 Task: Send email and add a link Link0000000031 to Sandip@sogtage.net; Email000000002 with a cc to Nikhil.rathi@sogtage.net; Ayush@sogtage.net and bcc to Pooja.Chaudhary@sogtage.net with a subject Subject0000000031 and add a message Message0000000033. Send email and add a link Link0000000031 to Sandip@sogtage.net with a cc to Vanshu.thakur@sogtage.net with a subject Subject0000000031 and add a message Message0000000033 and with an attachment of Attach0000000002. Send email and add a link Link0000000031 to Sandip@sogtage.net with a cc to Vanshu.thakur@sogtage.net and bcc to Nikhil.rathi@sogtage.net with a subject Subject0000000031 and add a message Message0000000033 and with an attachment of Attach0000000003. Send email and add a link Link0000000031 to Sandip@sogtage.net; Email000000002 with a cc to Nikhil.rathi@sogtage.net; Ayush@sogtage.net and bcc to Pooja.Chaudhary@sogtage.net with a subject Subject0000000031 and add a message Message0000000033 and with an attachment of Attach0000000004. Add a signature Sign0000000012 
Action: Mouse moved to (273, 237)
Screenshot: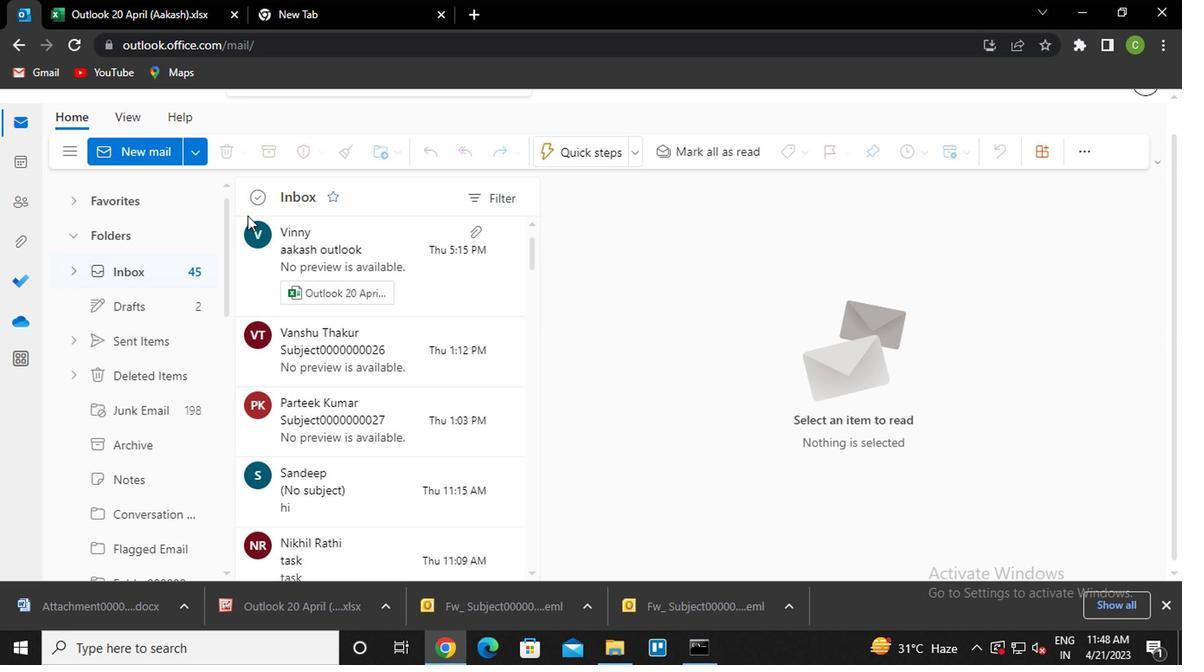 
Action: Mouse scrolled (273, 238) with delta (0, 0)
Screenshot: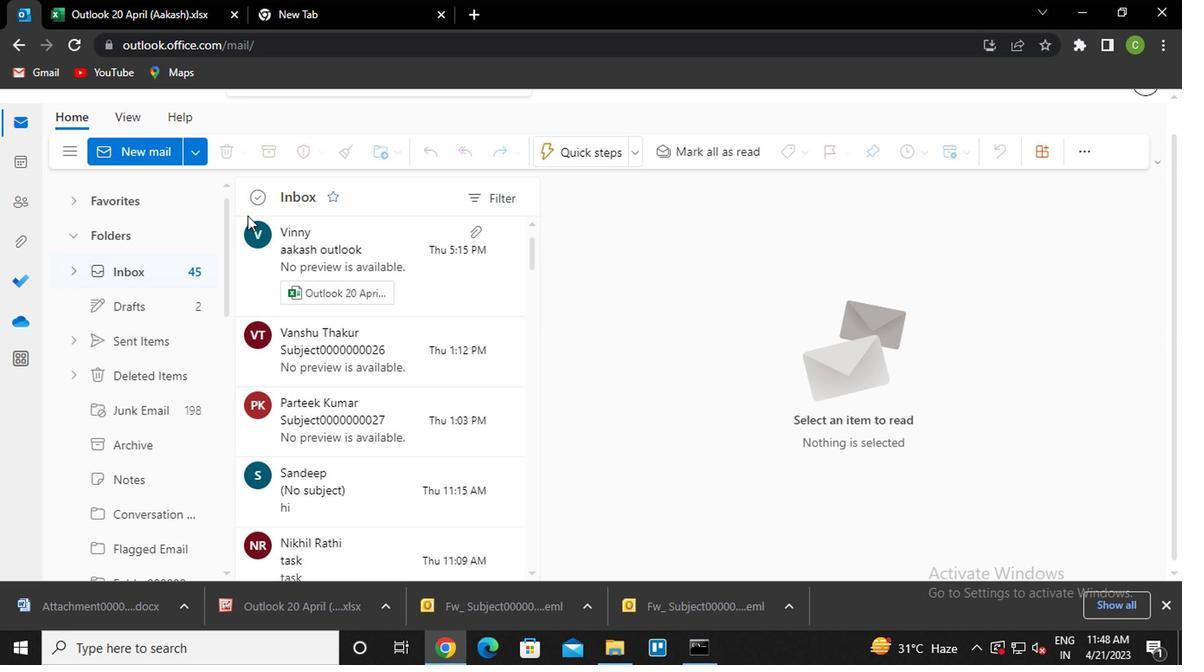 
Action: Mouse scrolled (273, 238) with delta (0, 0)
Screenshot: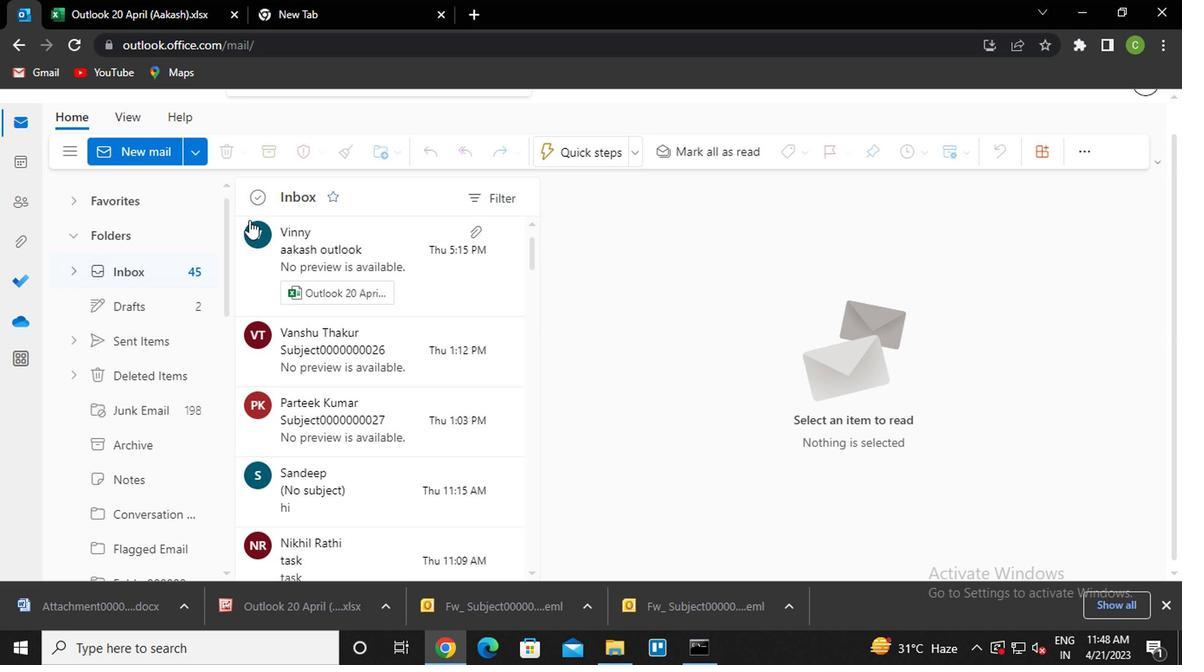 
Action: Mouse scrolled (273, 238) with delta (0, 0)
Screenshot: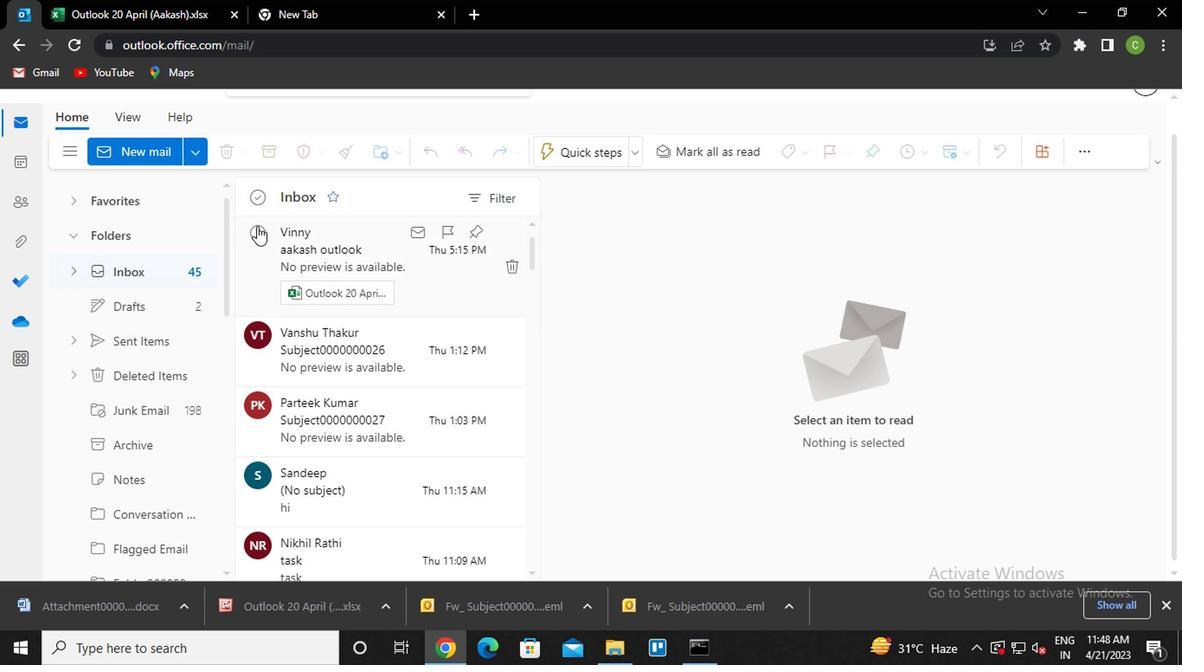 
Action: Mouse scrolled (273, 238) with delta (0, 0)
Screenshot: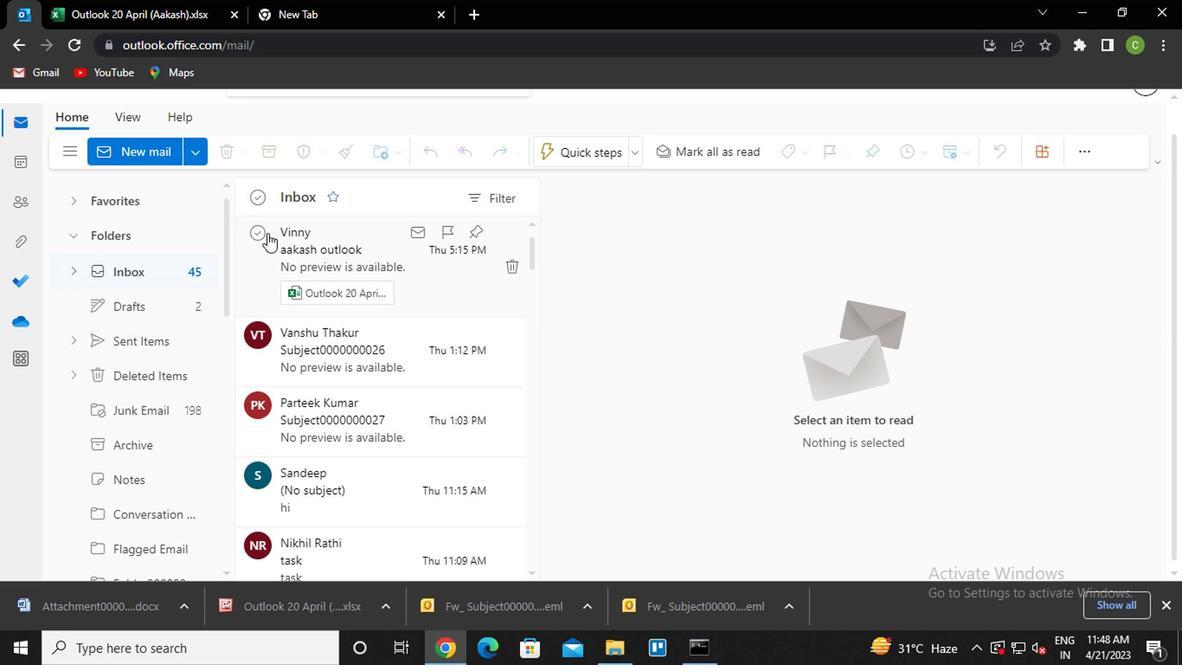 
Action: Mouse scrolled (273, 238) with delta (0, 0)
Screenshot: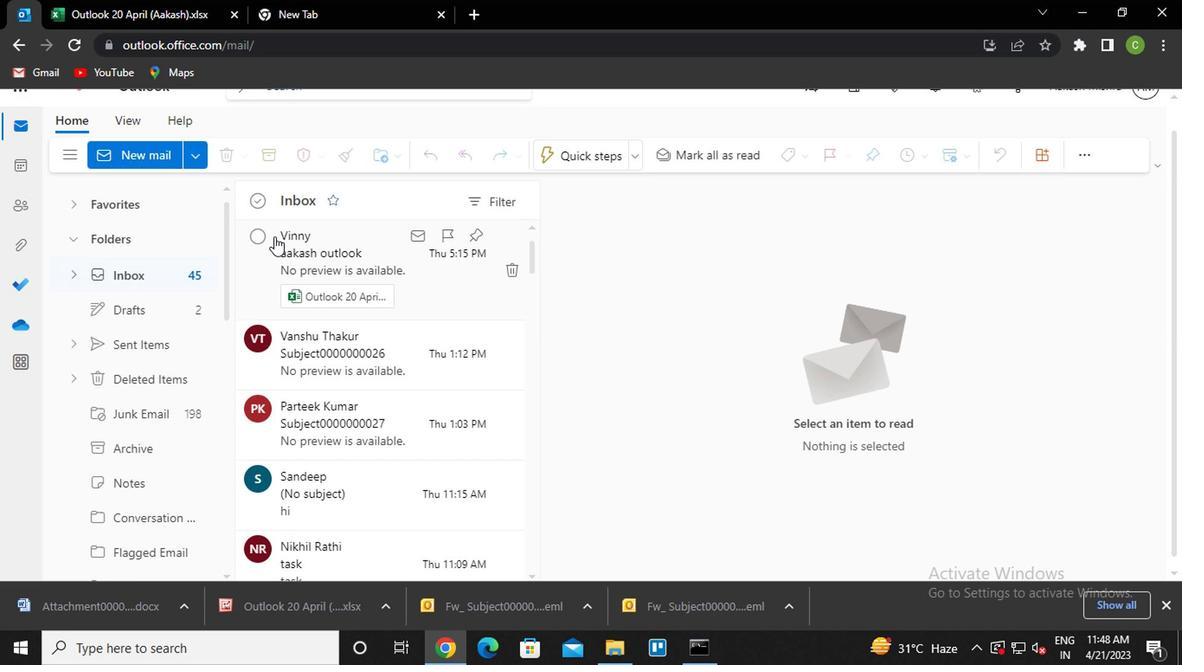 
Action: Mouse moved to (147, 191)
Screenshot: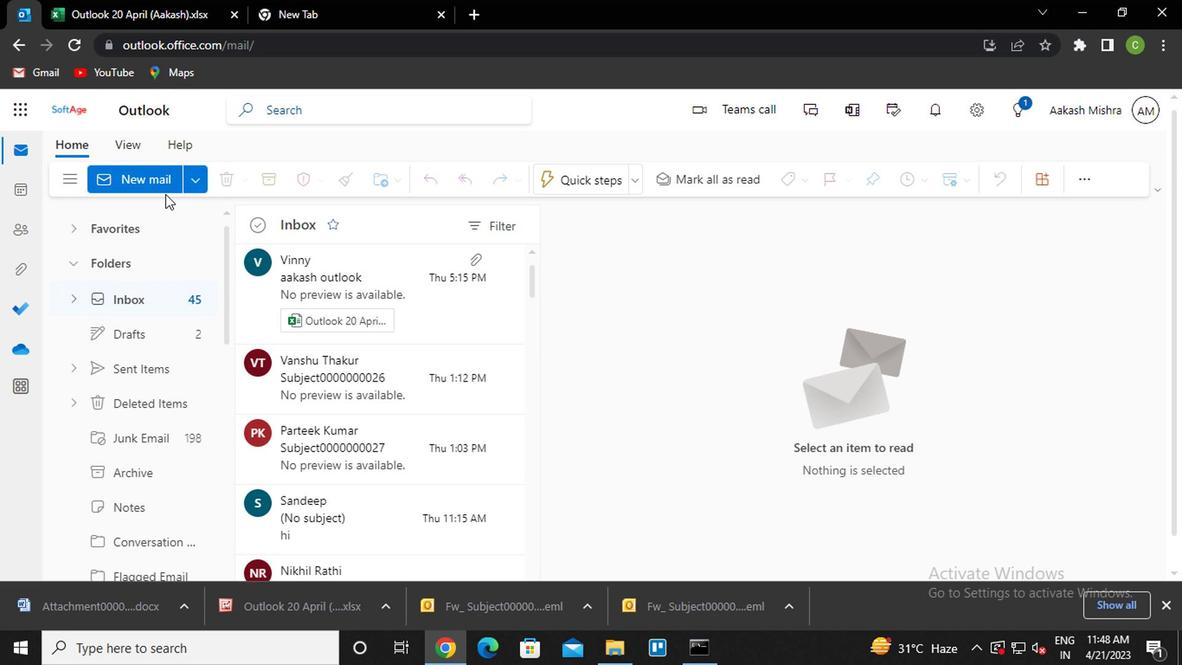 
Action: Mouse pressed left at (147, 191)
Screenshot: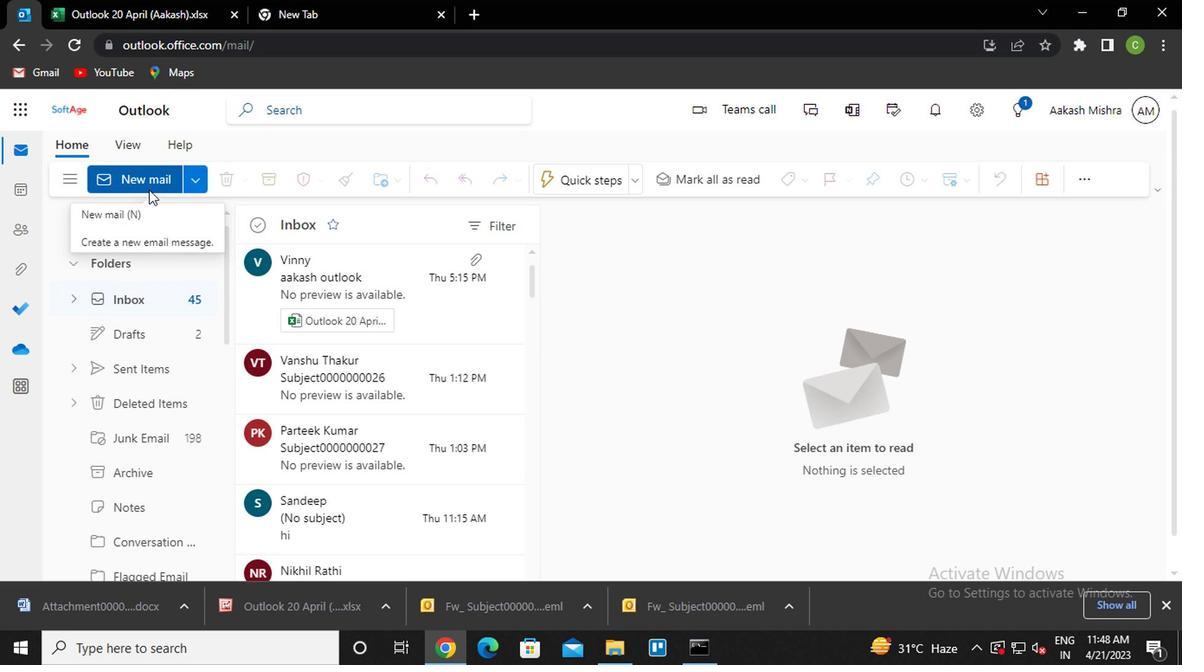 
Action: Mouse moved to (901, 187)
Screenshot: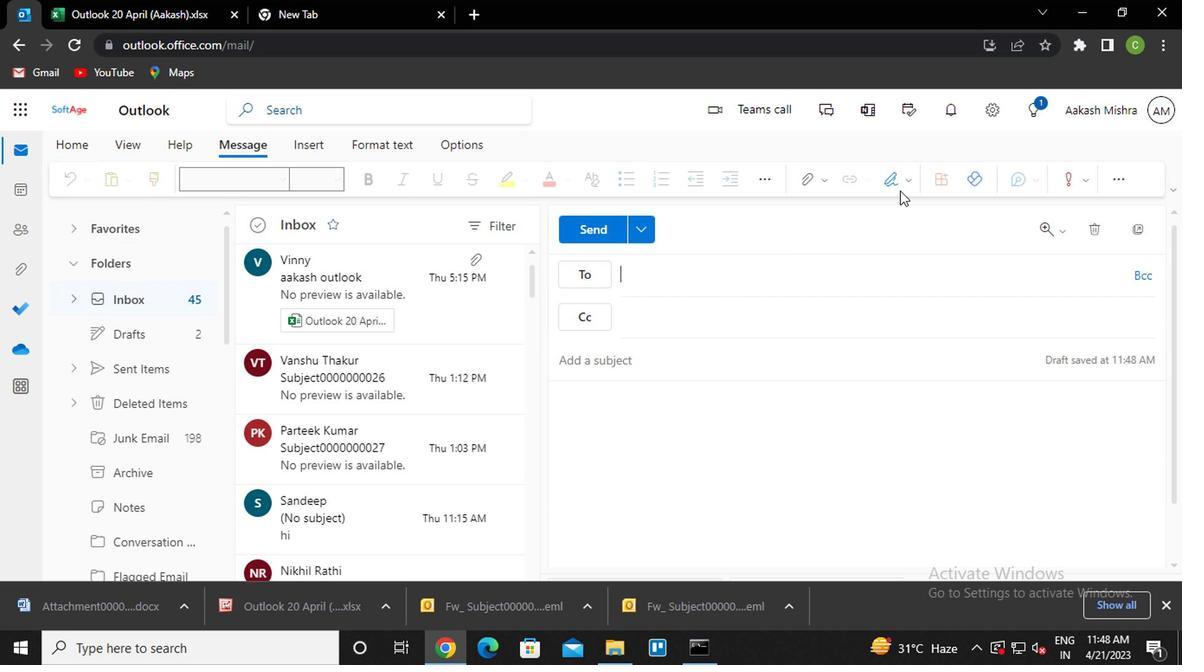 
Action: Mouse pressed left at (901, 187)
Screenshot: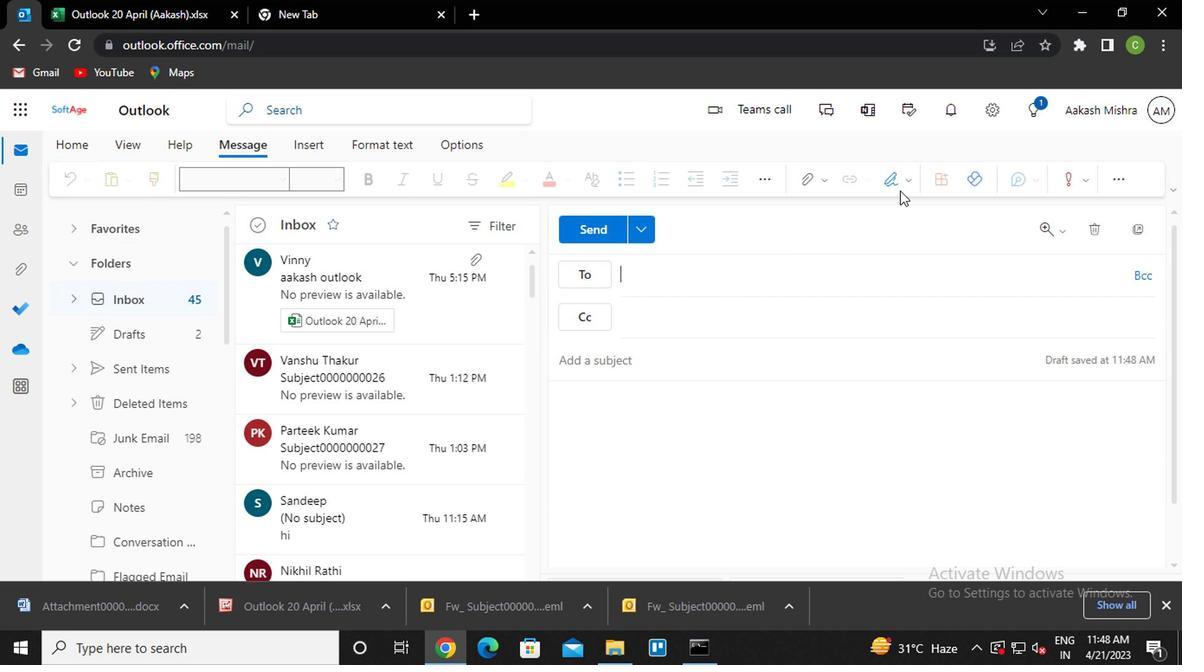 
Action: Mouse moved to (651, 449)
Screenshot: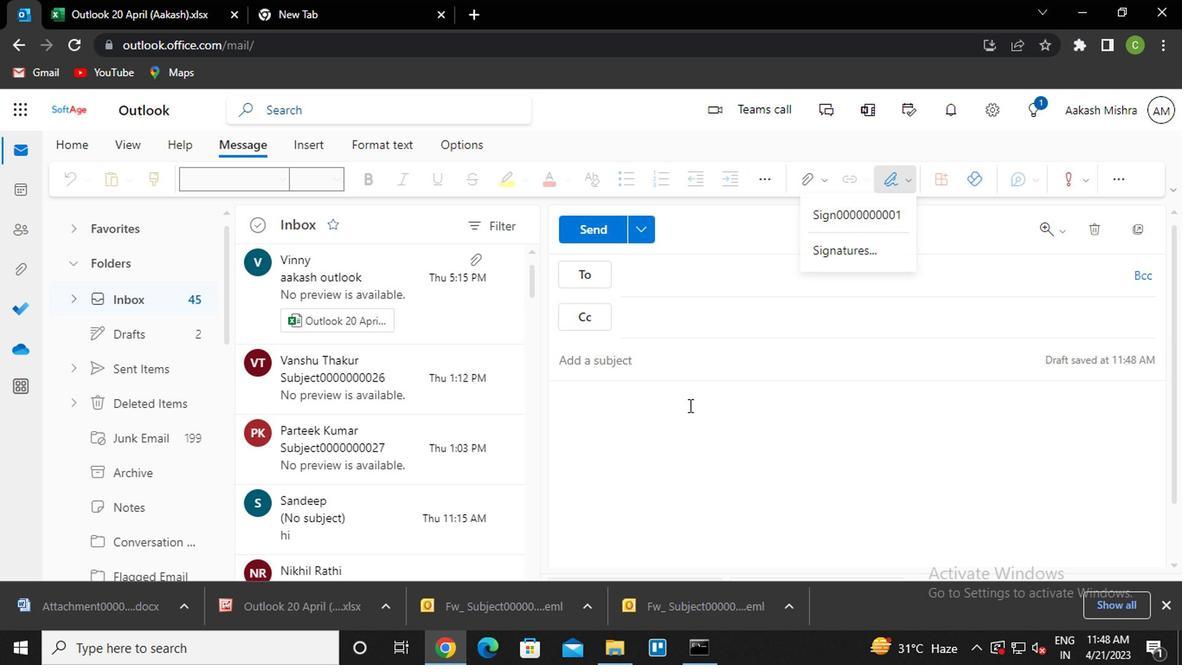 
Action: Mouse pressed left at (651, 449)
Screenshot: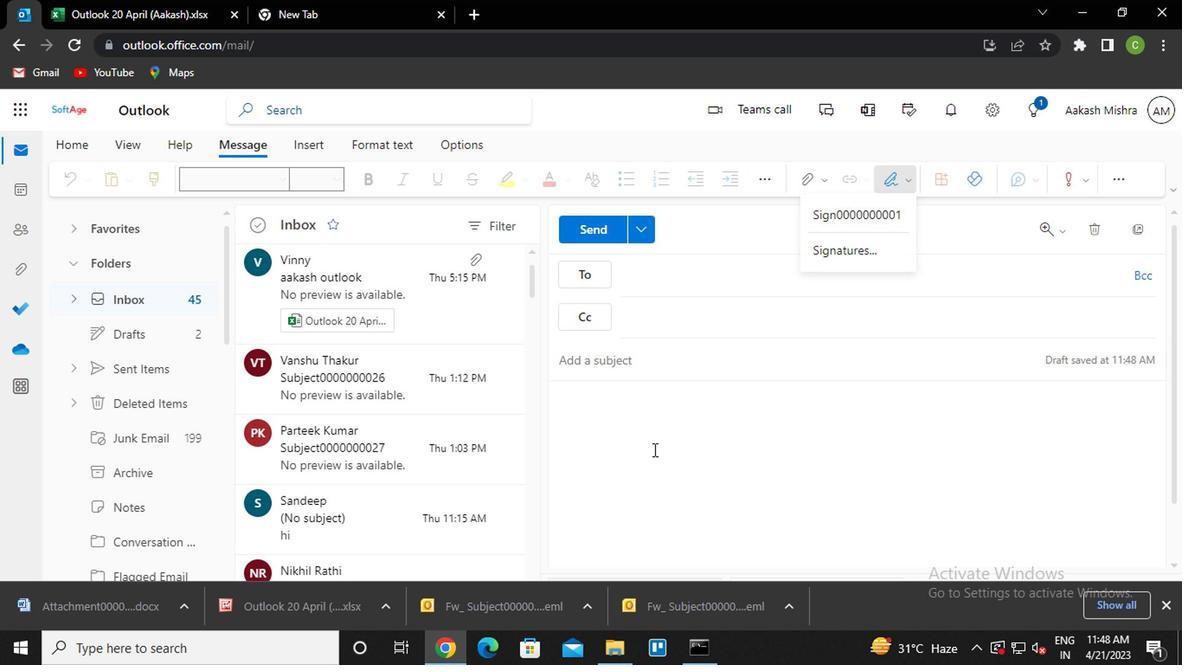 
Action: Mouse moved to (816, 176)
Screenshot: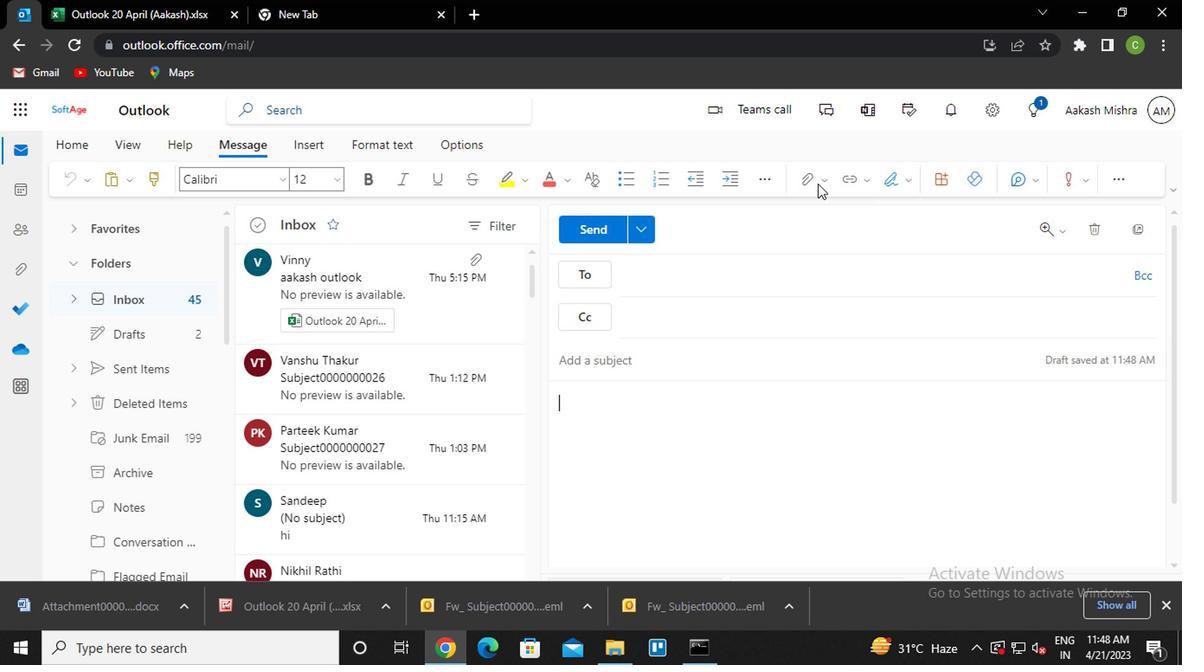 
Action: Mouse pressed left at (816, 176)
Screenshot: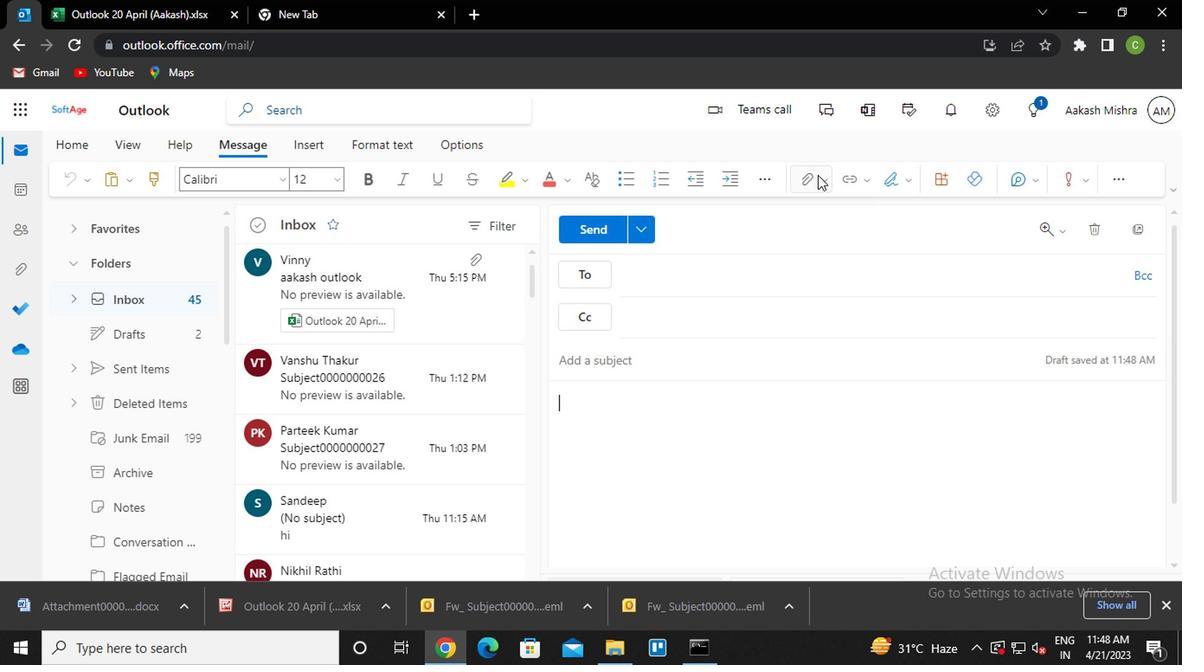 
Action: Mouse moved to (663, 311)
Screenshot: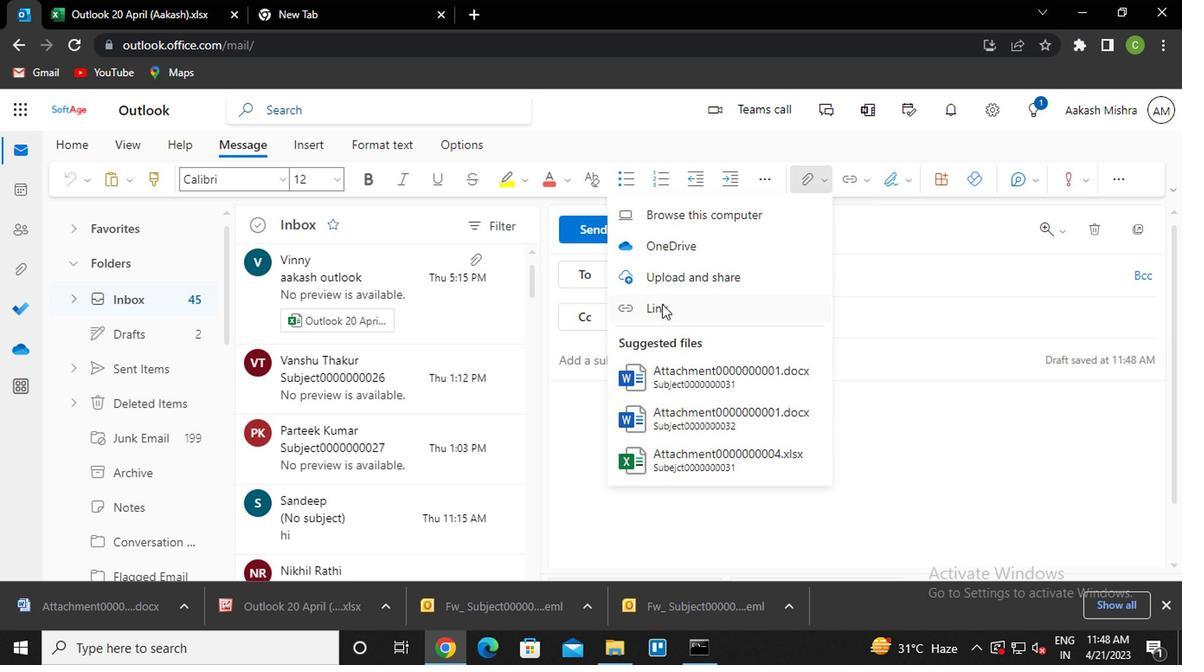 
Action: Mouse pressed left at (663, 311)
Screenshot: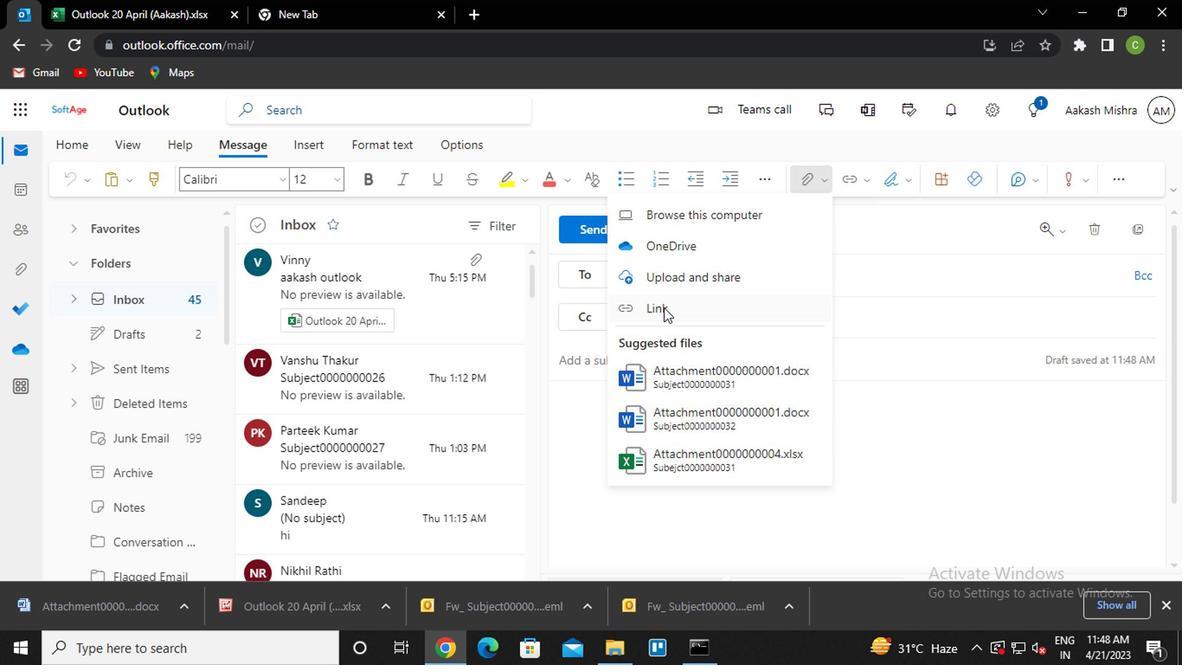 
Action: Mouse moved to (662, 314)
Screenshot: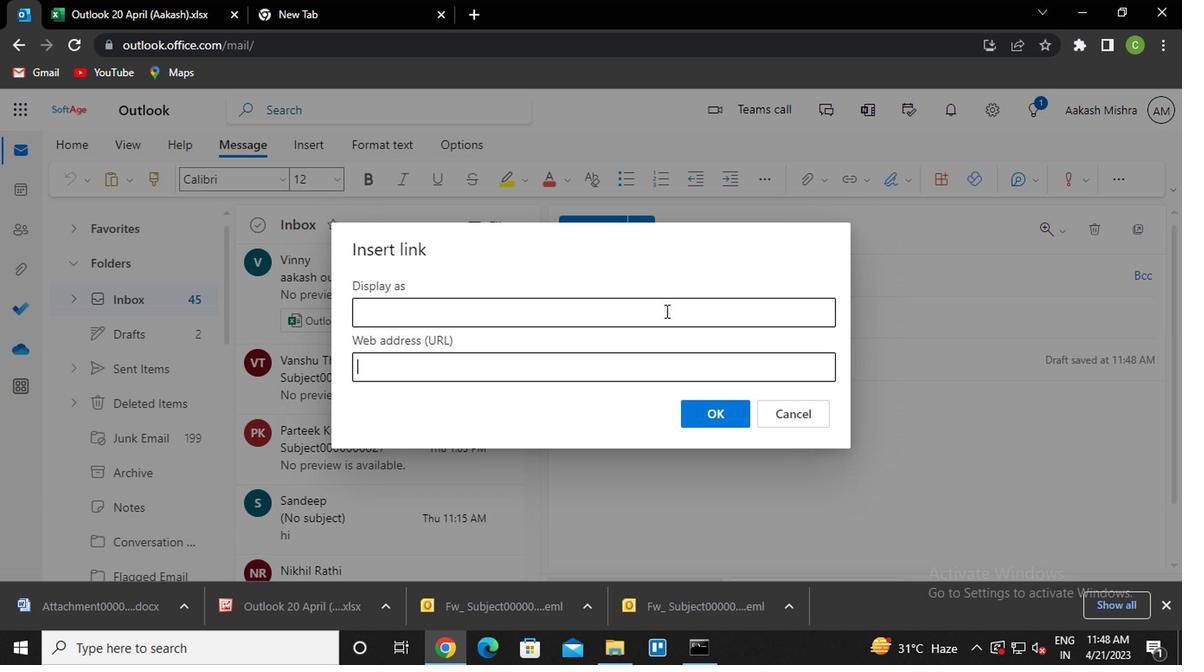 
Action: Key pressed <Key.caps_lock><Key.caps_lock>l<Key.caps_lock>ink0000000031
Screenshot: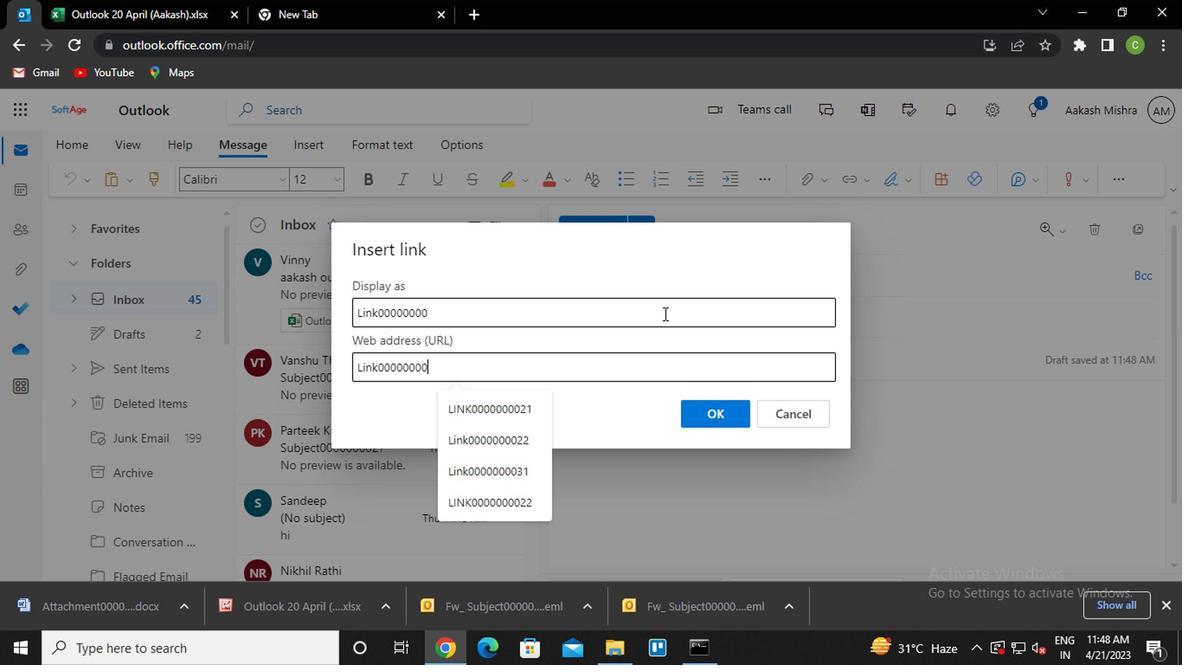 
Action: Mouse moved to (716, 412)
Screenshot: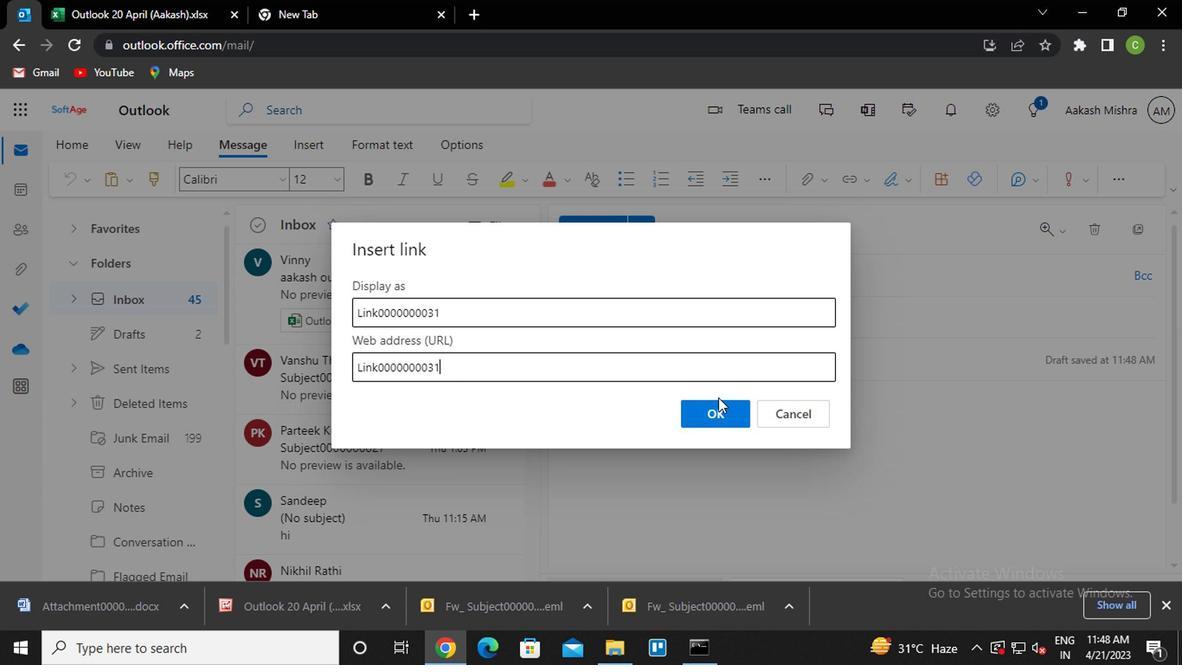 
Action: Mouse pressed left at (716, 412)
Screenshot: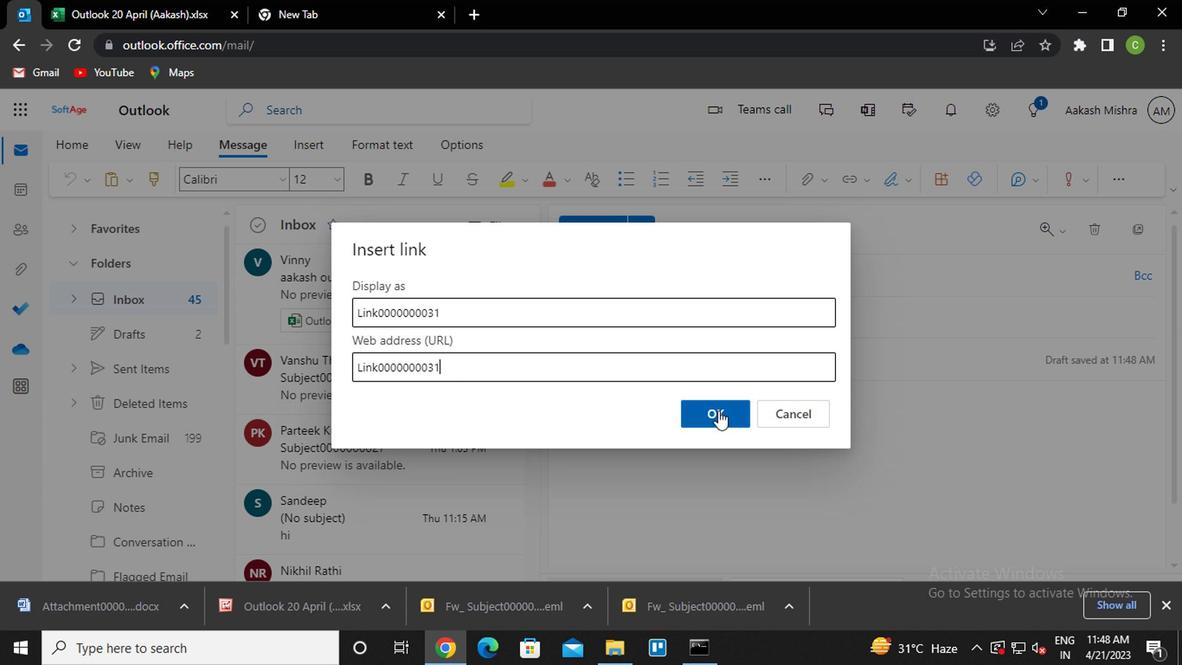 
Action: Mouse moved to (663, 275)
Screenshot: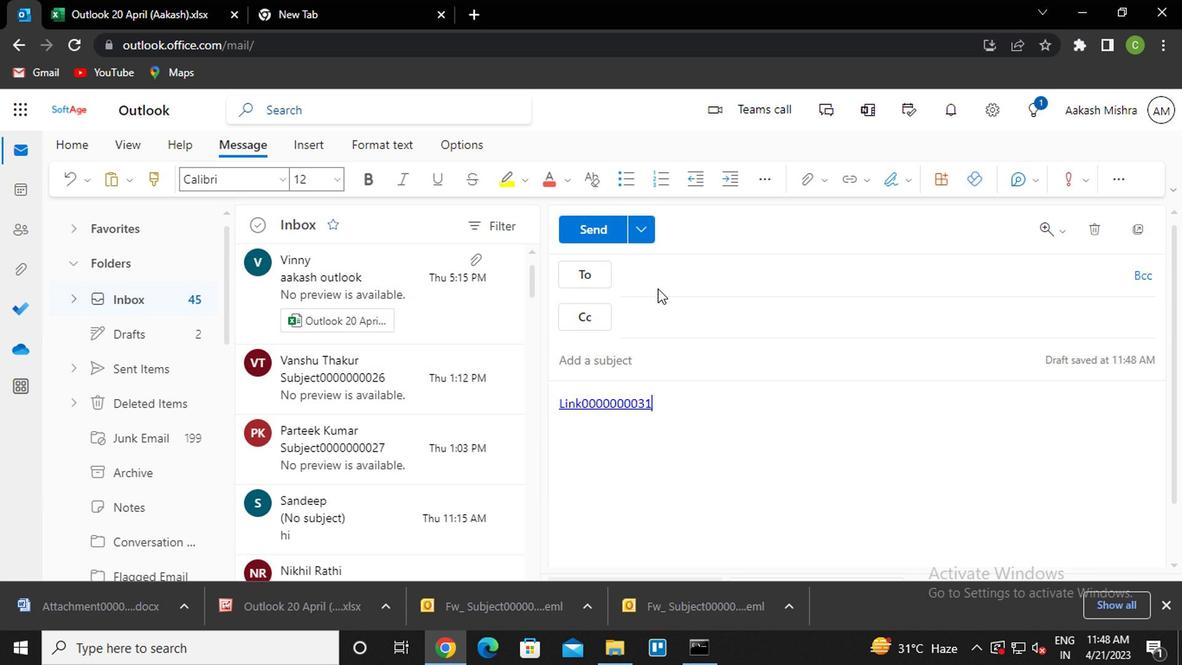 
Action: Mouse pressed left at (663, 275)
Screenshot: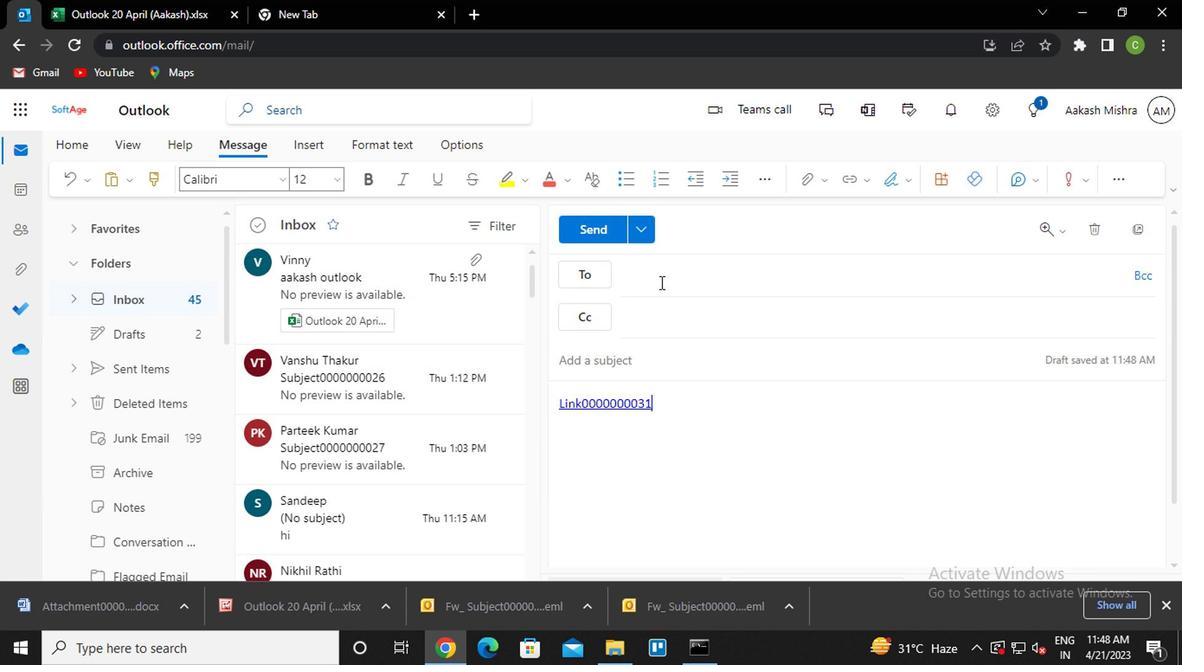
Action: Key pressed sandeep<Key.enter>vanshu<Key.enter><Key.tab>nikhil<Key.enter>ayush<Key.enter>
Screenshot: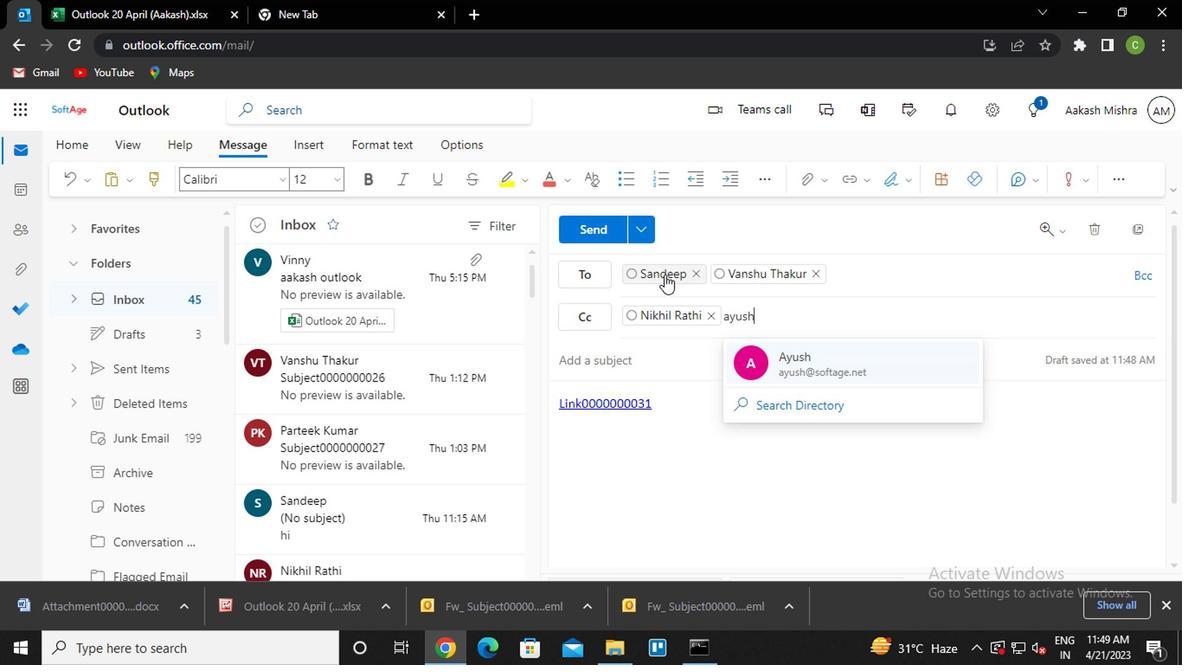 
Action: Mouse moved to (1136, 277)
Screenshot: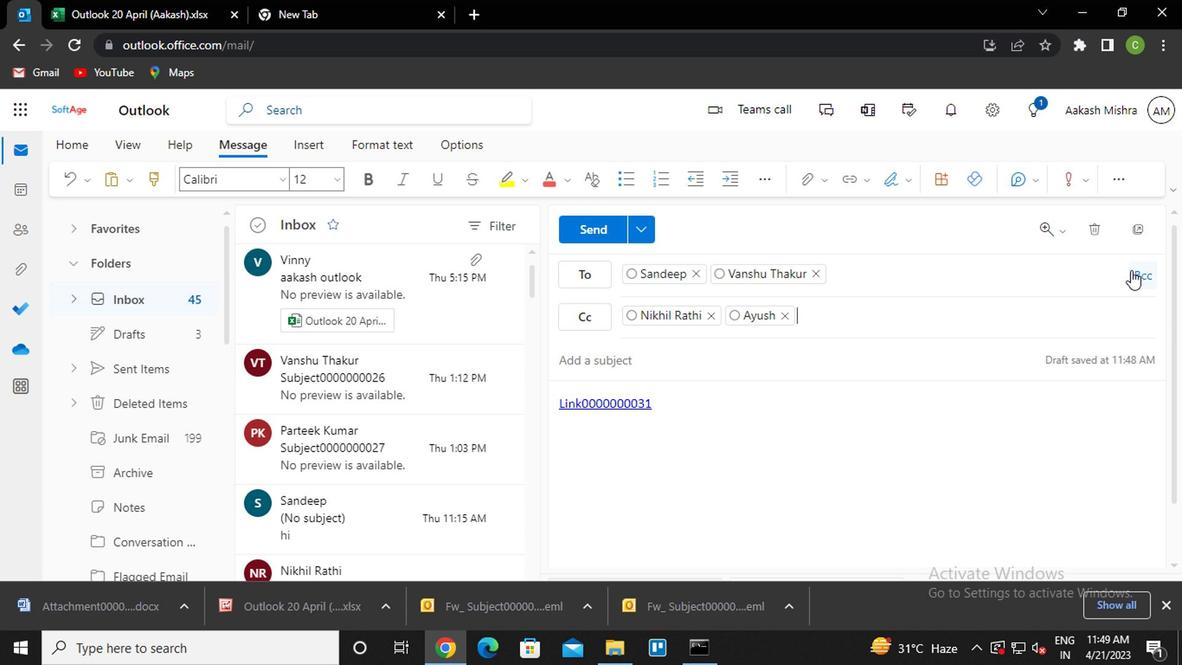 
Action: Mouse pressed left at (1136, 277)
Screenshot: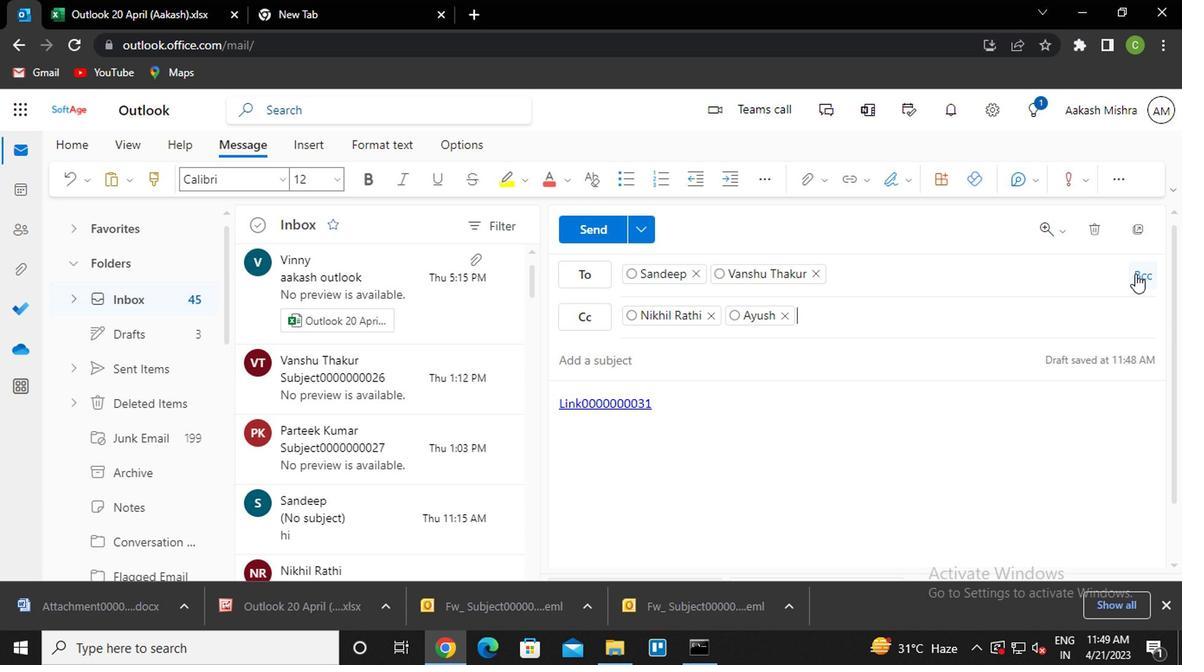 
Action: Mouse moved to (1079, 392)
Screenshot: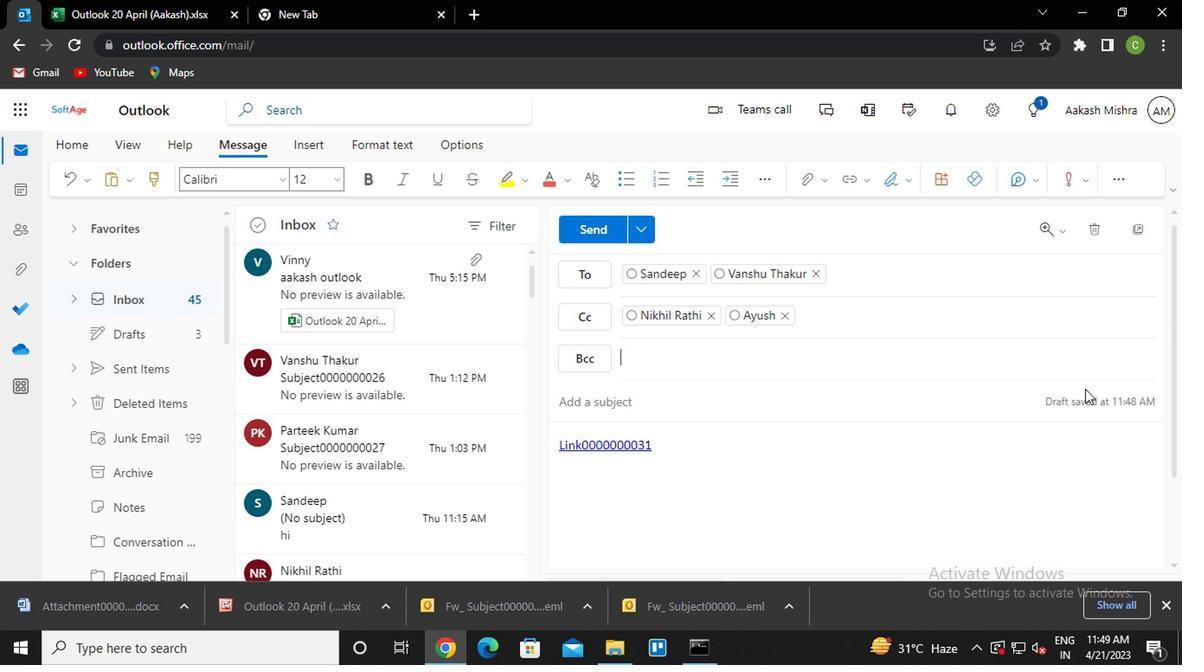 
Action: Key pressed pooja<Key.enter><Key.tab><Key.caps_lock>s<Key.caps_lock>ubject0000000031<Key.tab><Key.tab><Key.enter><Key.caps_lock>m<Key.caps_lock>essage0000000033
Screenshot: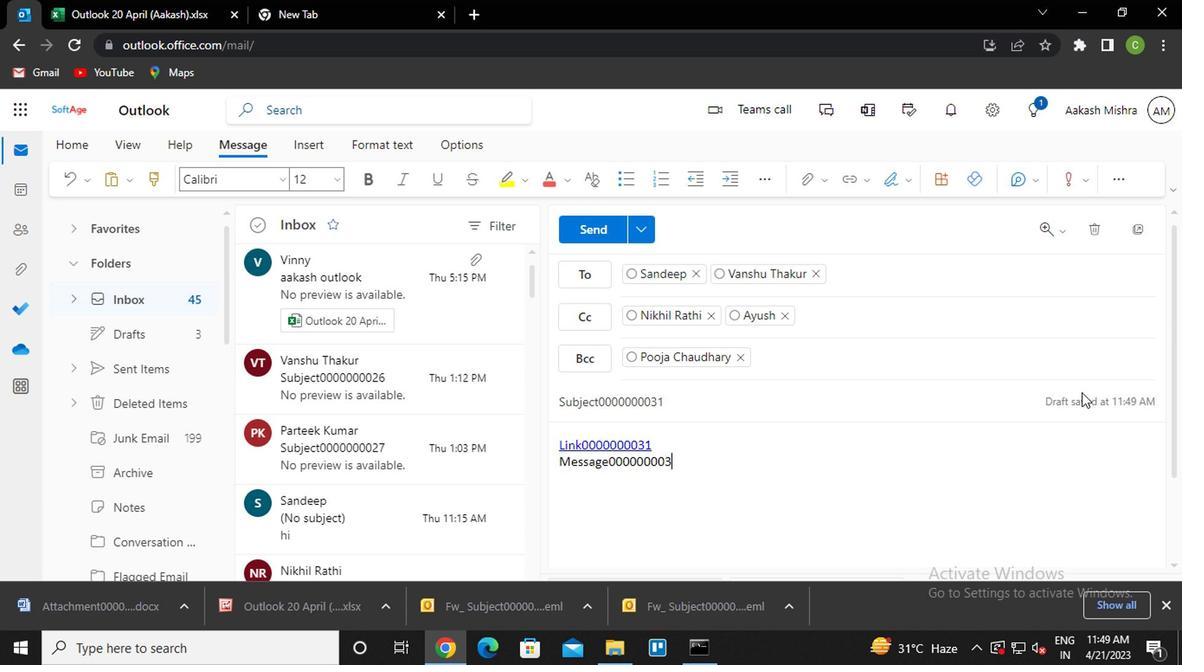 
Action: Mouse moved to (595, 229)
Screenshot: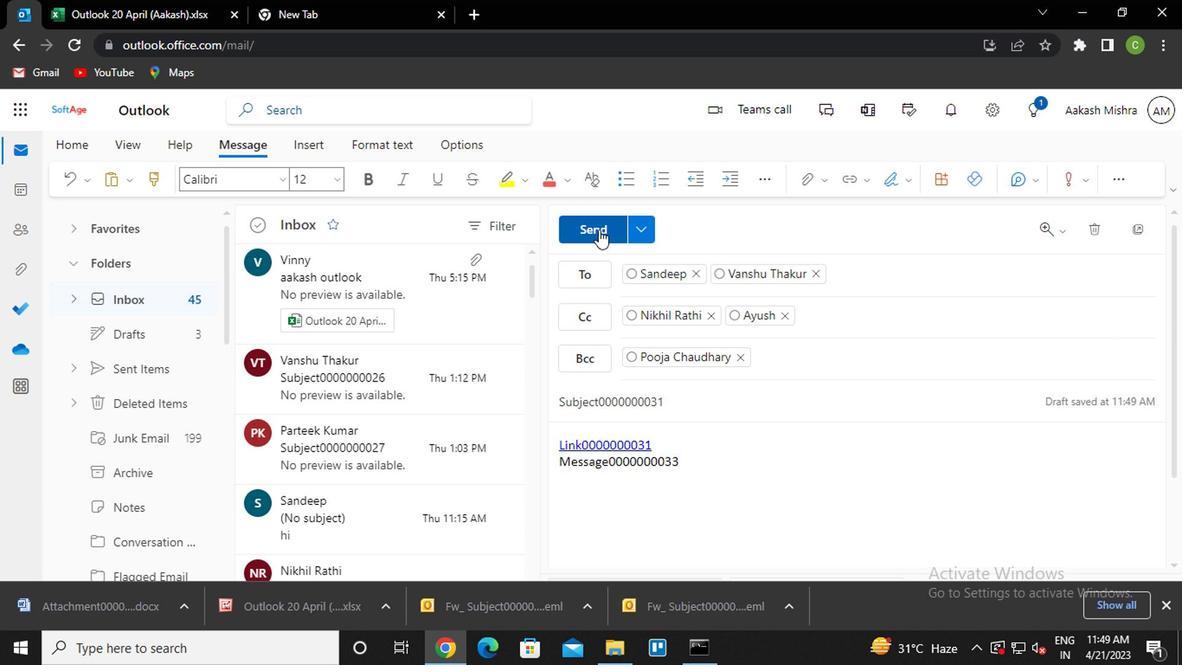 
Action: Mouse pressed left at (595, 229)
Screenshot: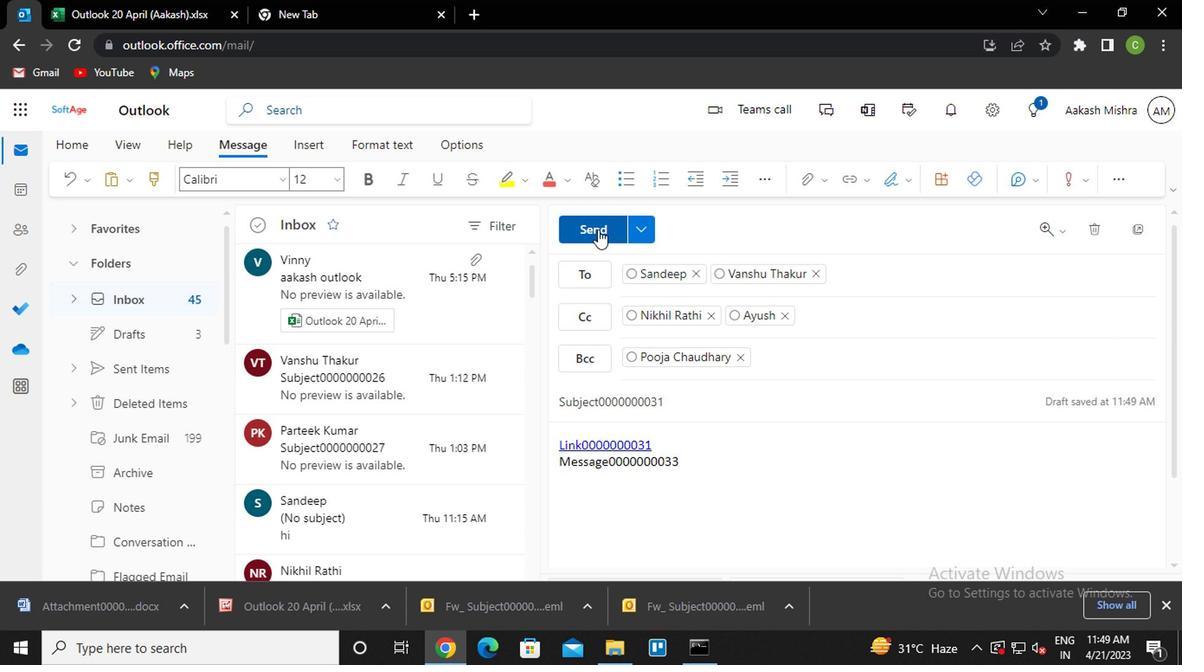 
Action: Mouse moved to (158, 160)
Screenshot: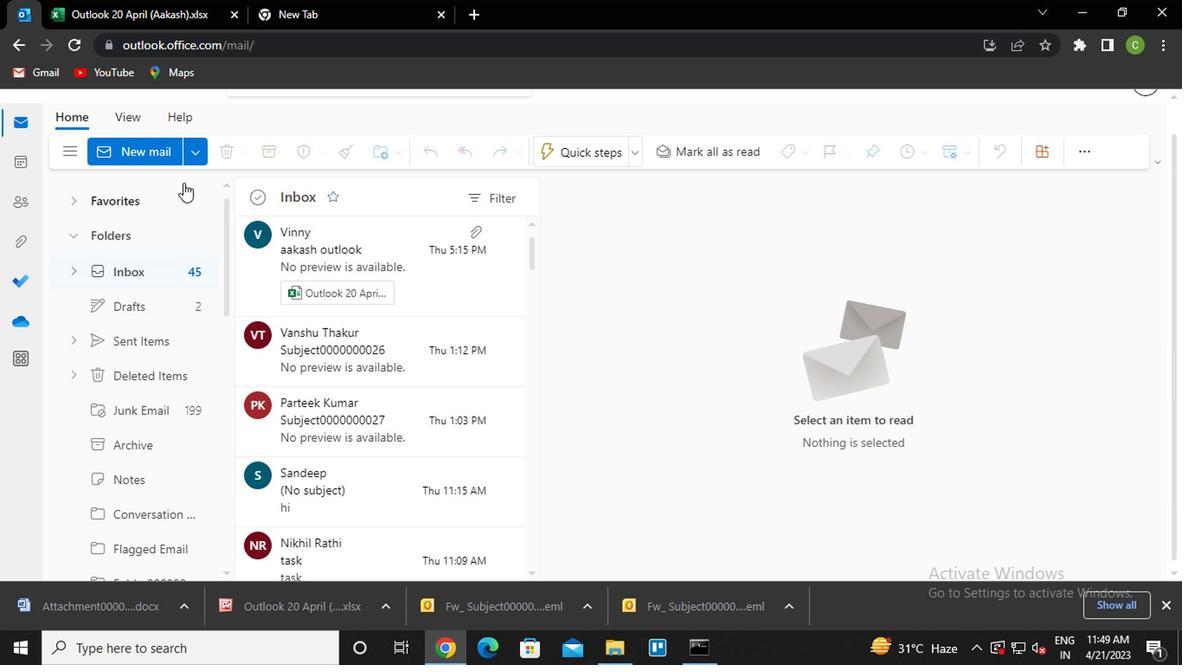 
Action: Mouse pressed left at (158, 160)
Screenshot: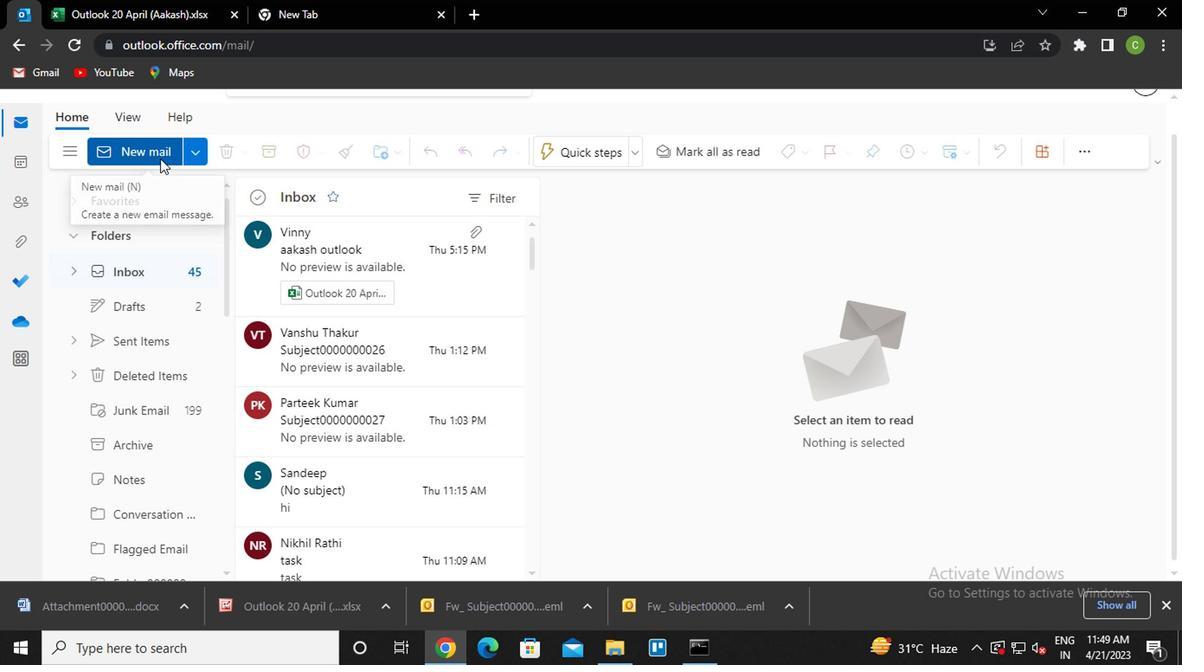 
Action: Mouse moved to (895, 157)
Screenshot: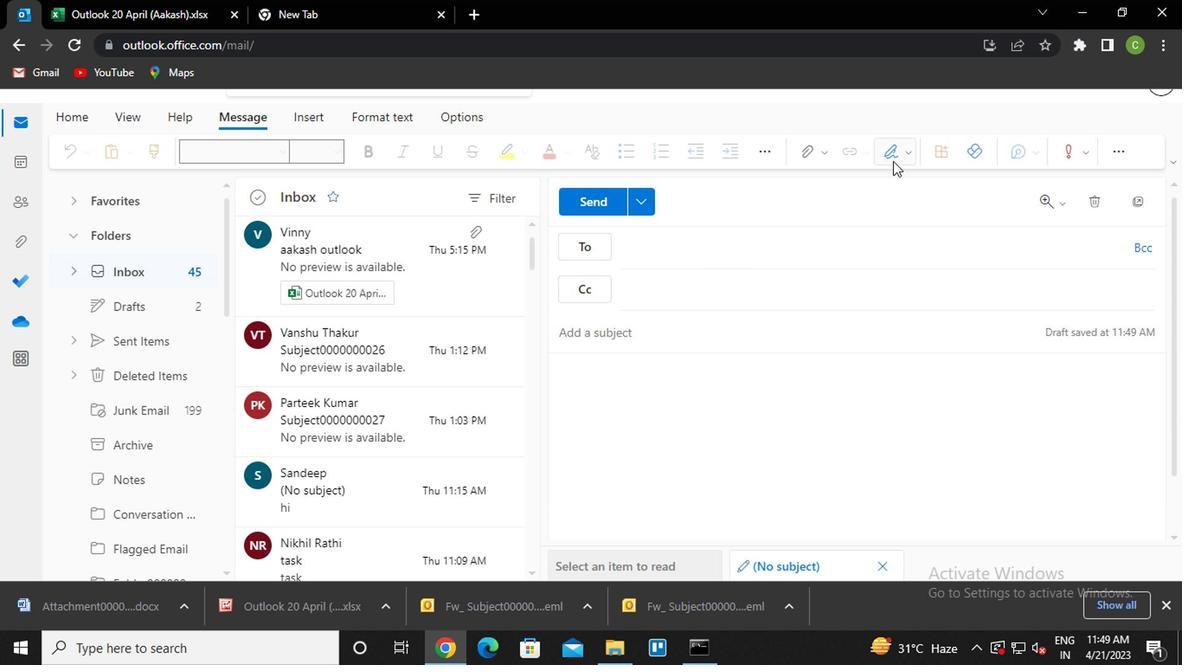 
Action: Mouse pressed left at (895, 157)
Screenshot: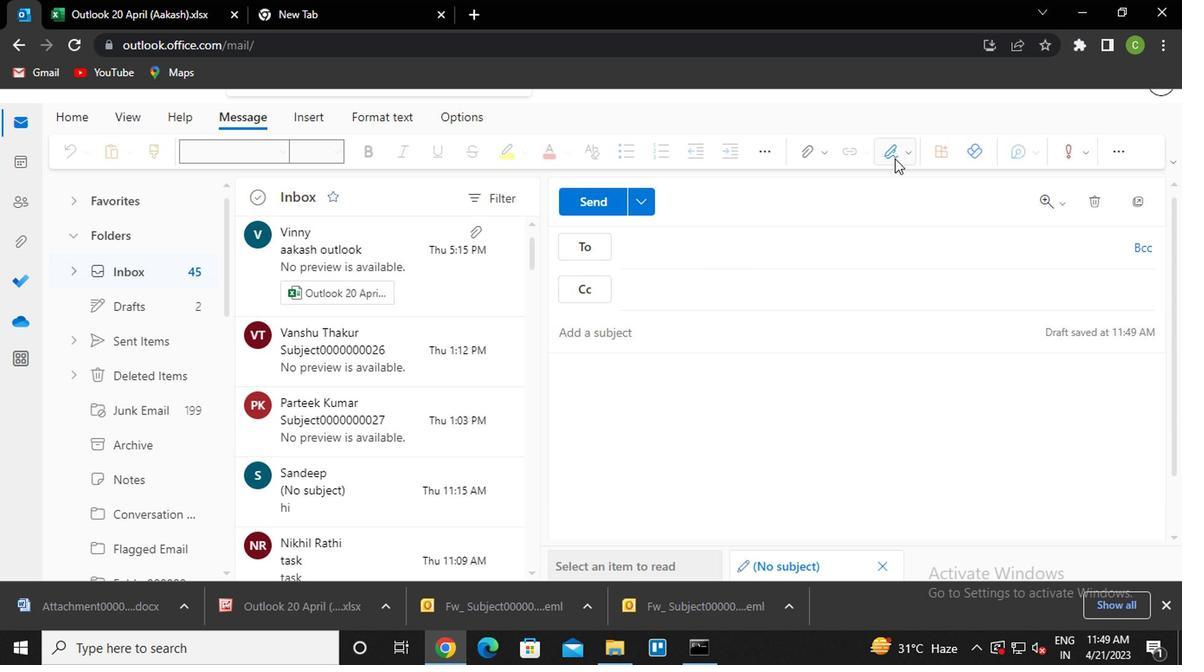
Action: Mouse moved to (808, 154)
Screenshot: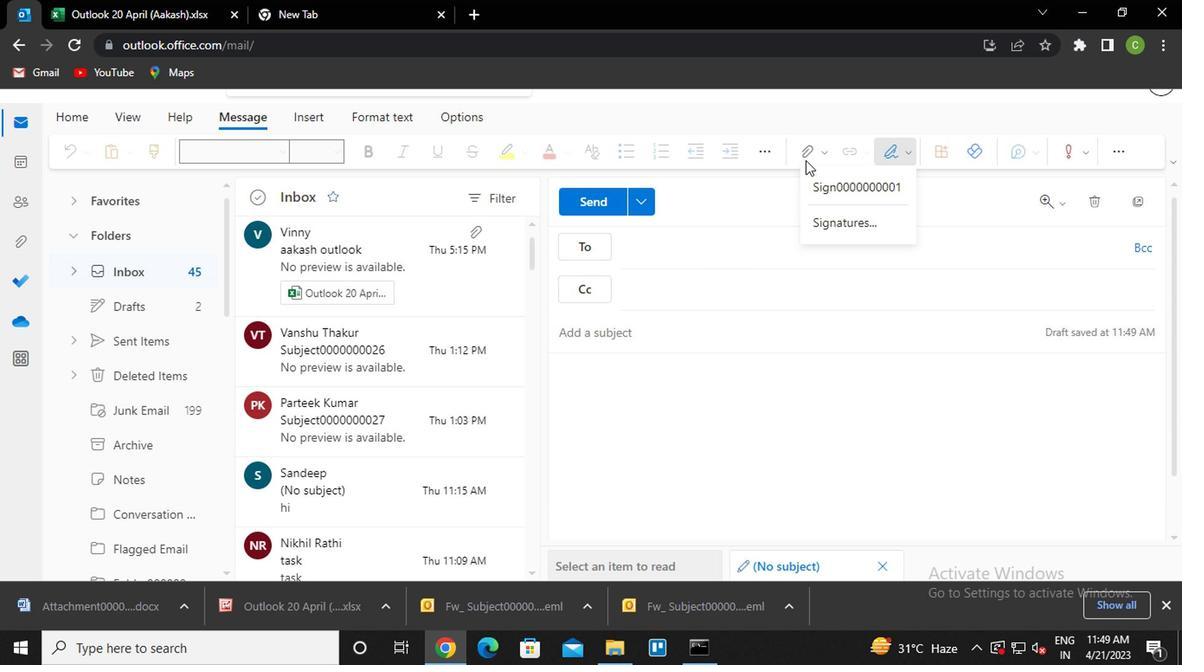 
Action: Mouse pressed left at (808, 154)
Screenshot: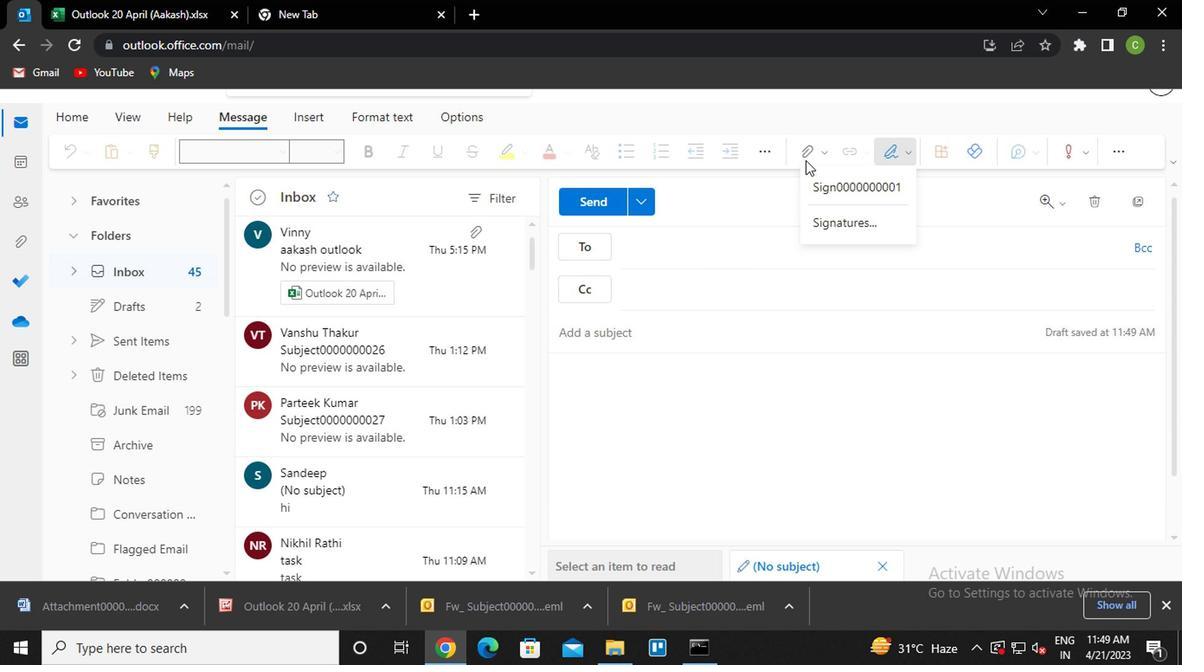 
Action: Mouse moved to (756, 513)
Screenshot: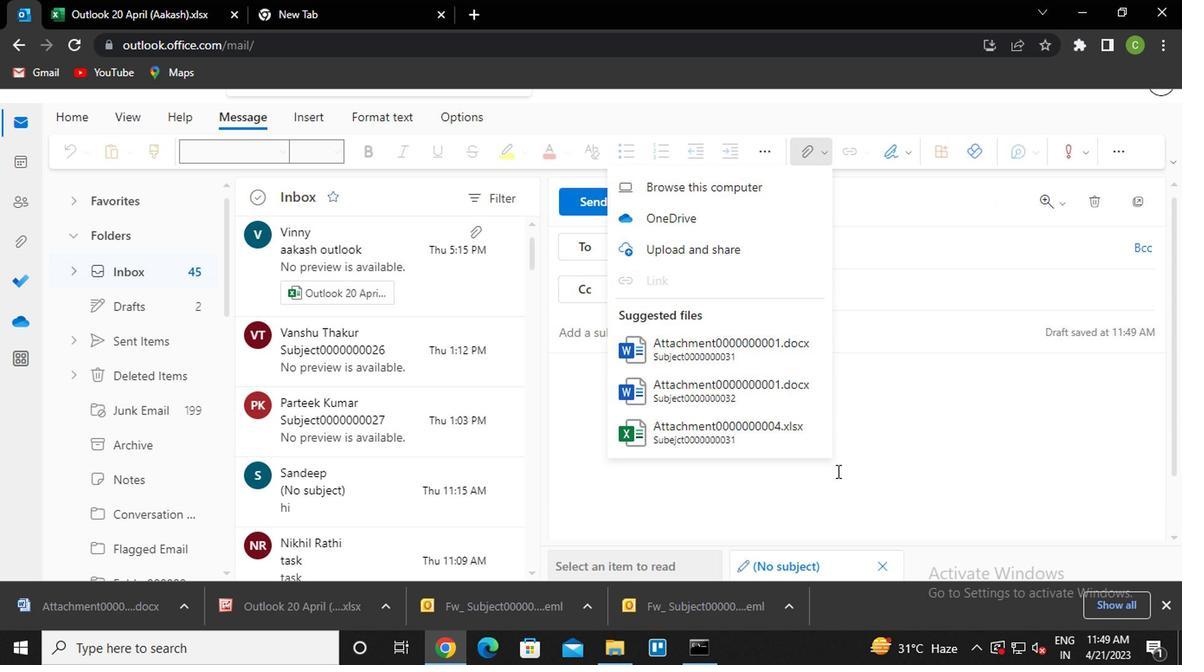 
Action: Mouse pressed left at (756, 513)
Screenshot: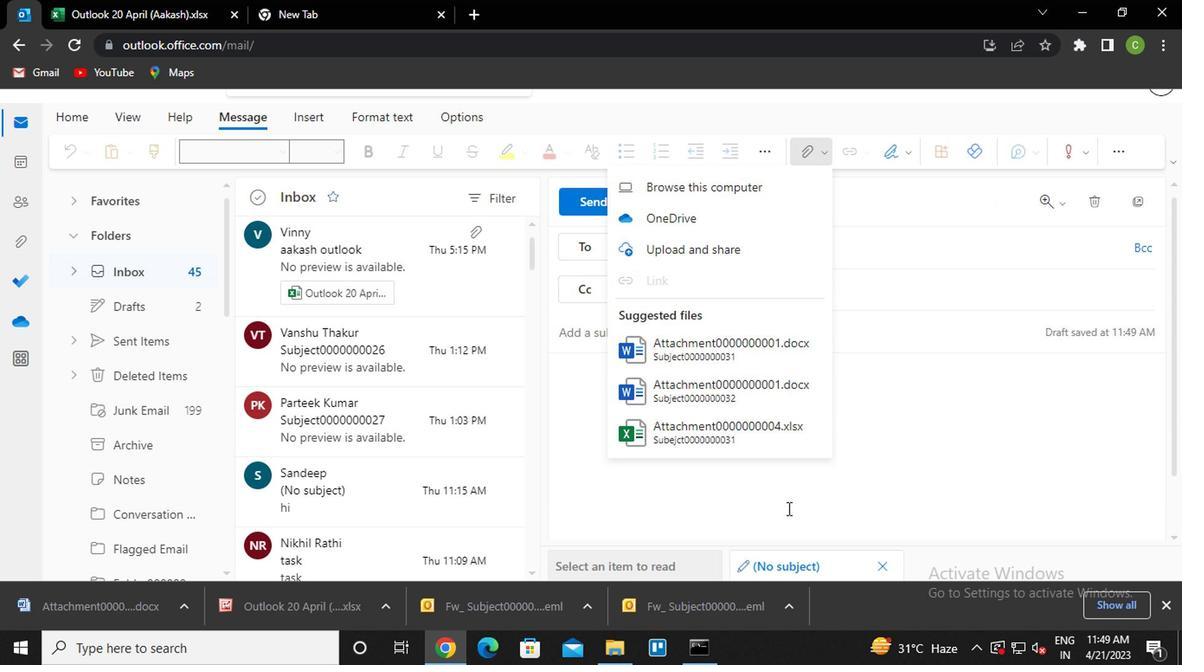 
Action: Mouse moved to (809, 155)
Screenshot: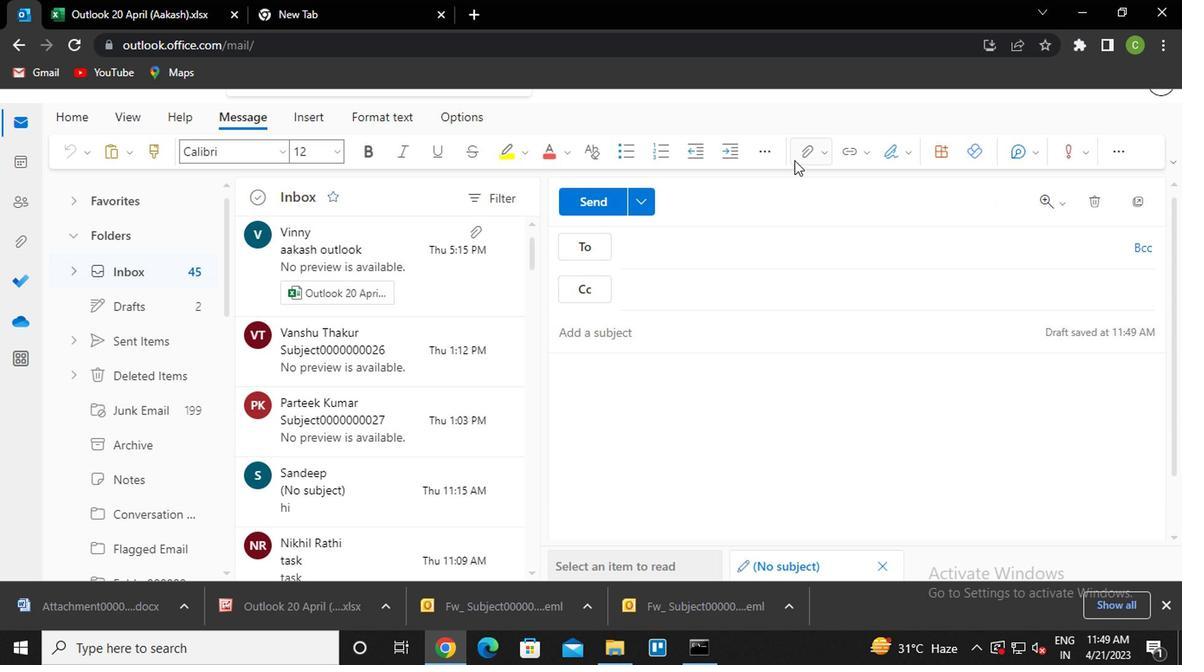 
Action: Mouse pressed left at (809, 155)
Screenshot: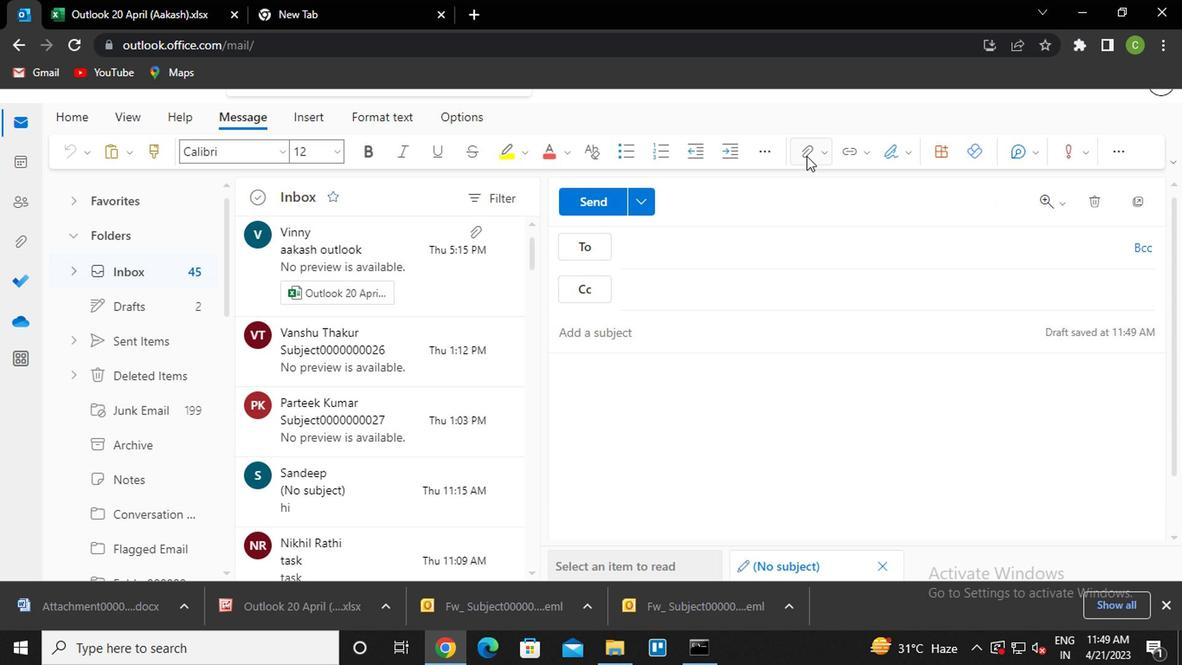 
Action: Mouse moved to (694, 277)
Screenshot: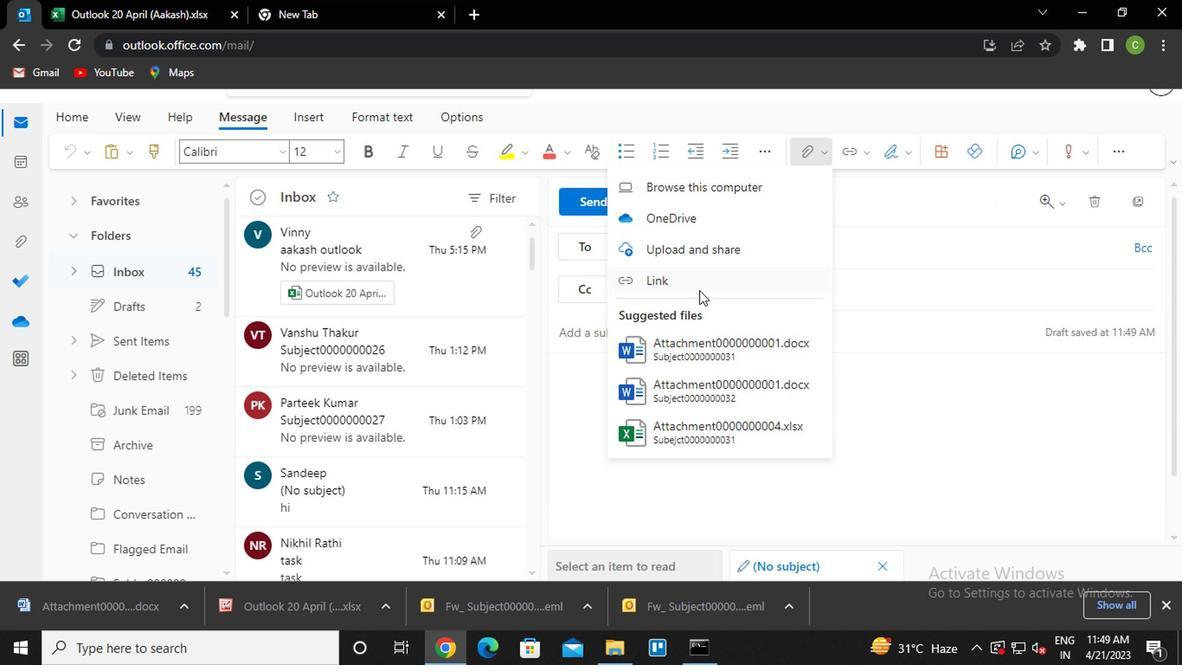 
Action: Mouse pressed left at (694, 277)
Screenshot: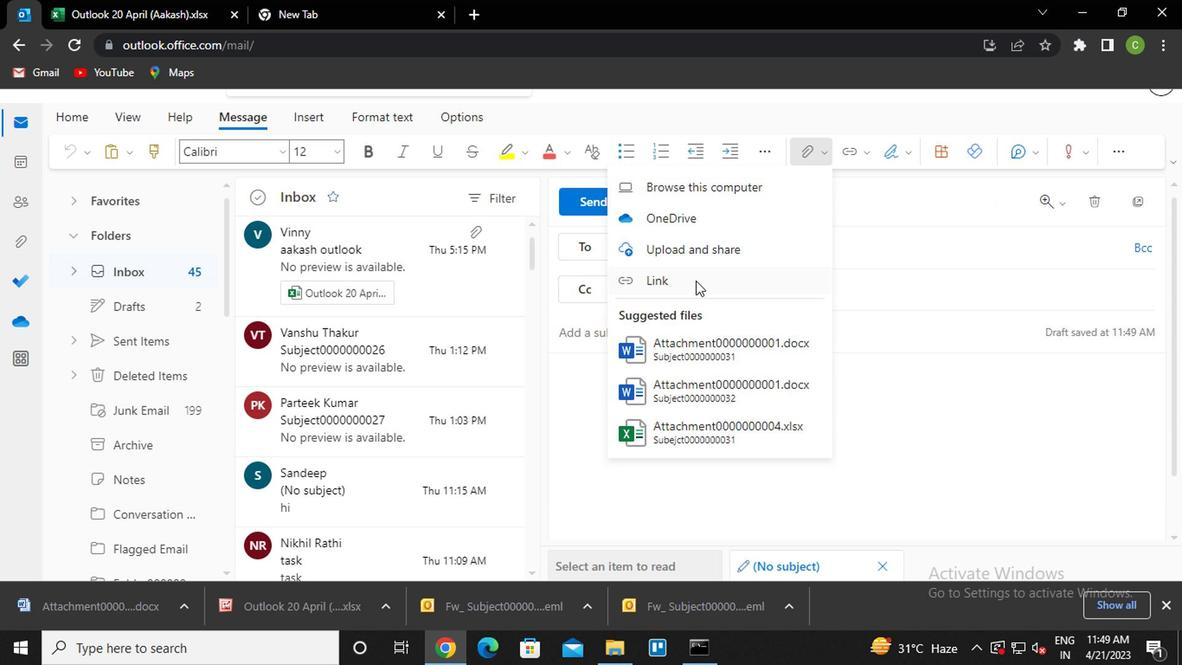 
Action: Key pressed <Key.caps_lock>l<Key.caps_lock>ink0000000031<Key.enter>
Screenshot: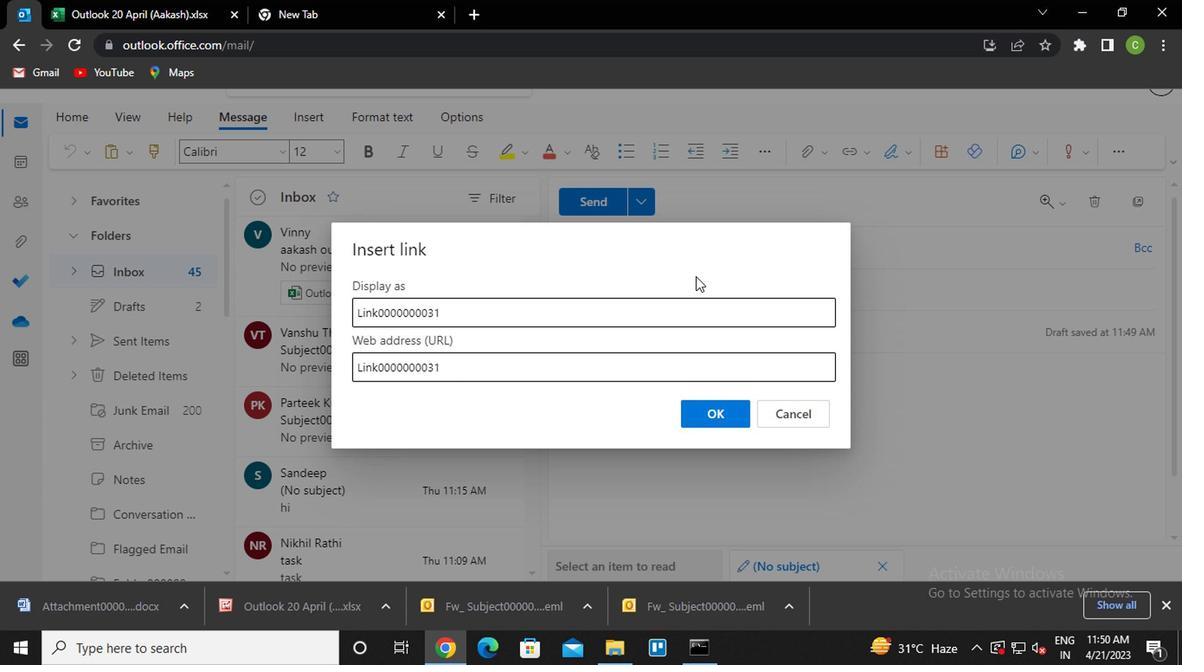 
Action: Mouse moved to (667, 248)
Screenshot: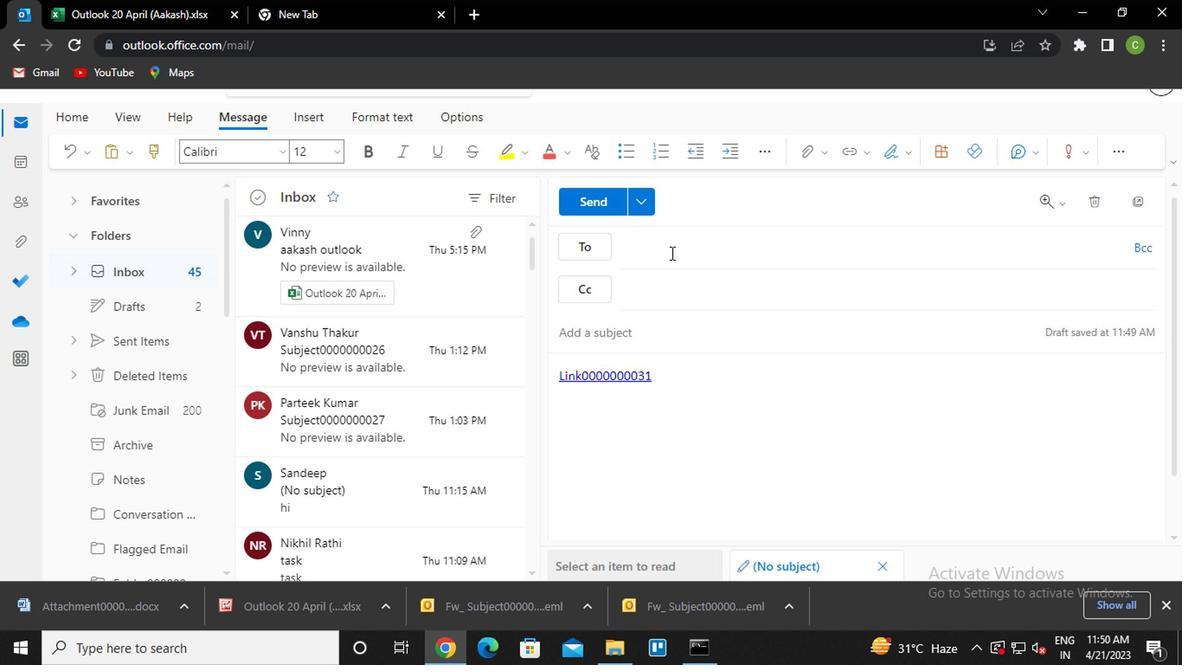 
Action: Mouse pressed left at (667, 248)
Screenshot: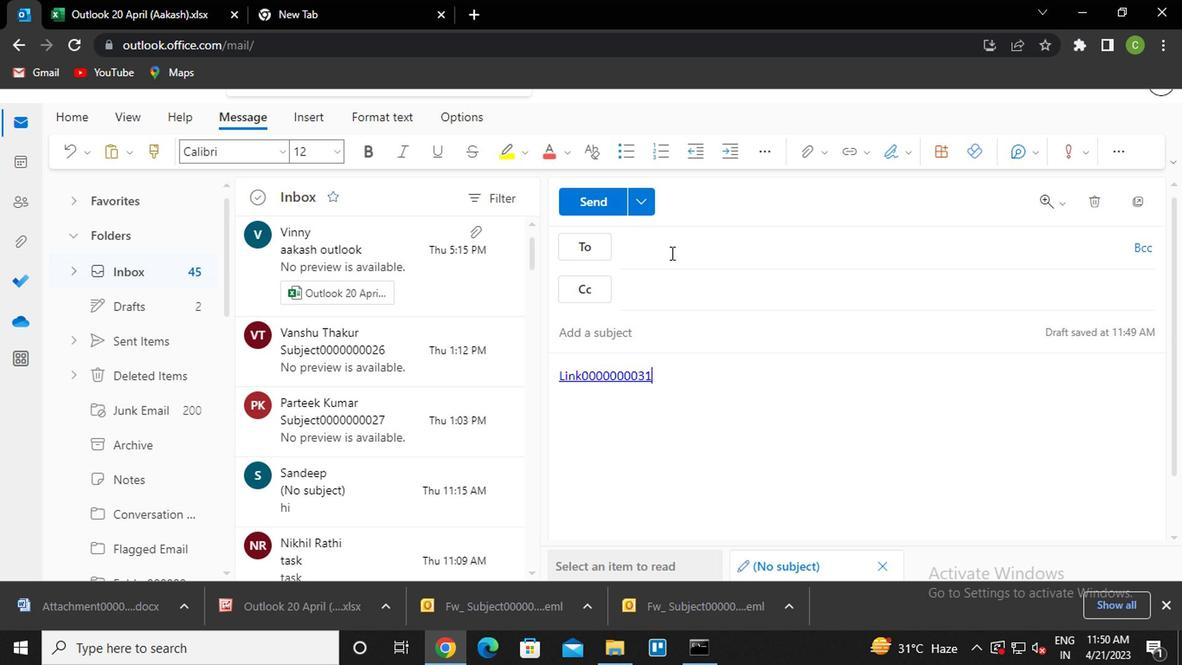 
Action: Key pressed sandeep<Key.enter><Key.tab><Key.caps_lock>v<Key.caps_lock>anshu<Key.enter><Key.tab><Key.caps_lock>s<Key.caps_lock>ubject0000000031
Screenshot: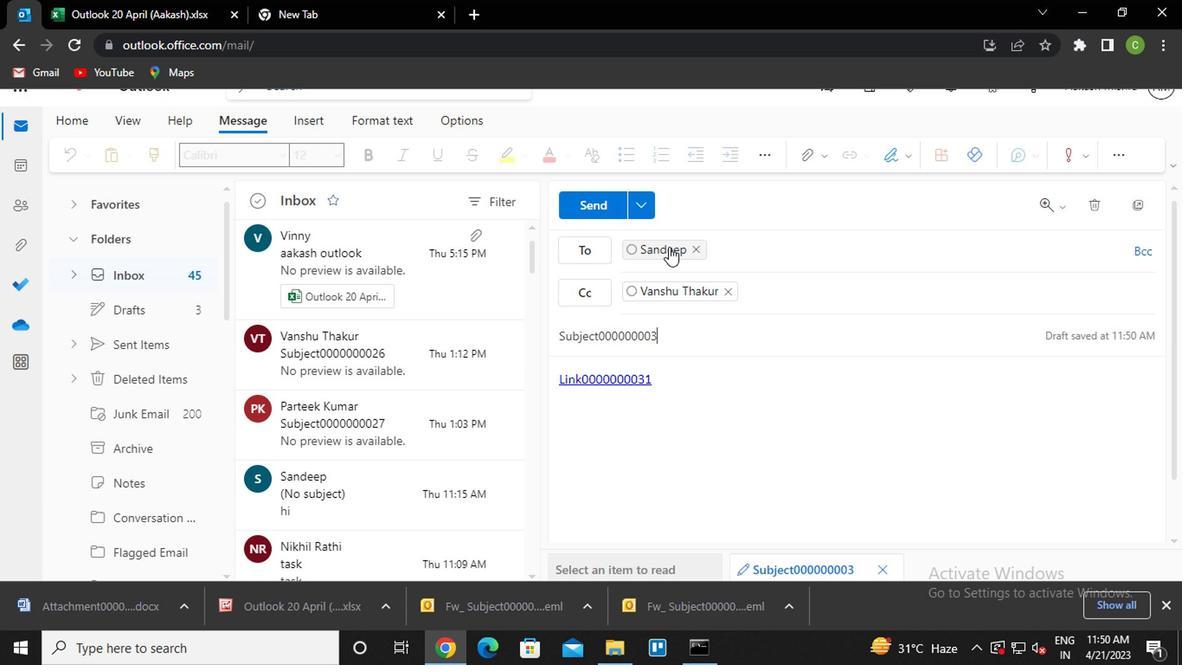 
Action: Mouse moved to (672, 383)
Screenshot: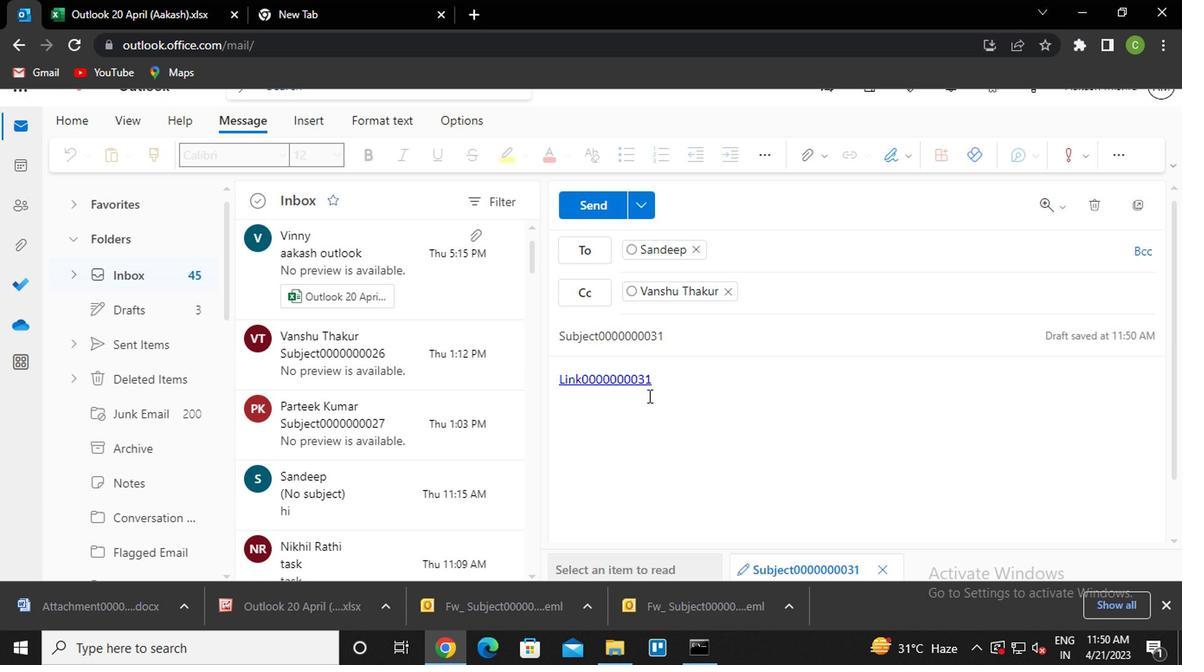 
Action: Mouse pressed left at (672, 383)
Screenshot: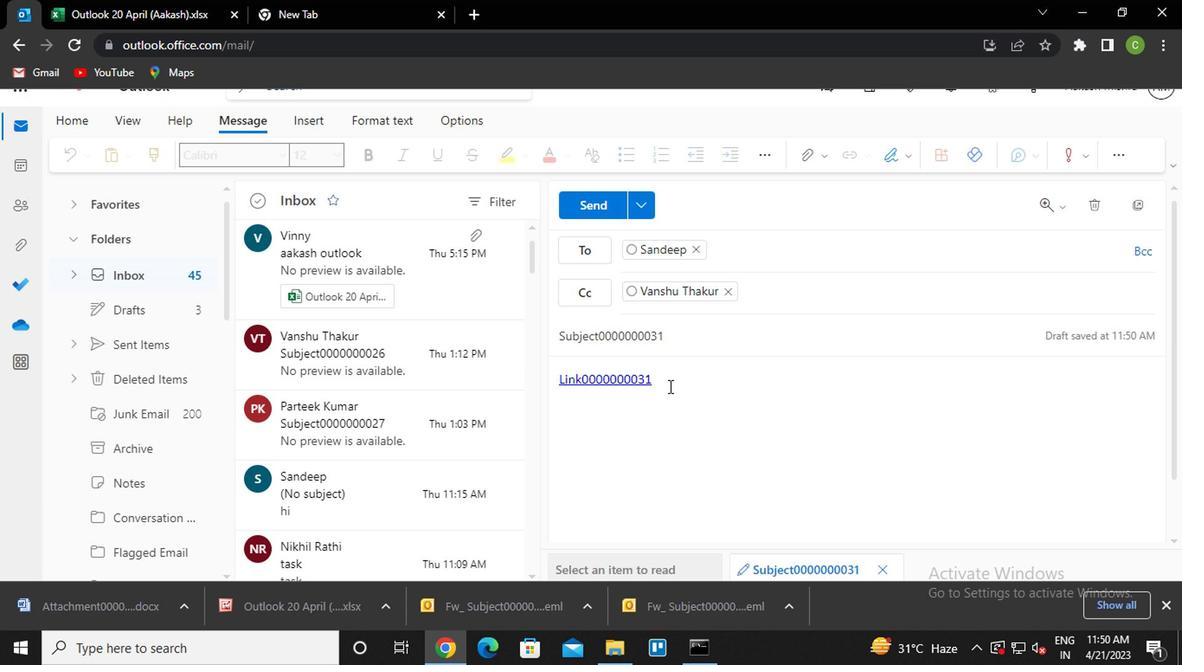 
Action: Key pressed <Key.enter><Key.caps_lock>m<Key.caps_lock>essage0000000033
Screenshot: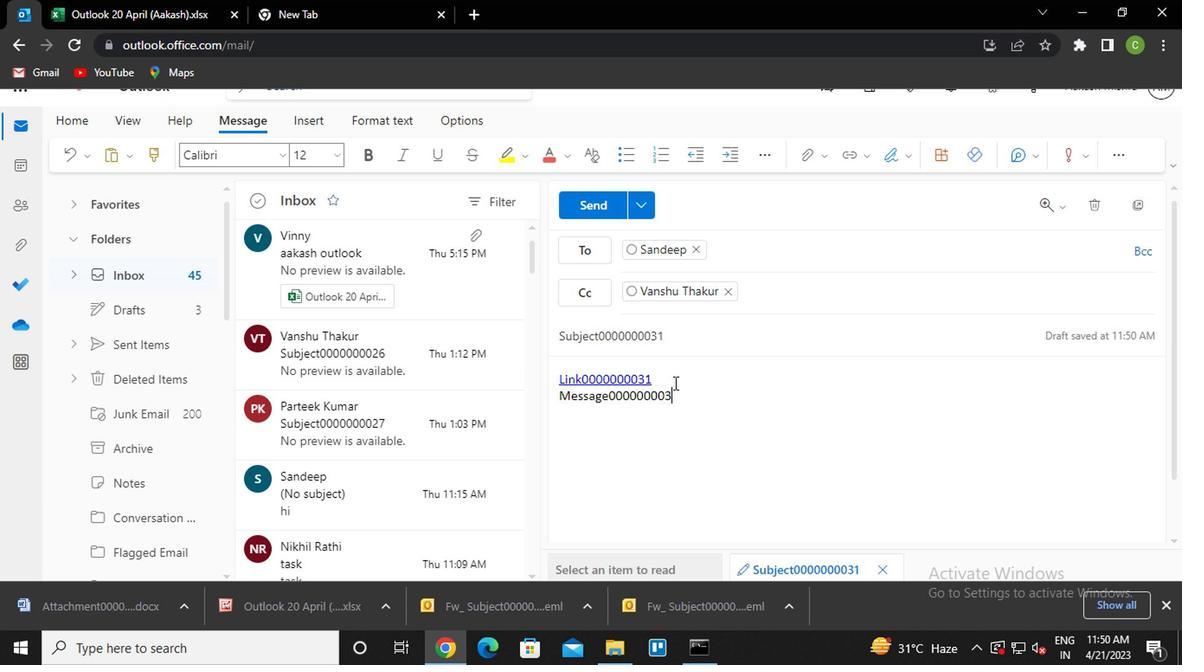 
Action: Mouse moved to (798, 155)
Screenshot: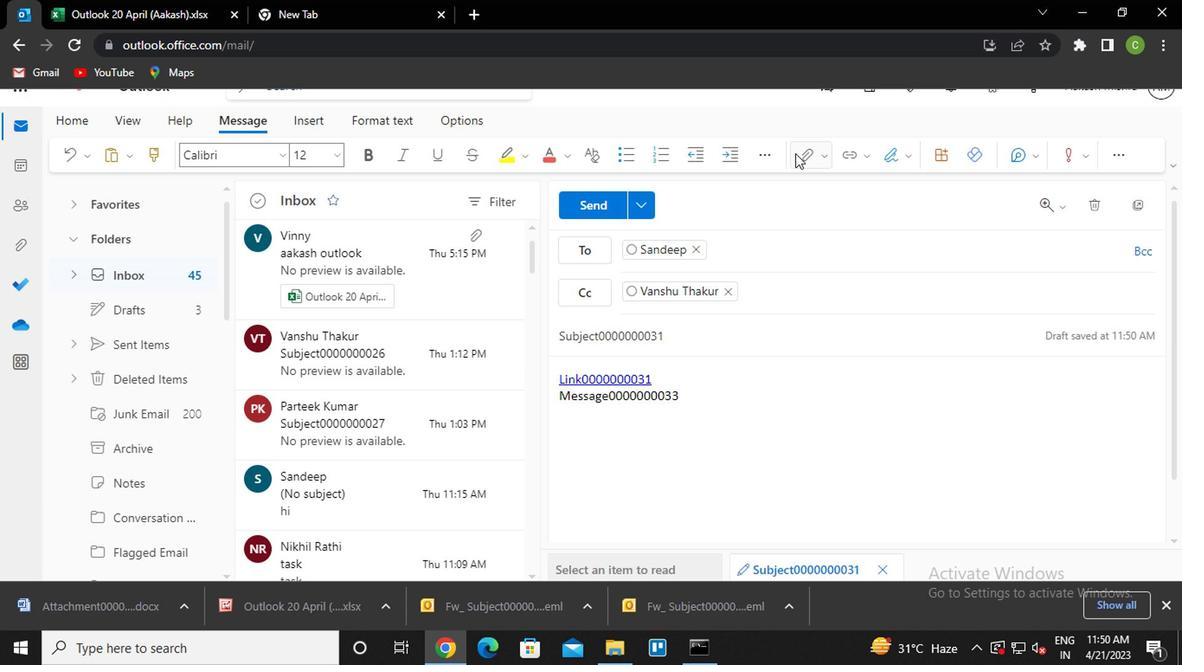 
Action: Mouse pressed left at (798, 155)
Screenshot: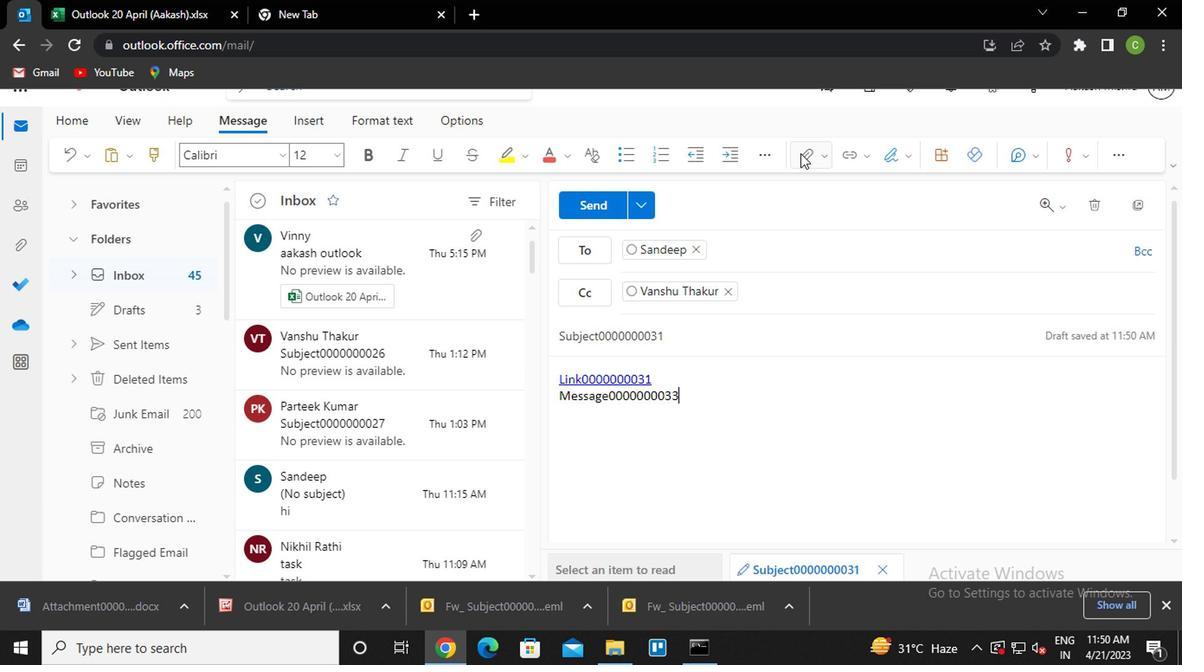 
Action: Mouse moved to (732, 196)
Screenshot: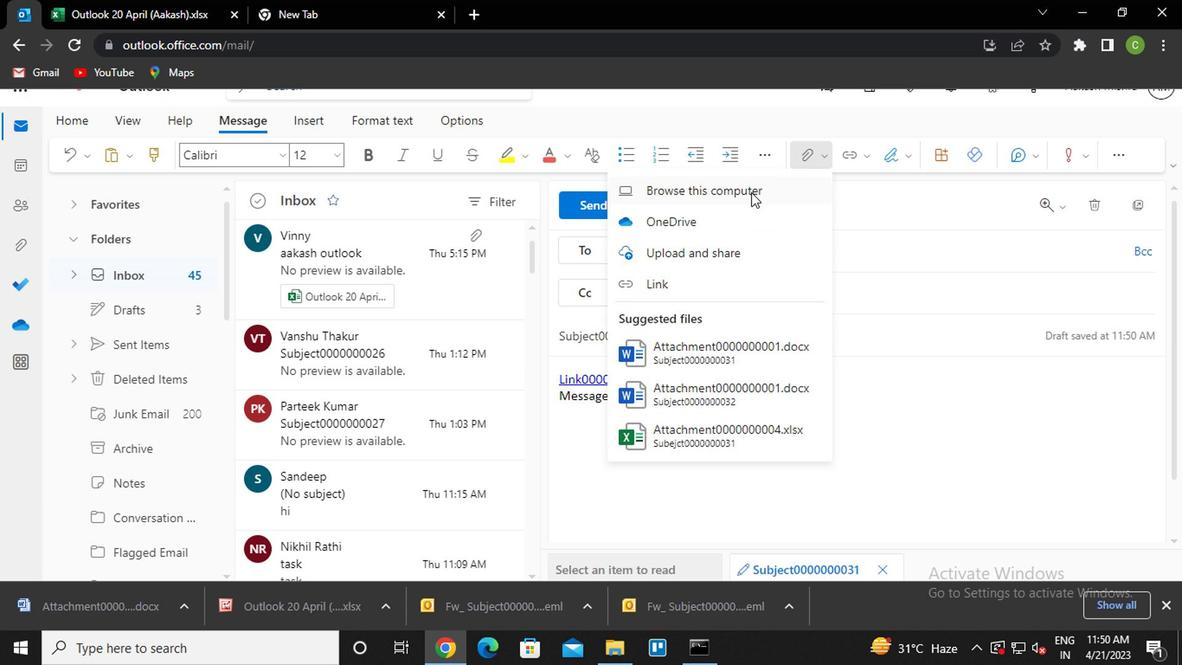 
Action: Mouse pressed left at (732, 196)
Screenshot: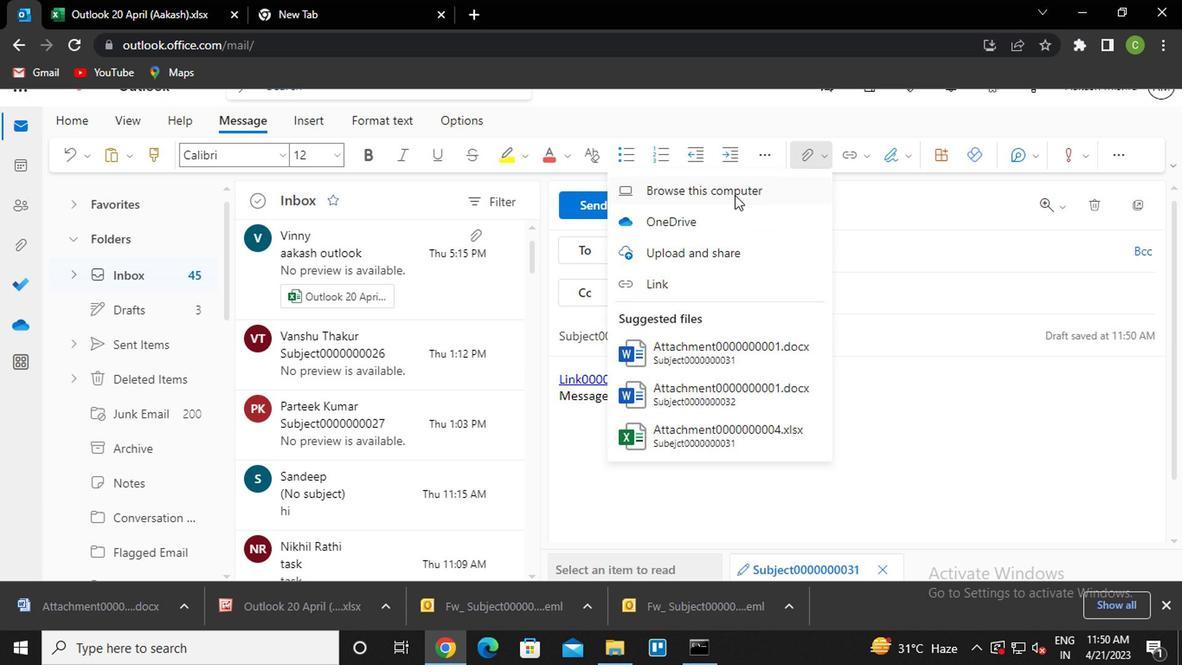 
Action: Mouse moved to (282, 145)
Screenshot: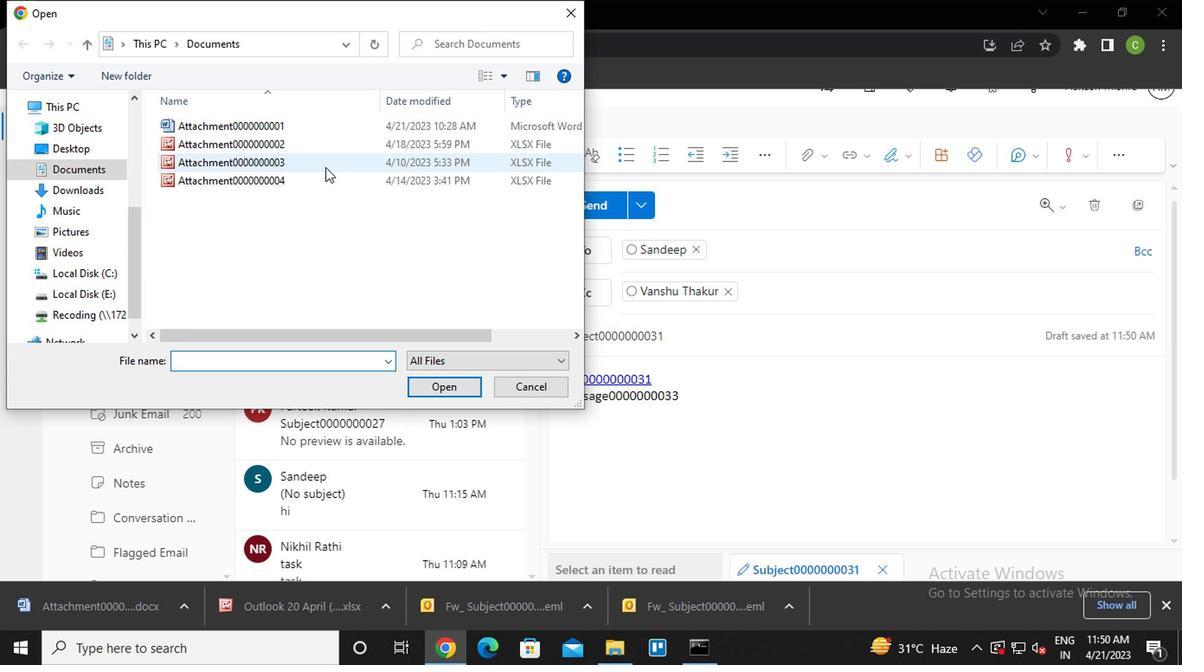 
Action: Mouse pressed left at (282, 145)
Screenshot: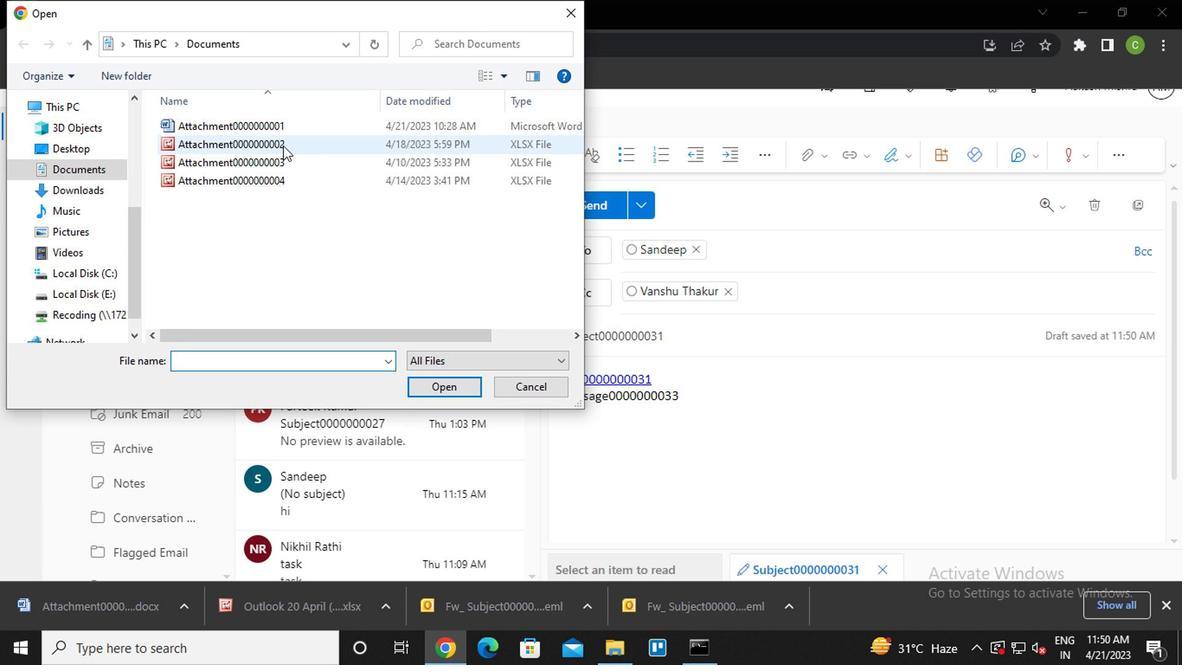 
Action: Mouse pressed left at (282, 145)
Screenshot: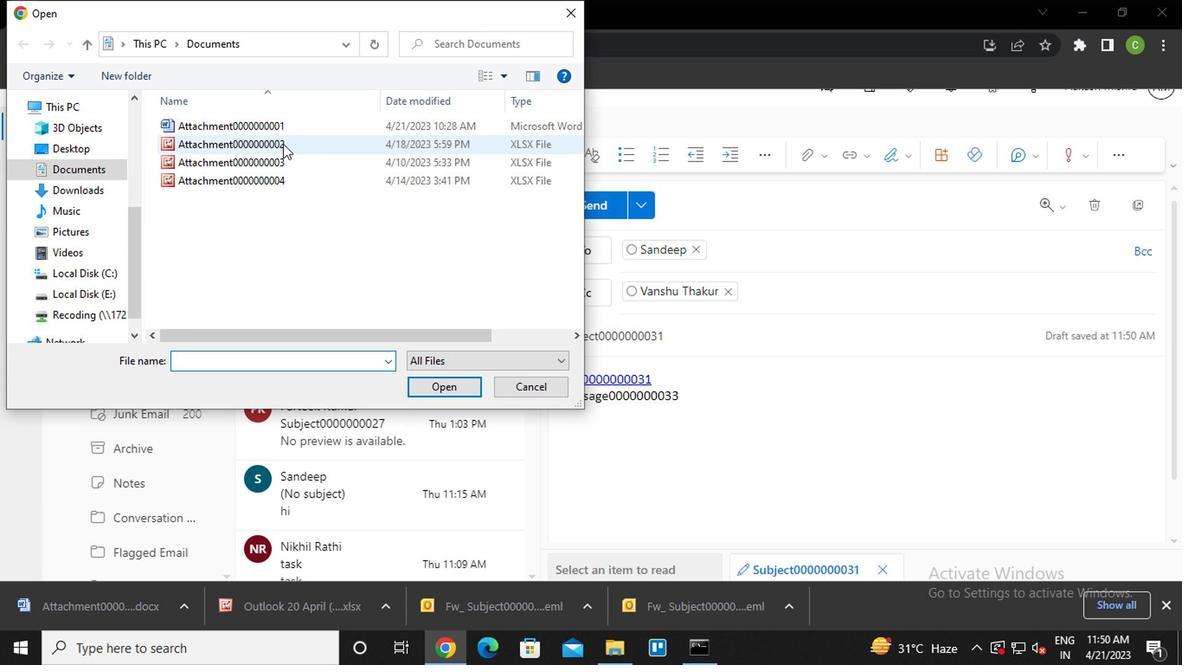
Action: Mouse moved to (599, 210)
Screenshot: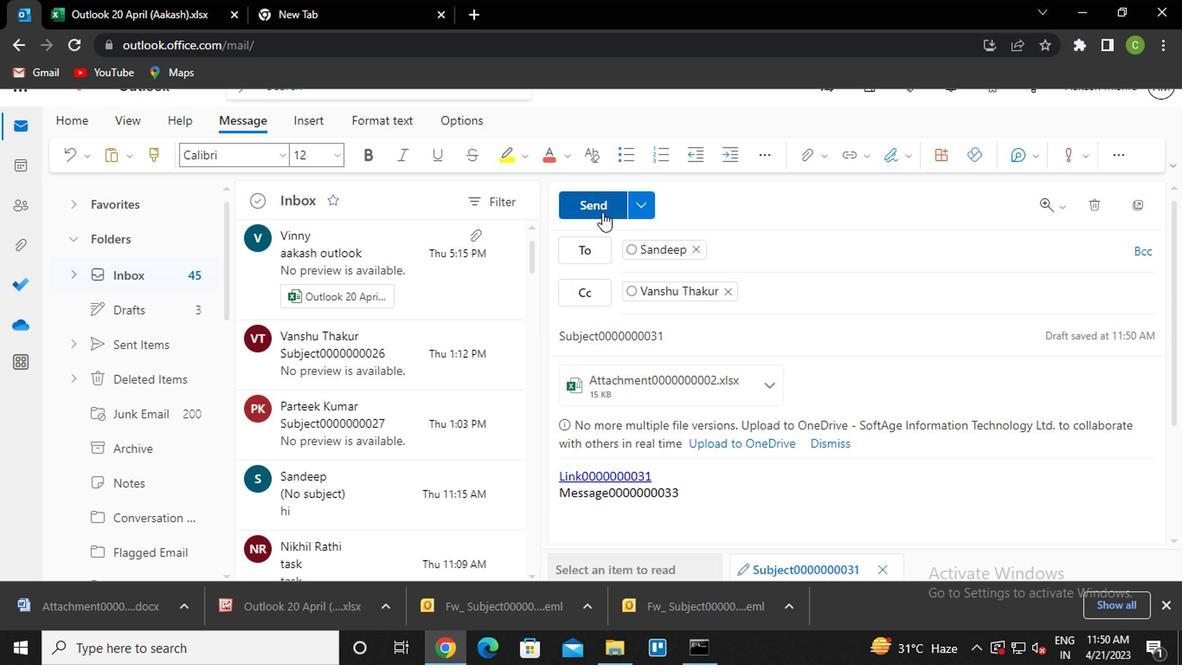 
Action: Mouse pressed left at (599, 210)
Screenshot: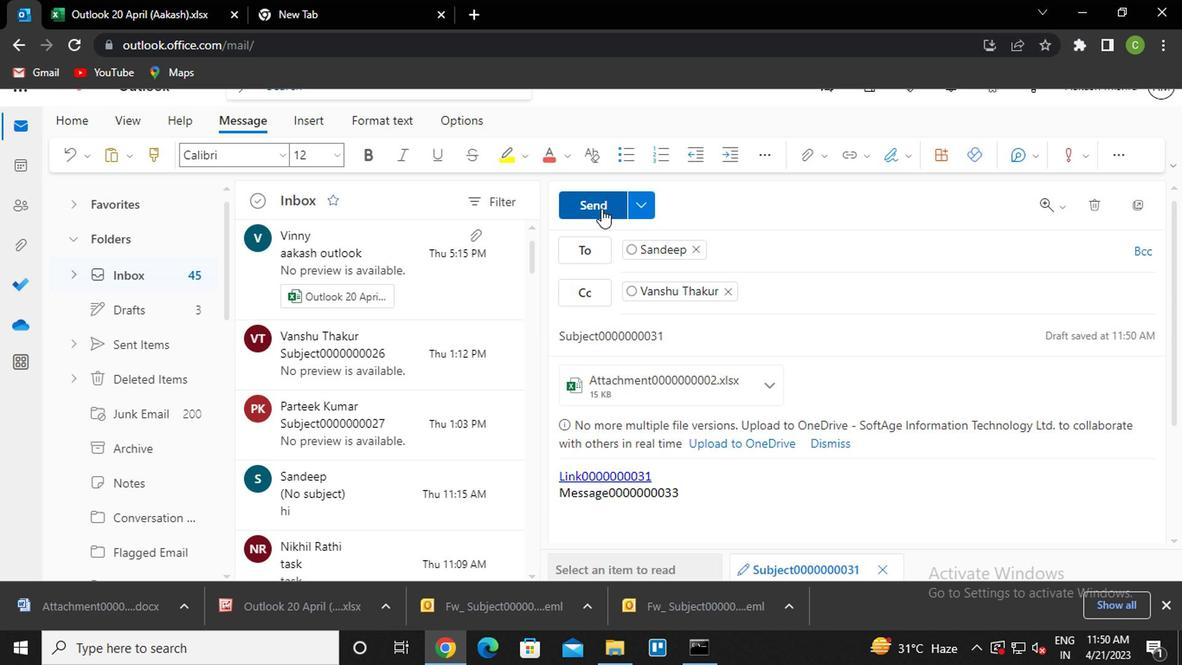 
Action: Mouse moved to (153, 154)
Screenshot: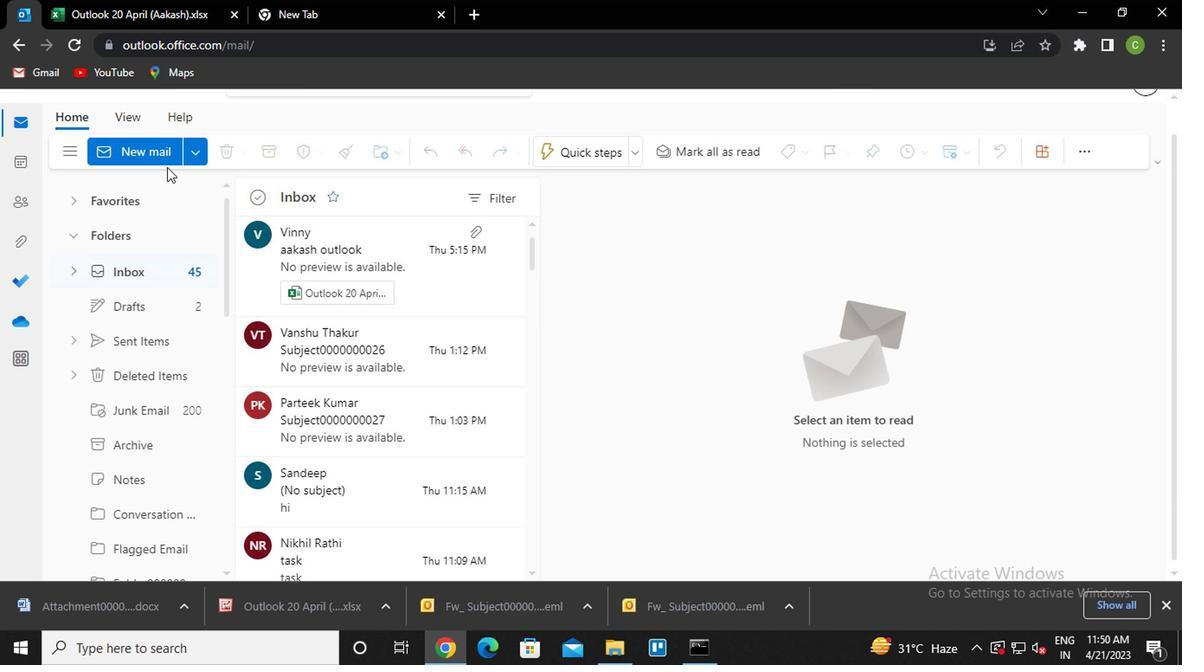 
Action: Mouse pressed left at (153, 154)
Screenshot: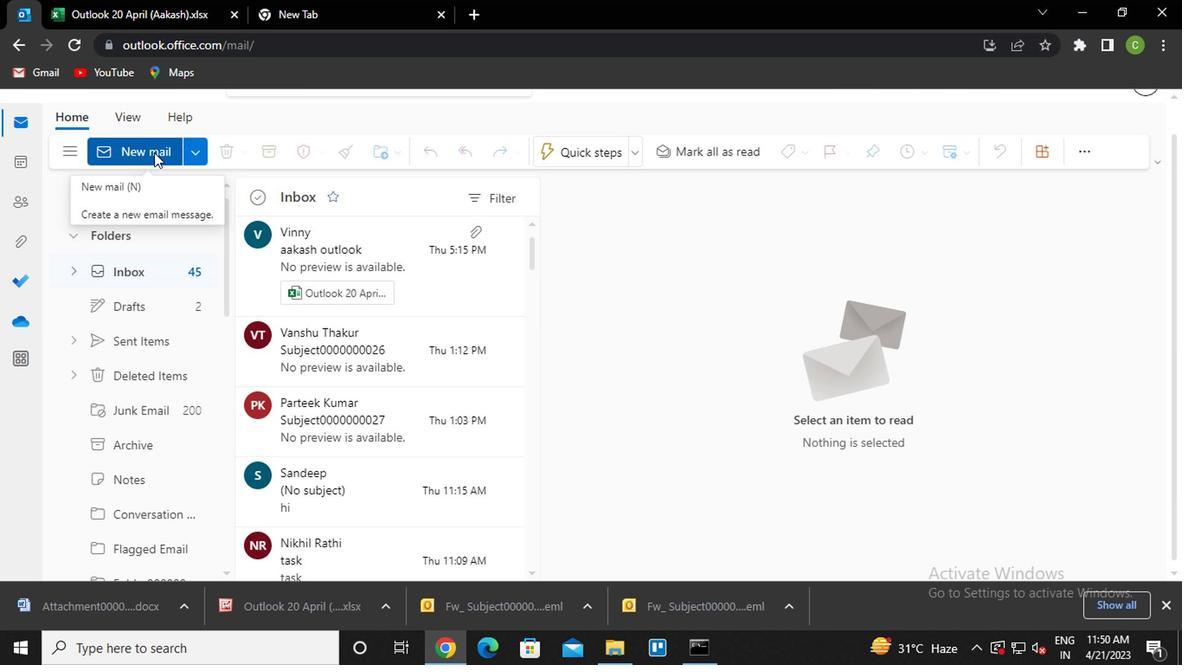 
Action: Mouse moved to (609, 433)
Screenshot: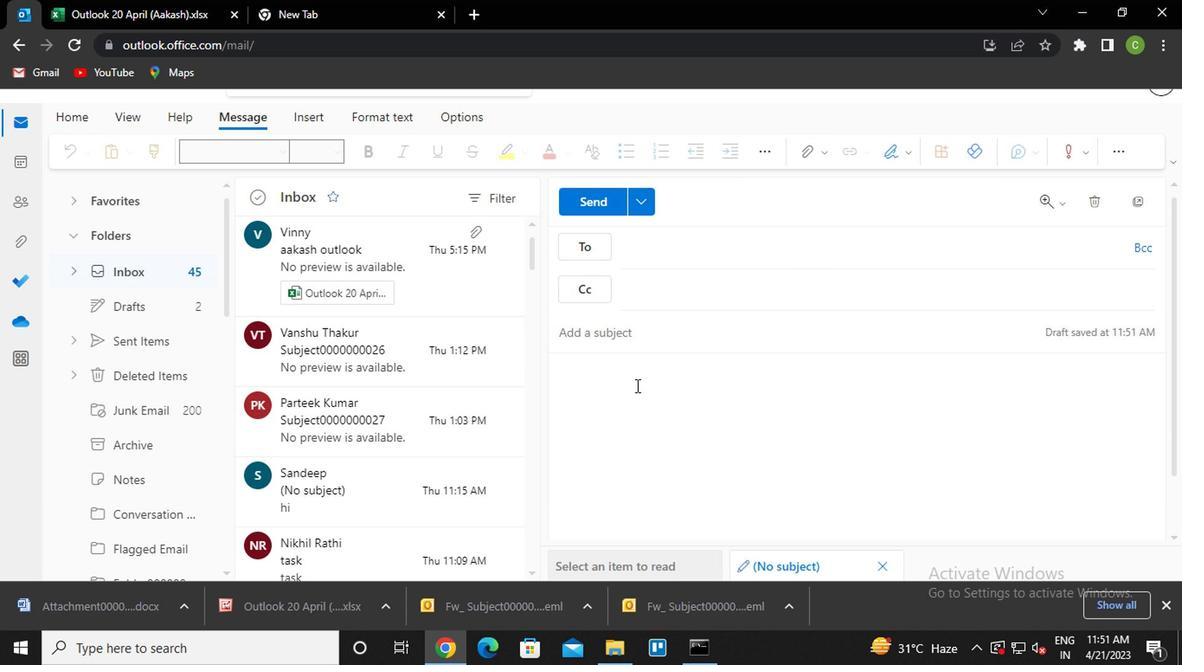 
Action: Mouse pressed left at (609, 433)
Screenshot: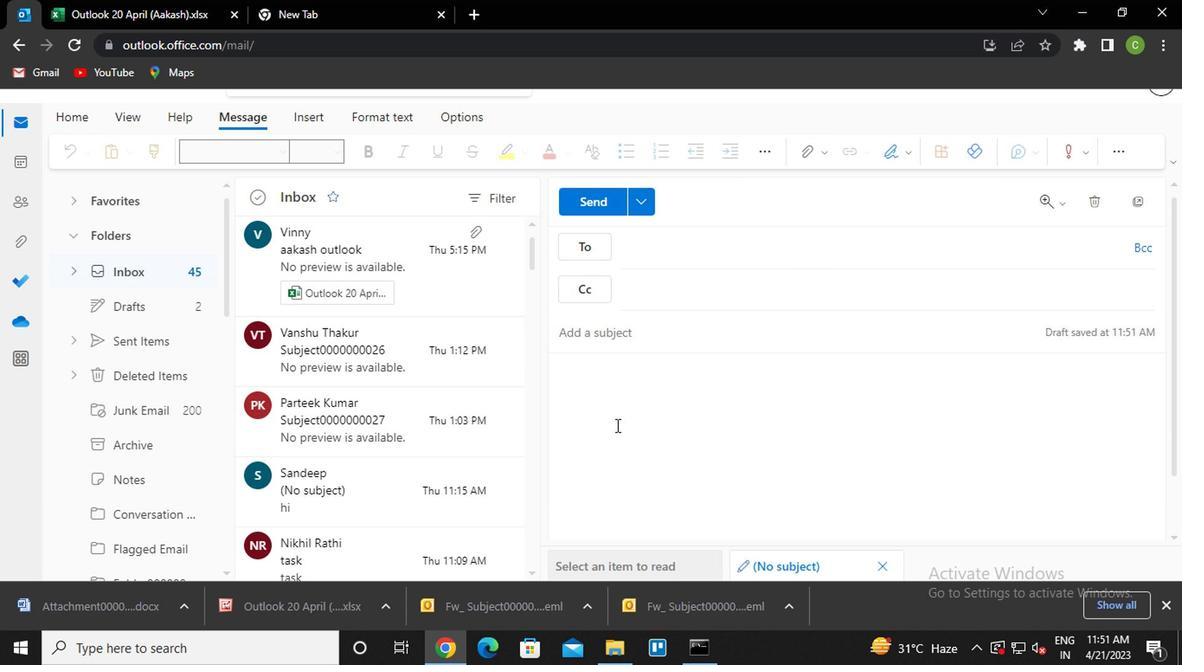
Action: Mouse moved to (803, 150)
Screenshot: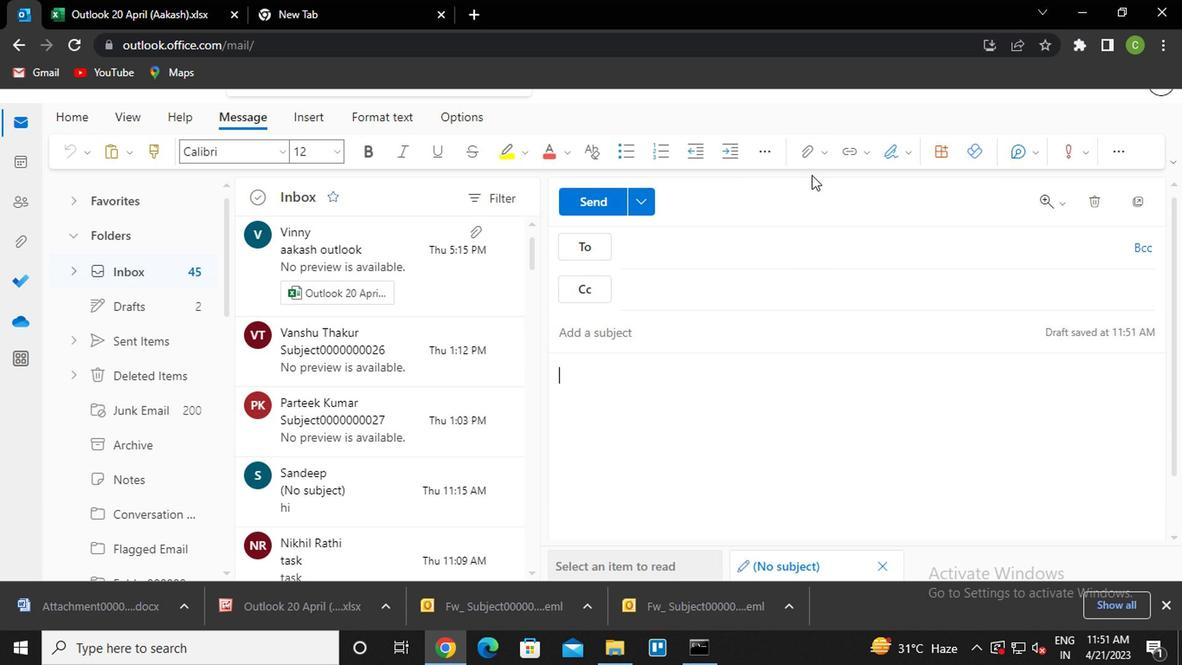
Action: Mouse pressed left at (803, 150)
Screenshot: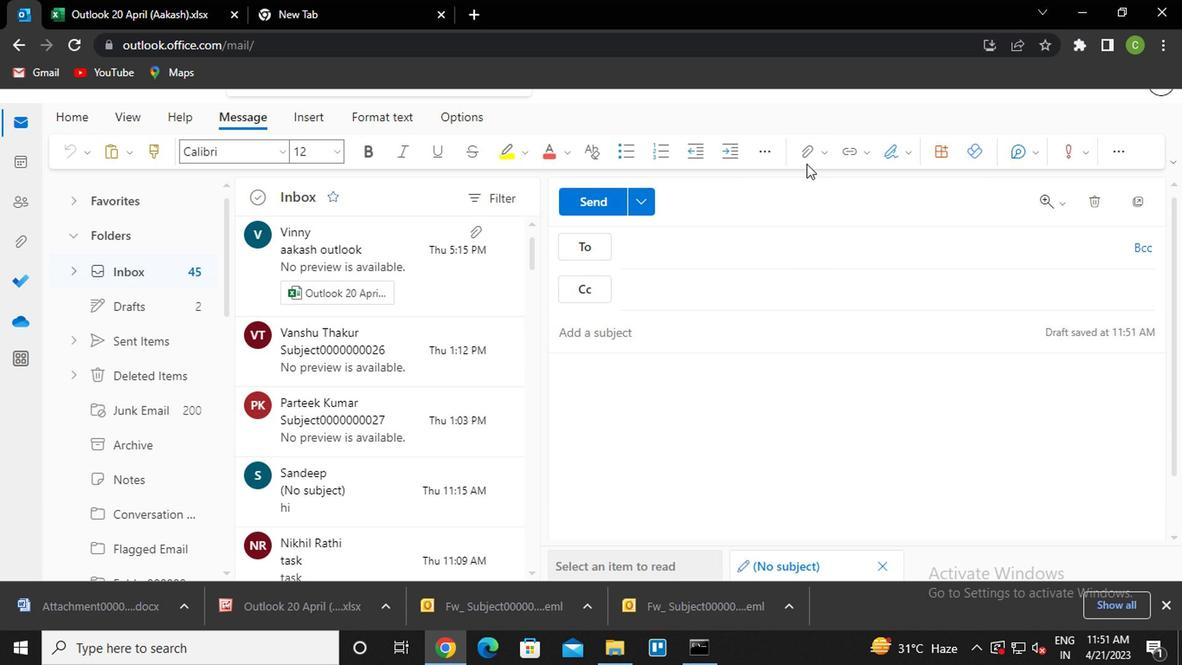 
Action: Mouse moved to (678, 280)
Screenshot: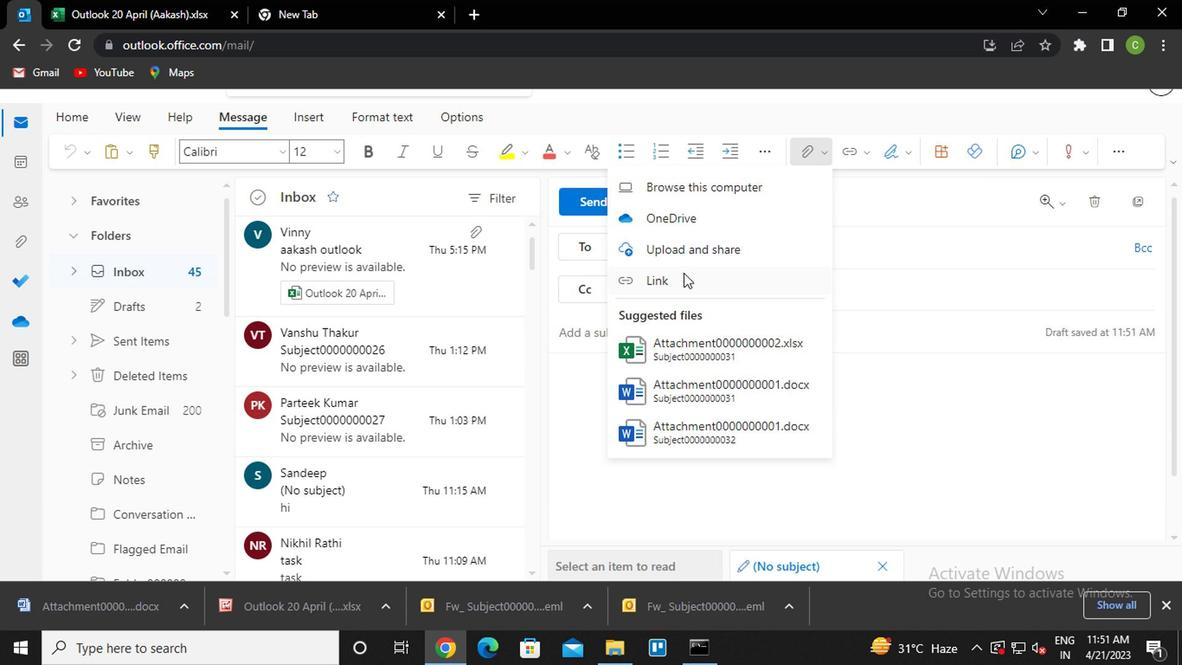 
Action: Mouse pressed left at (678, 280)
Screenshot: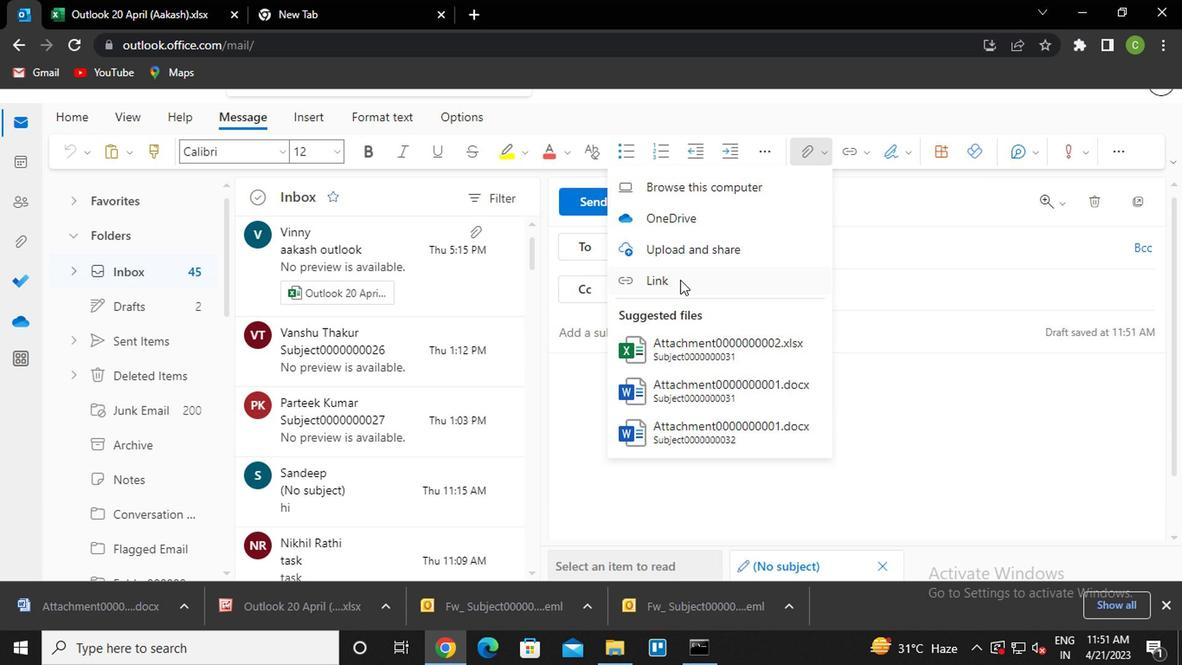 
Action: Key pressed <Key.caps_lock>l<Key.caps_lock>ink0000000031
Screenshot: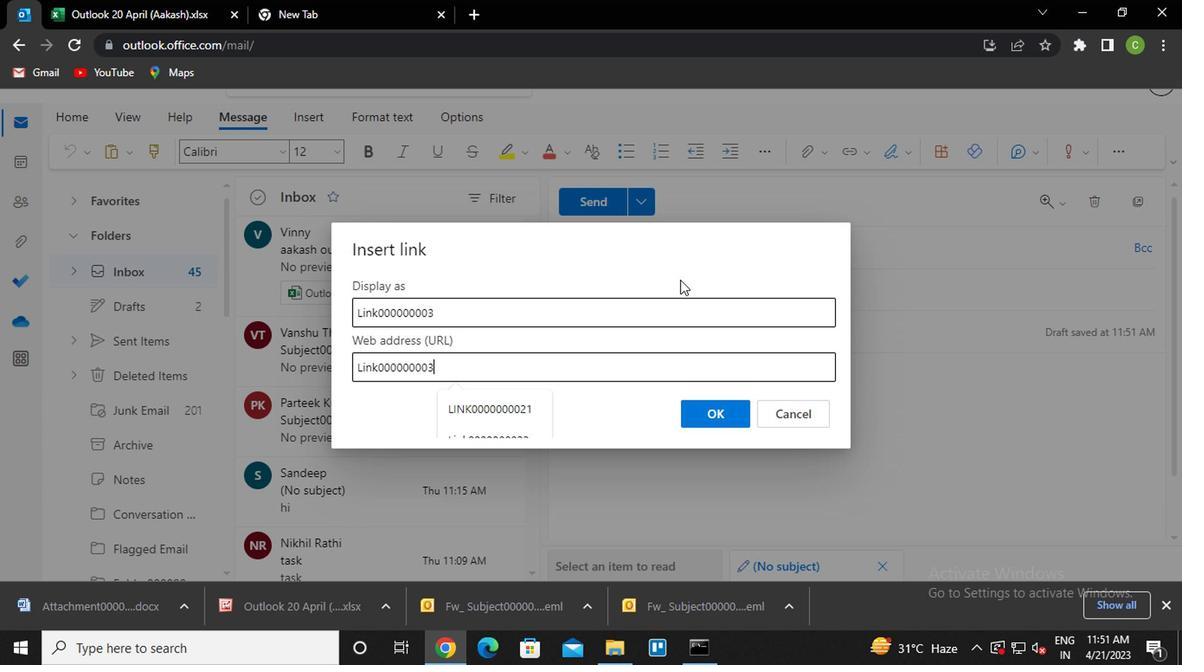 
Action: Mouse moved to (690, 291)
Screenshot: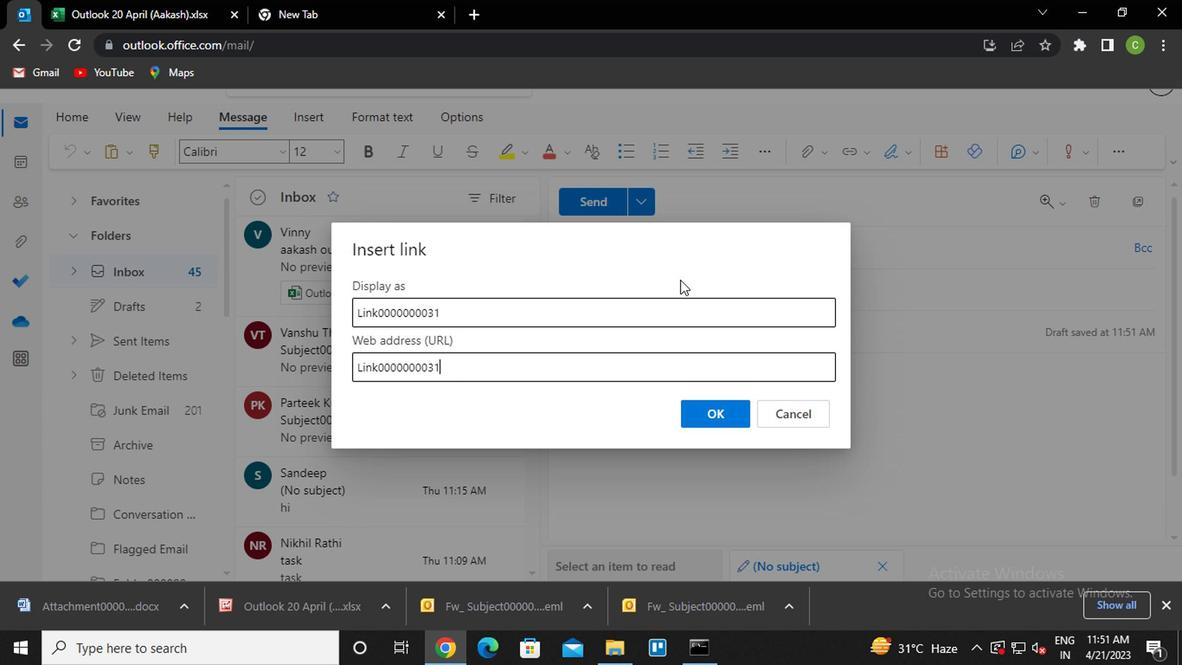 
Action: Key pressed <Key.enter>
Screenshot: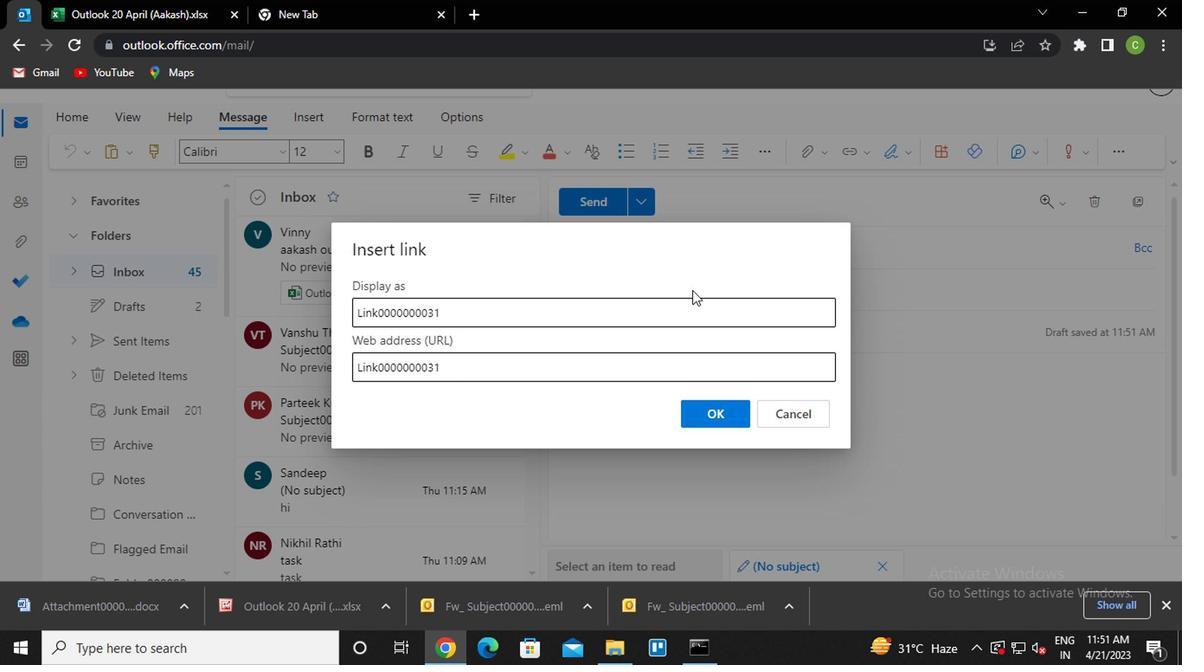 
Action: Mouse moved to (694, 259)
Screenshot: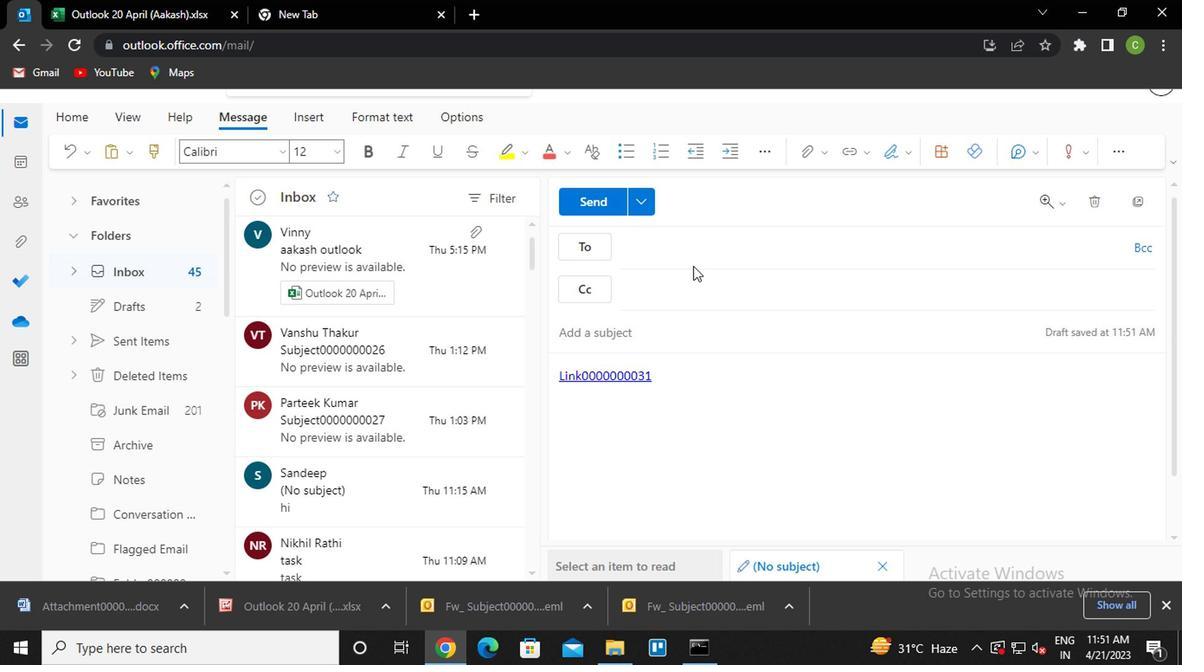 
Action: Mouse pressed left at (694, 259)
Screenshot: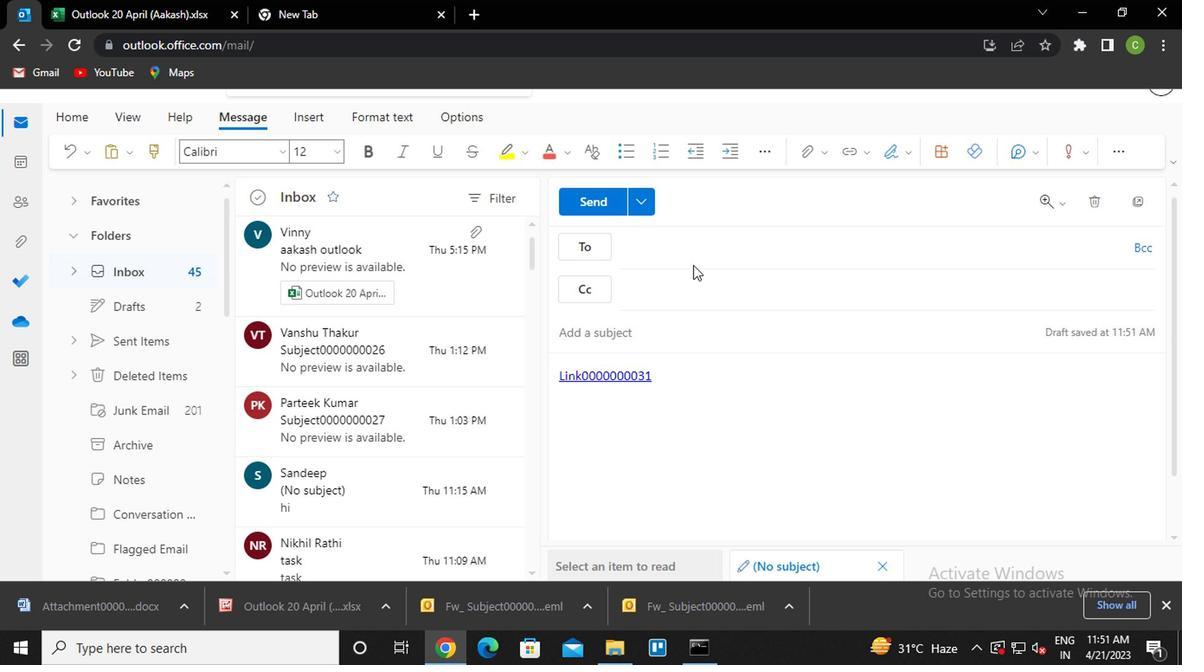 
Action: Mouse moved to (694, 248)
Screenshot: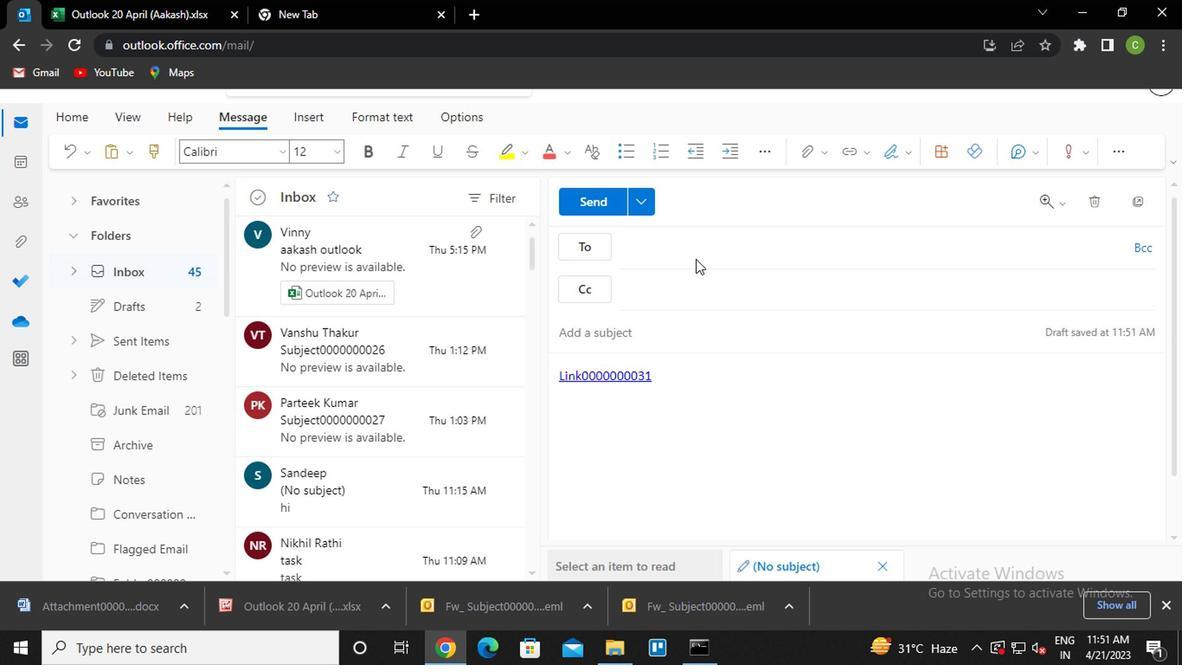 
Action: Mouse pressed left at (694, 248)
Screenshot: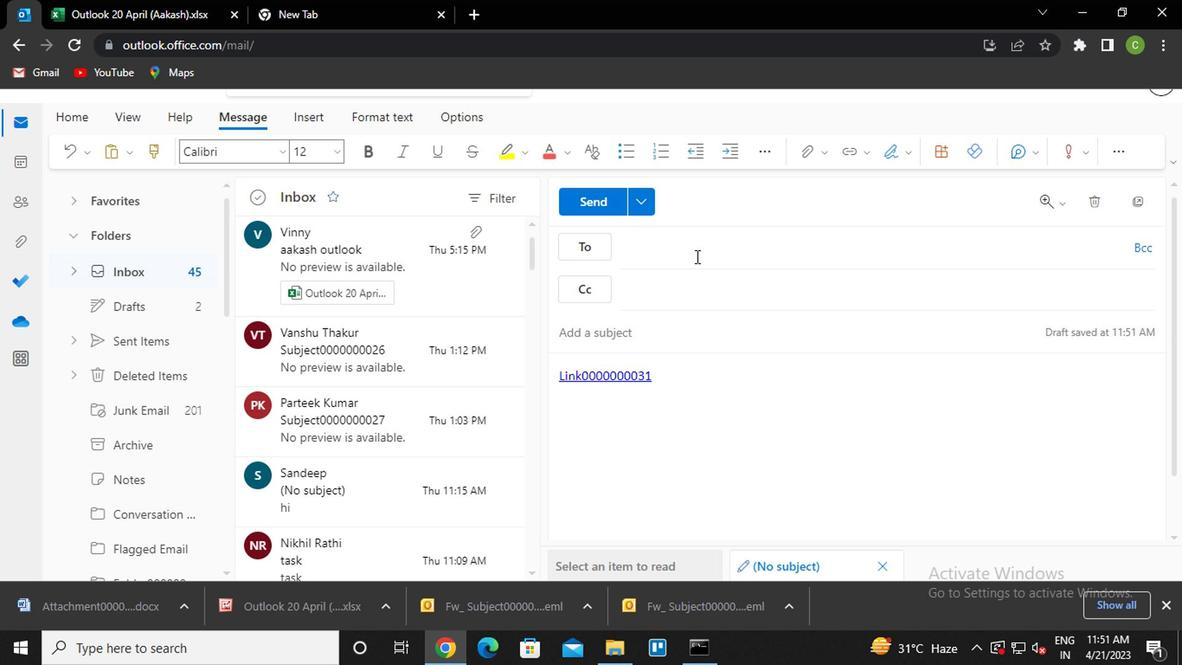 
Action: Key pressed <Key.caps_lock>s<Key.caps_lock>andeep<Key.enter><Key.tab>vanshu<Key.enter>
Screenshot: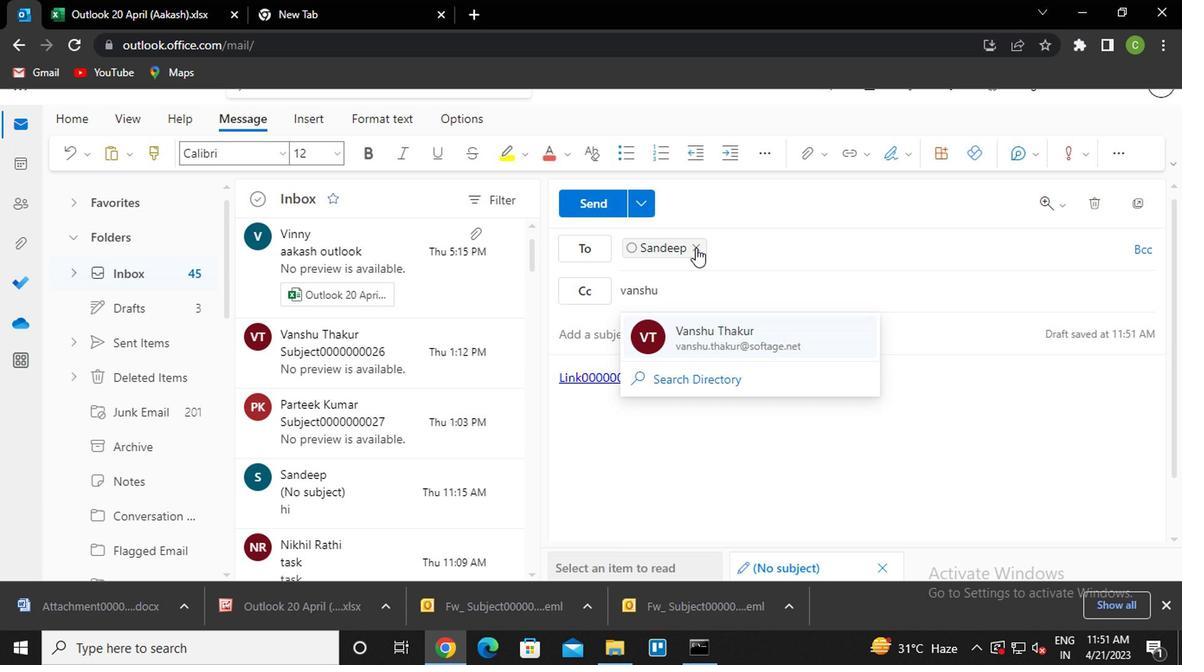 
Action: Mouse moved to (1143, 255)
Screenshot: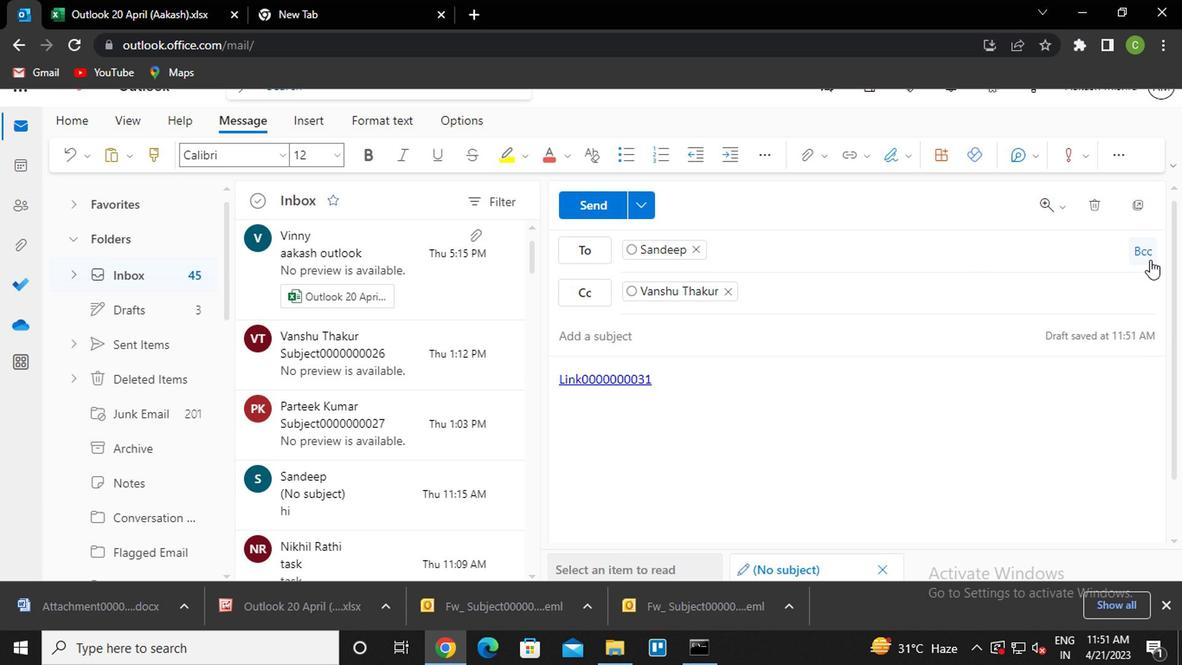 
Action: Mouse pressed left at (1143, 255)
Screenshot: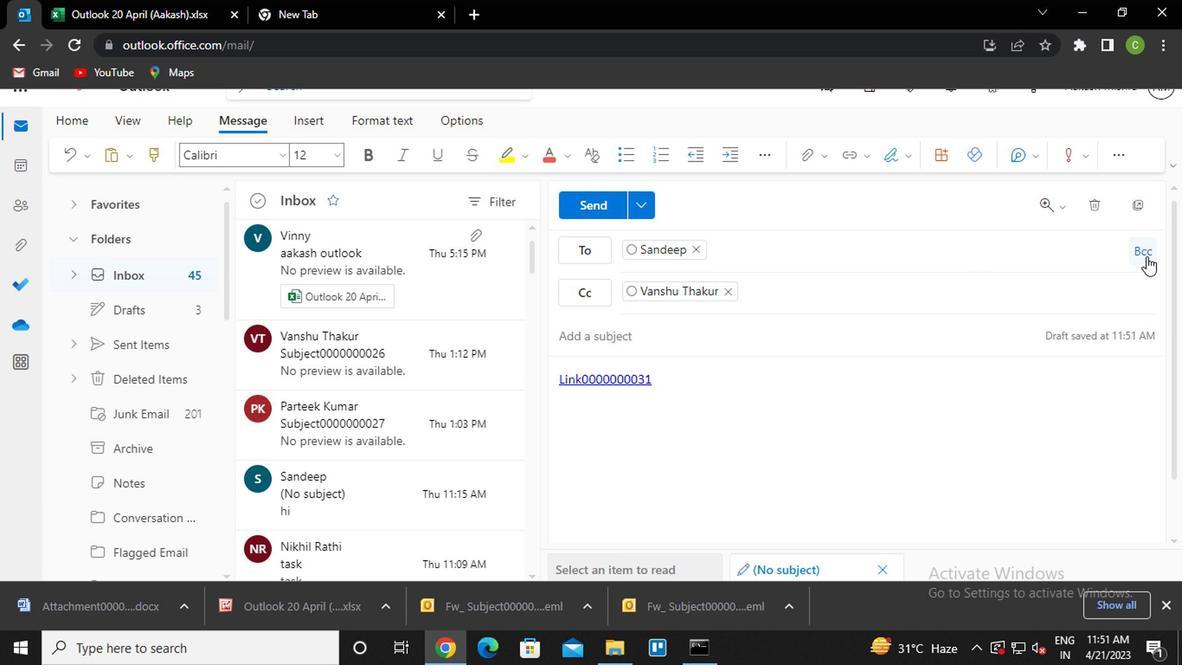 
Action: Mouse moved to (1031, 338)
Screenshot: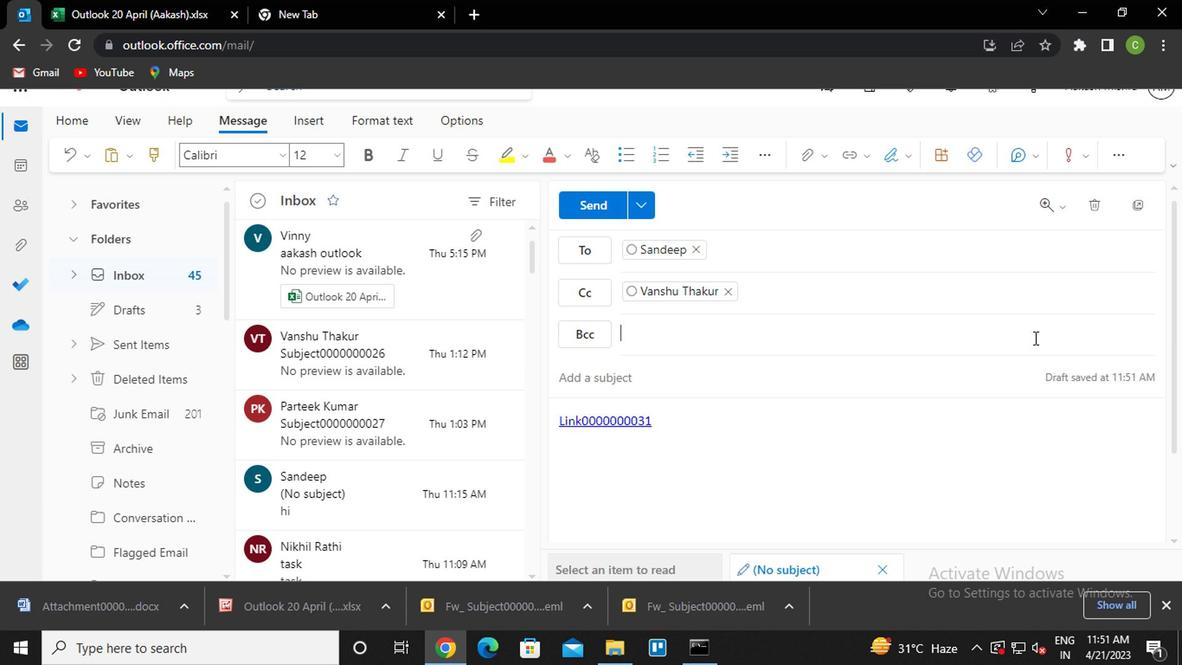 
Action: Key pressed nikhil<Key.enter>
Screenshot: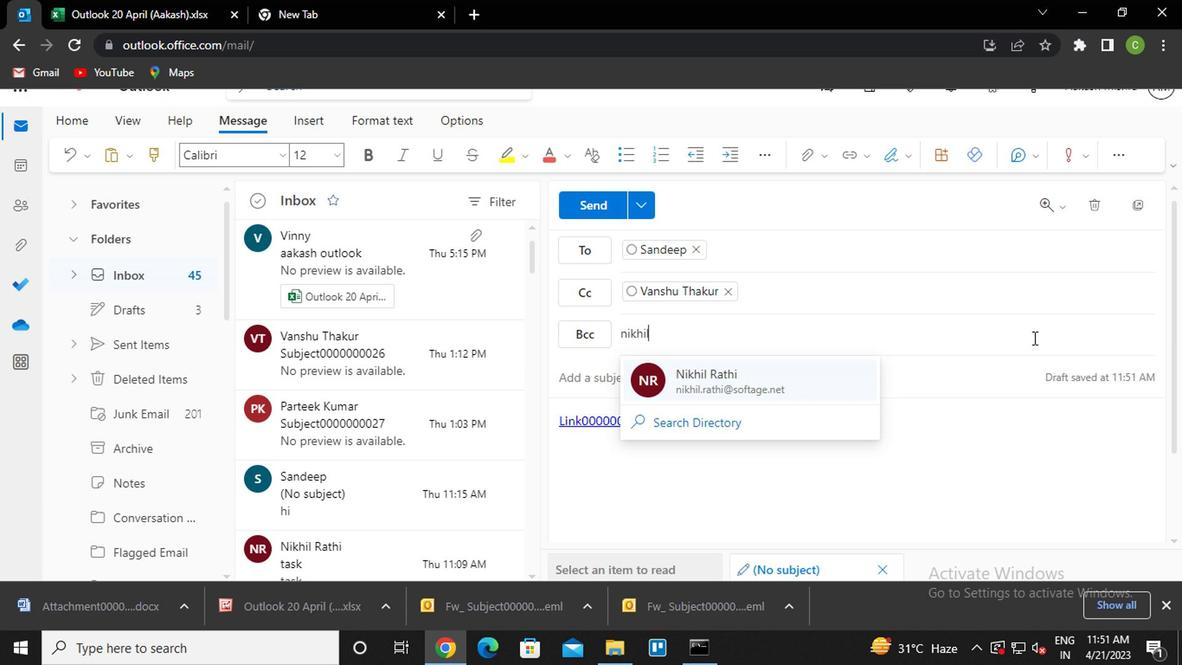 
Action: Mouse moved to (657, 372)
Screenshot: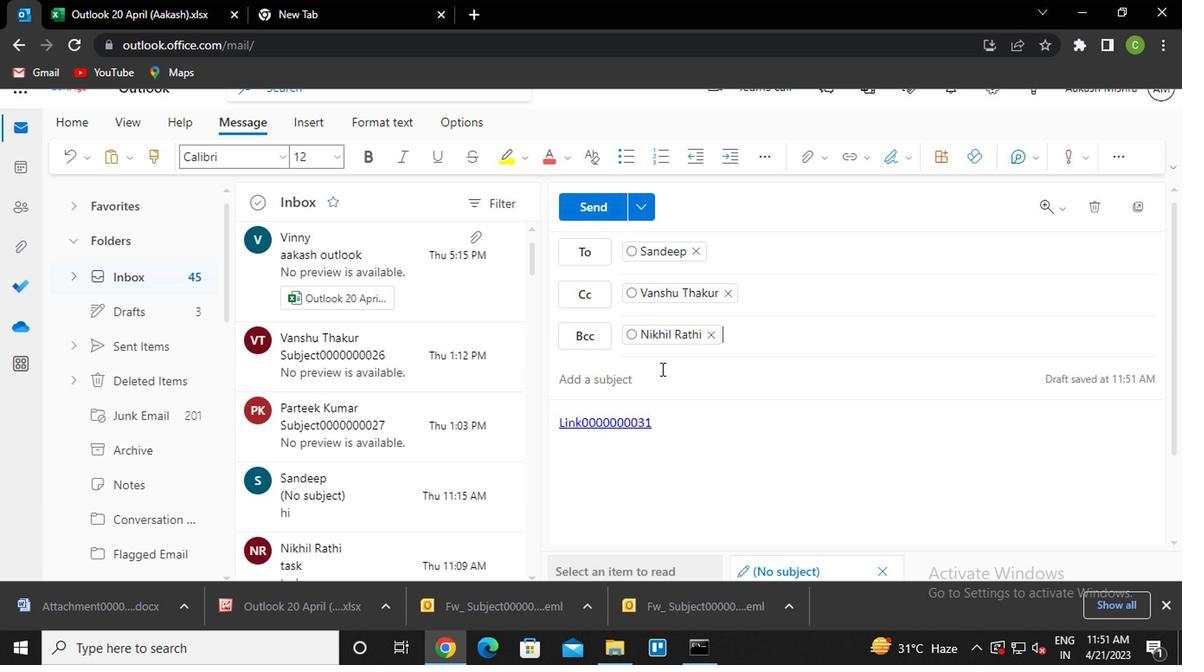 
Action: Mouse pressed left at (657, 372)
Screenshot: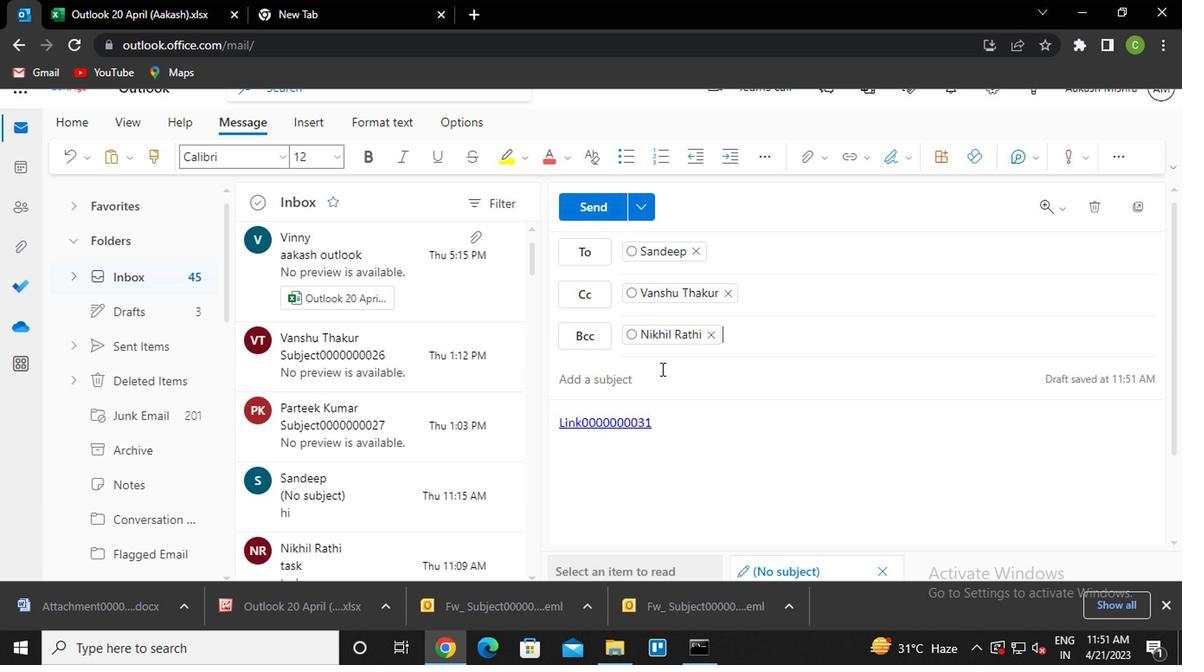 
Action: Key pressed <Key.caps_lock>s<Key.caps_lock>ubject0000000031
Screenshot: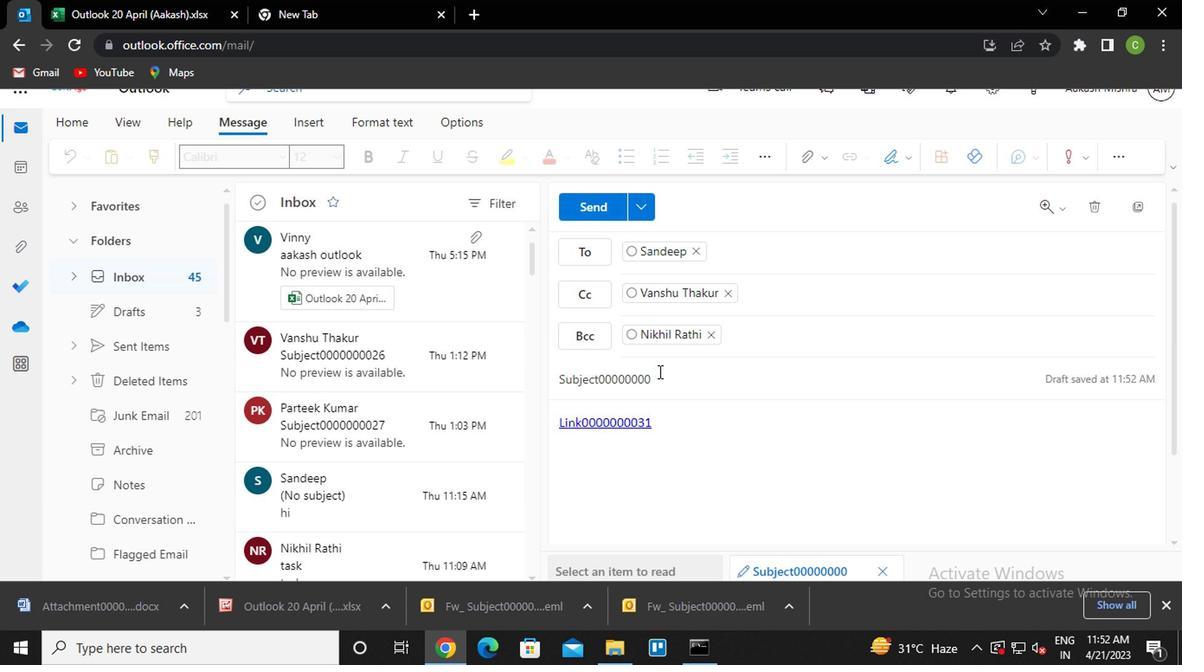 
Action: Mouse moved to (670, 429)
Screenshot: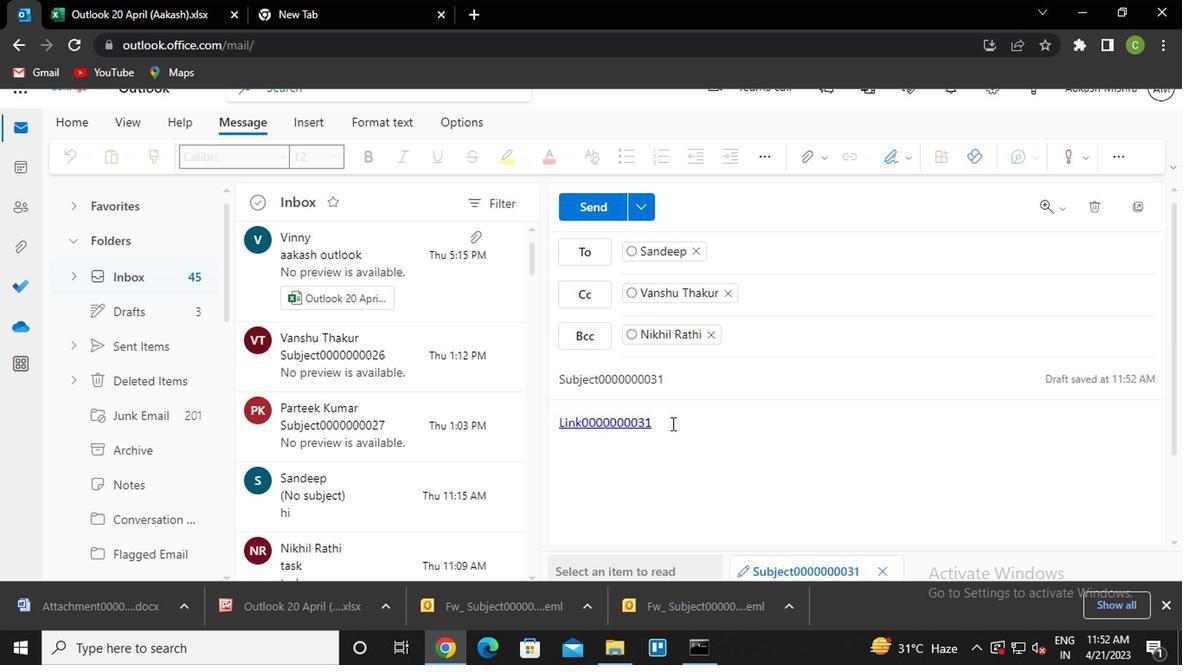 
Action: Mouse pressed left at (670, 429)
Screenshot: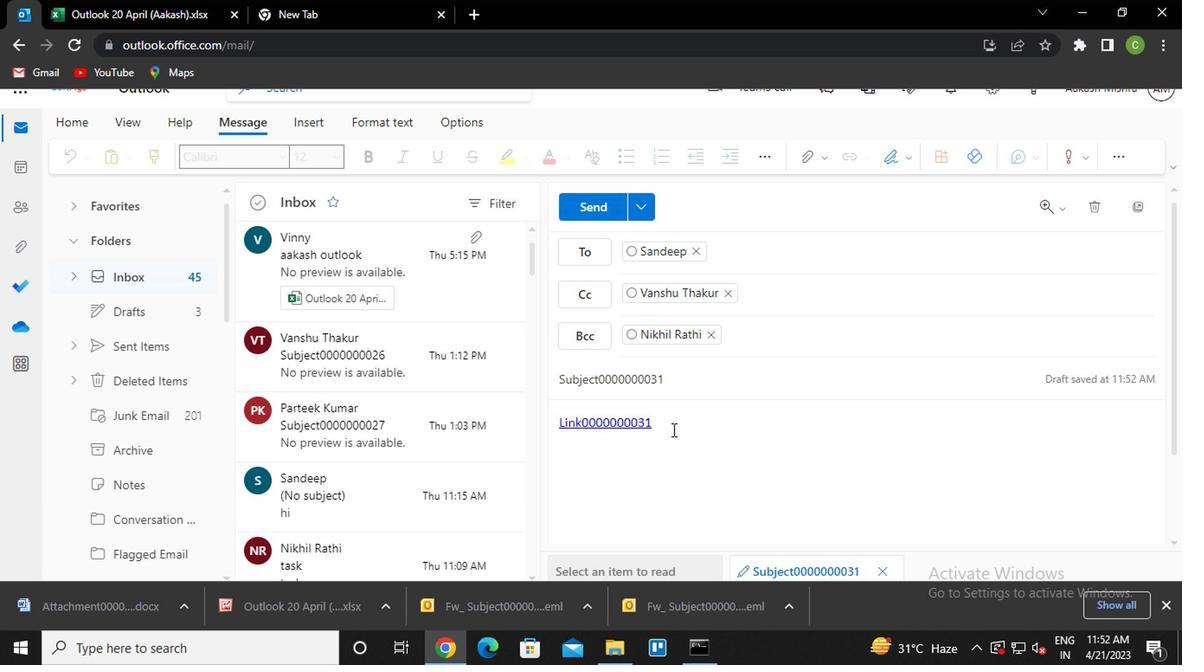 
Action: Key pressed <Key.enter><Key.caps_lock>m<Key.caps_lock>essage0000000033
Screenshot: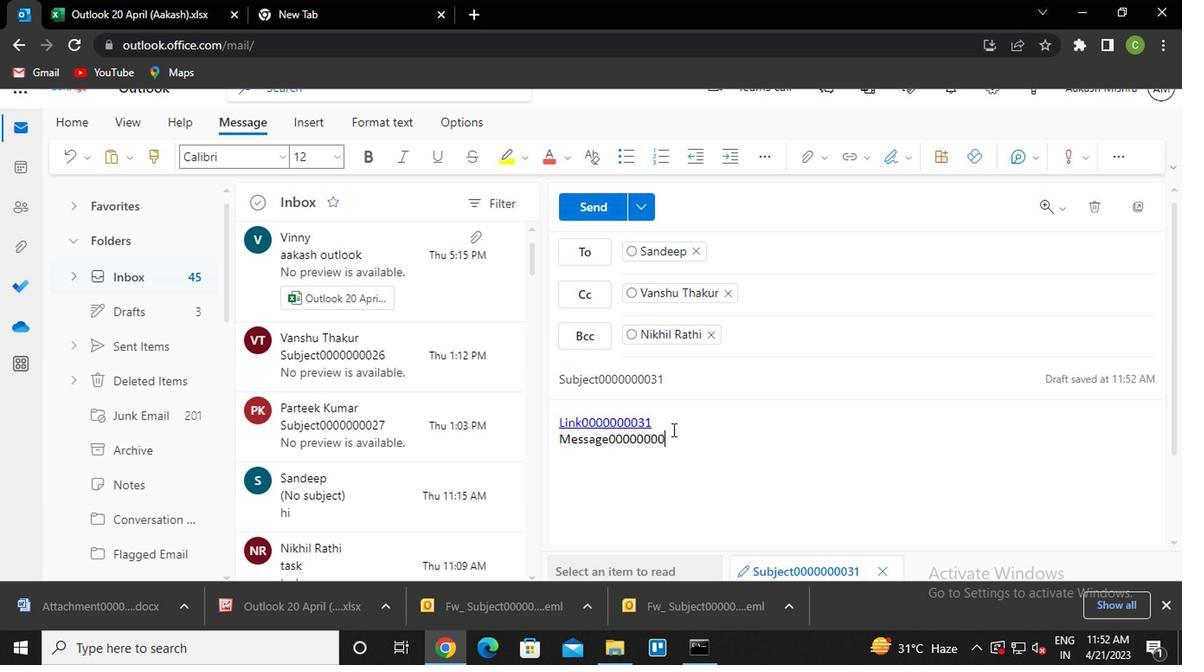 
Action: Mouse moved to (808, 158)
Screenshot: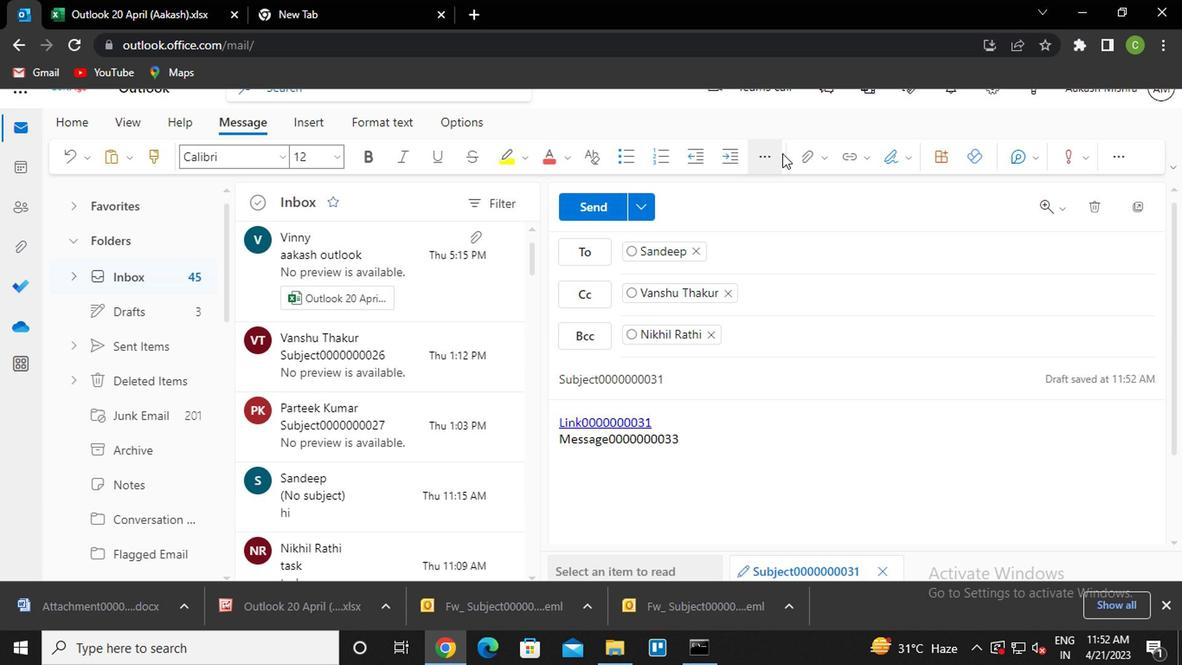 
Action: Mouse pressed left at (808, 158)
Screenshot: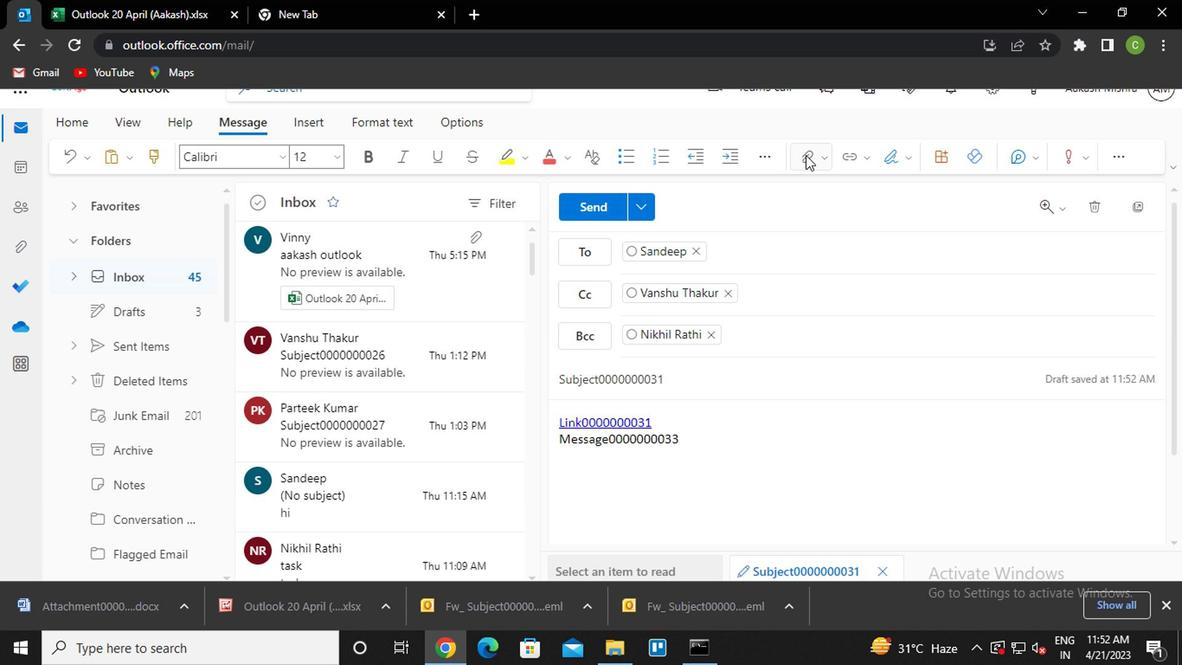 
Action: Mouse moved to (721, 197)
Screenshot: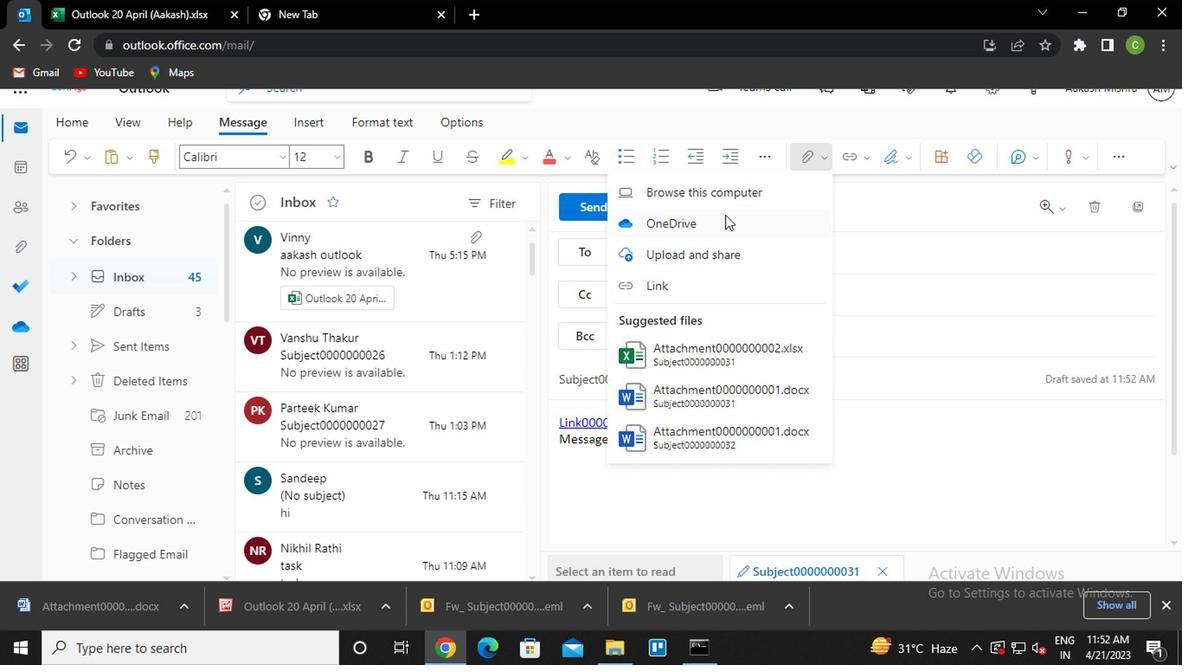 
Action: Mouse pressed left at (721, 197)
Screenshot: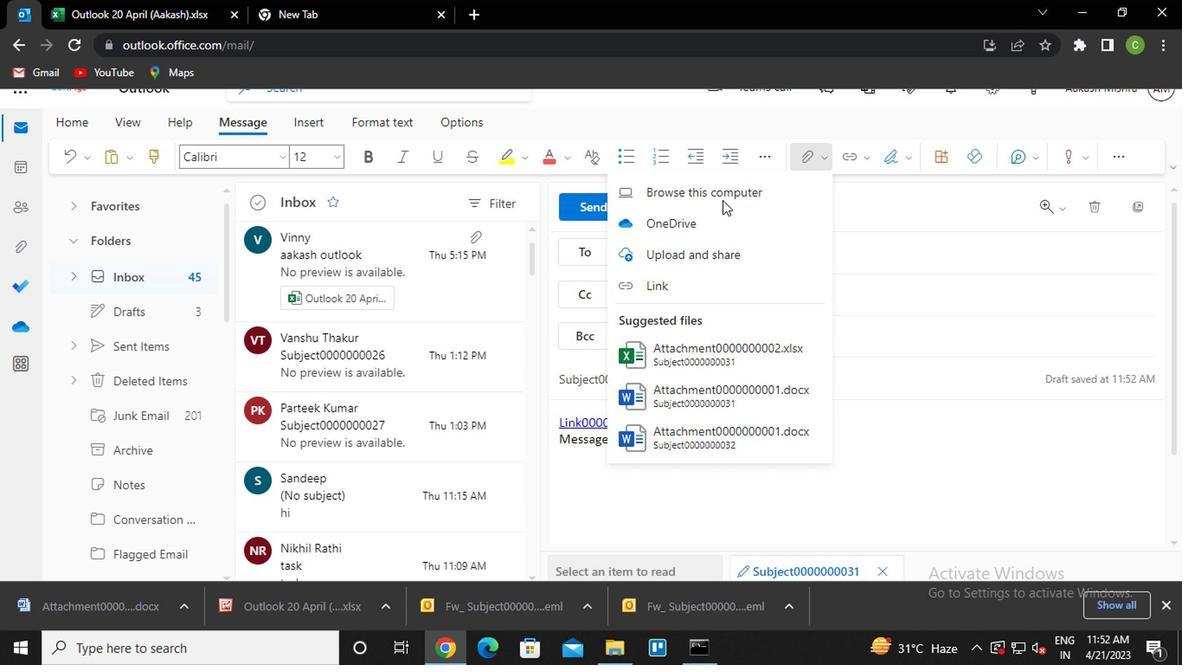 
Action: Mouse moved to (279, 163)
Screenshot: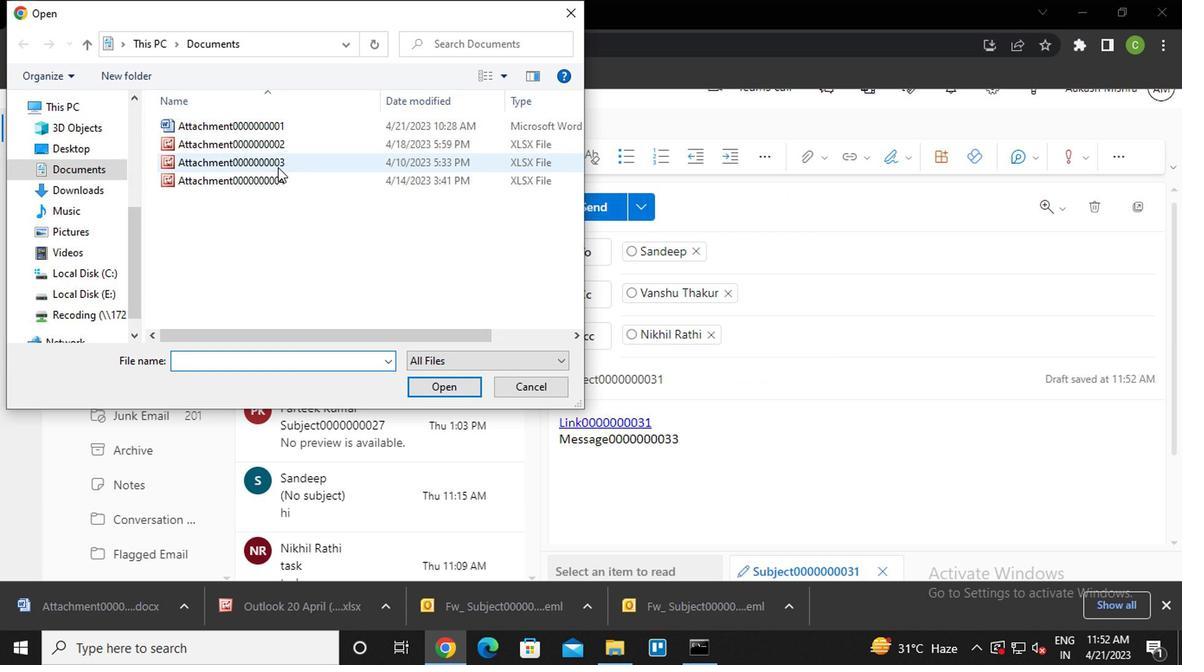 
Action: Mouse pressed left at (279, 163)
Screenshot: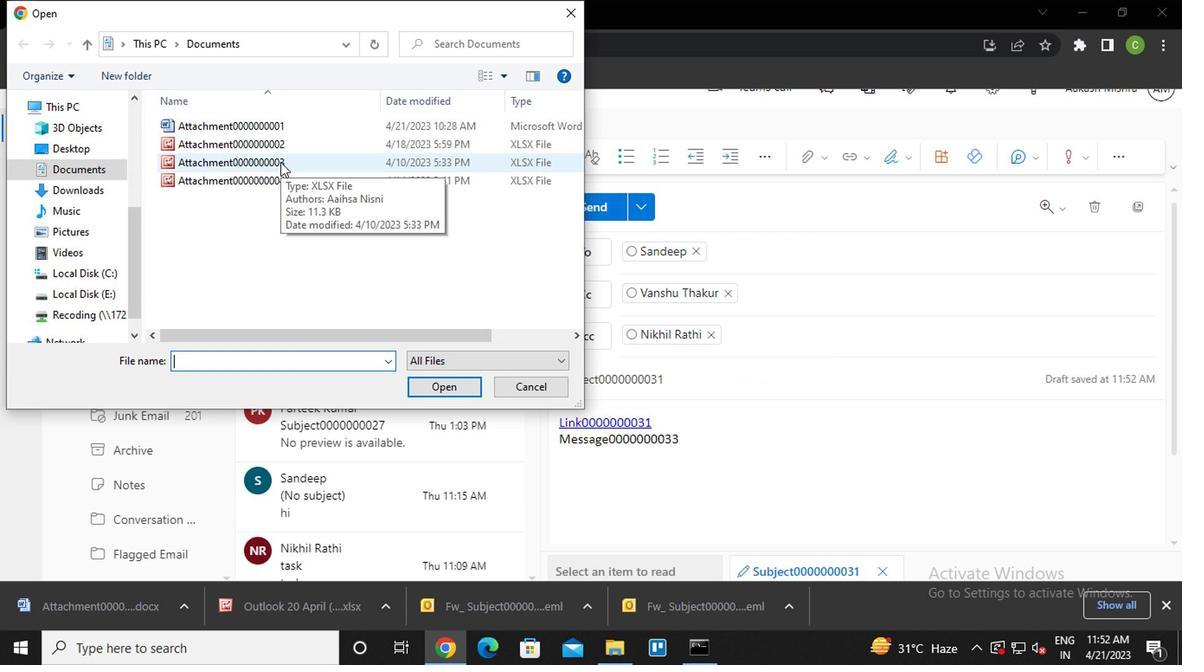 
Action: Mouse pressed left at (279, 163)
Screenshot: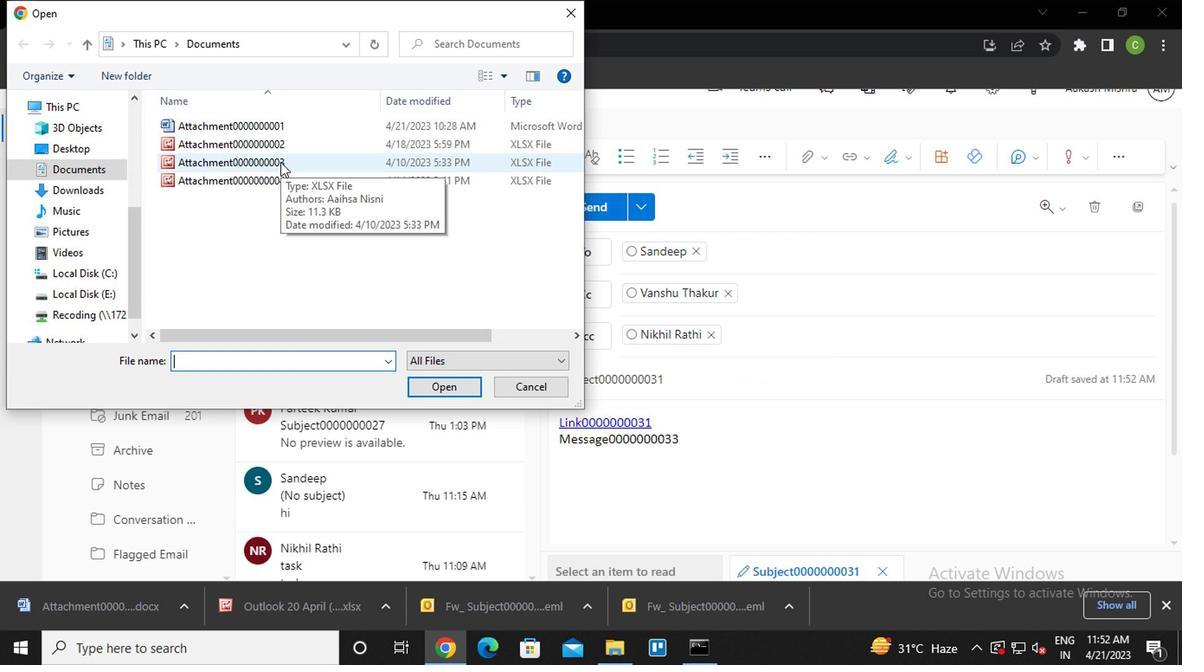 
Action: Mouse moved to (600, 214)
Screenshot: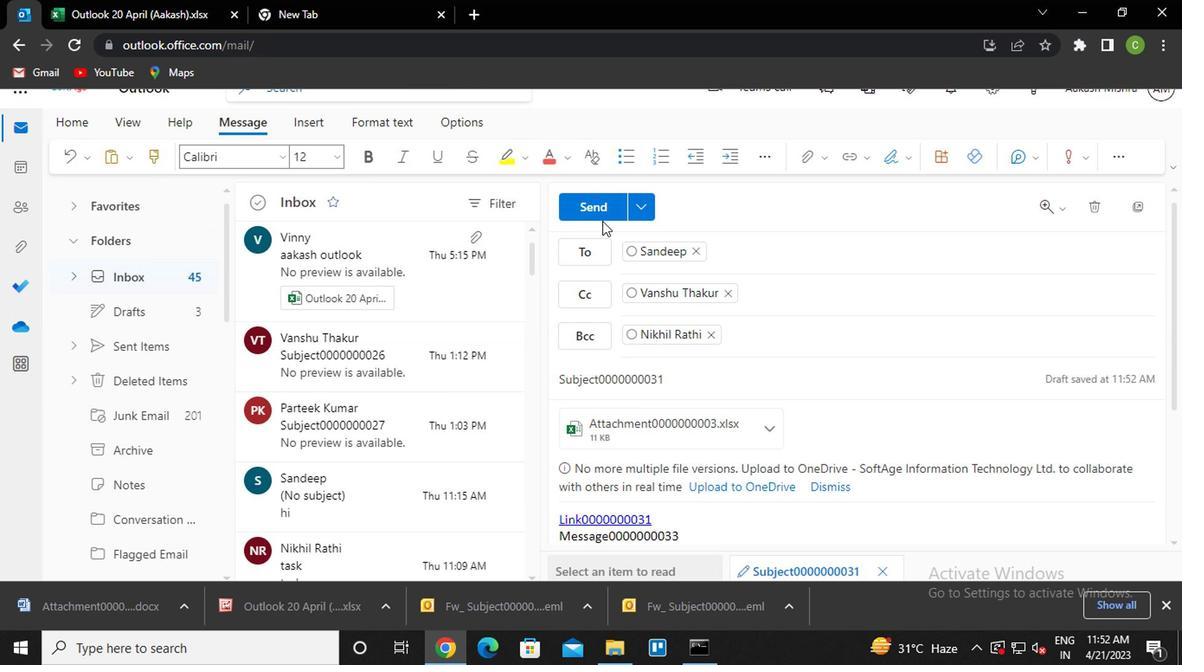 
Action: Mouse pressed left at (600, 214)
Screenshot: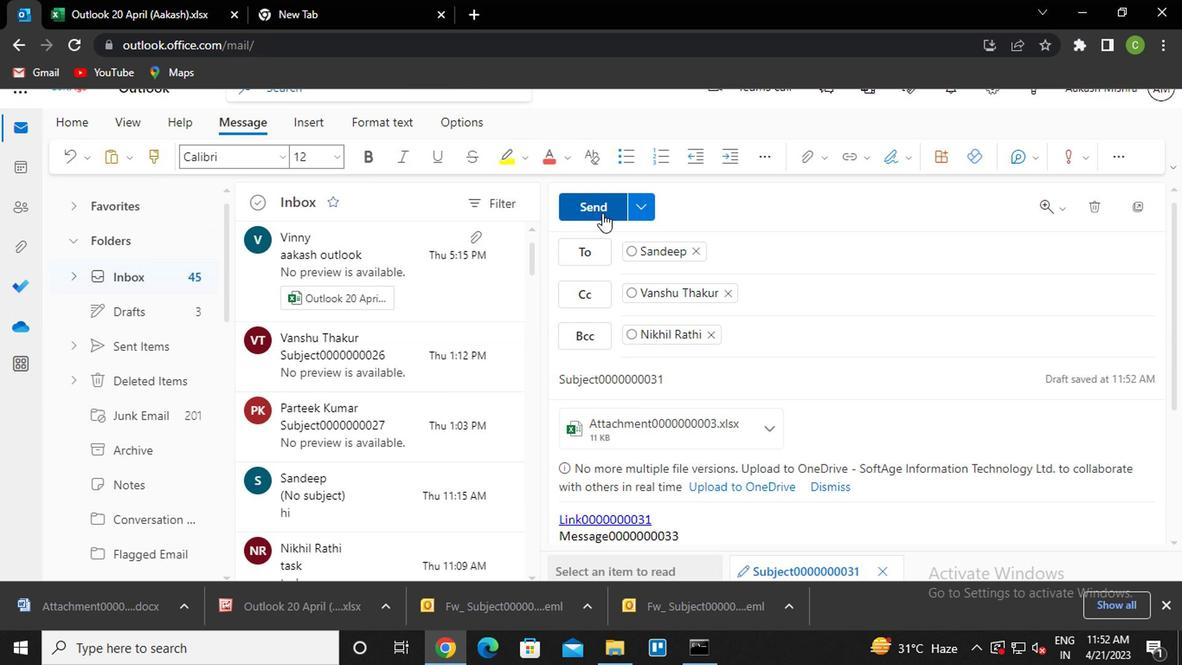 
Action: Mouse moved to (141, 149)
Screenshot: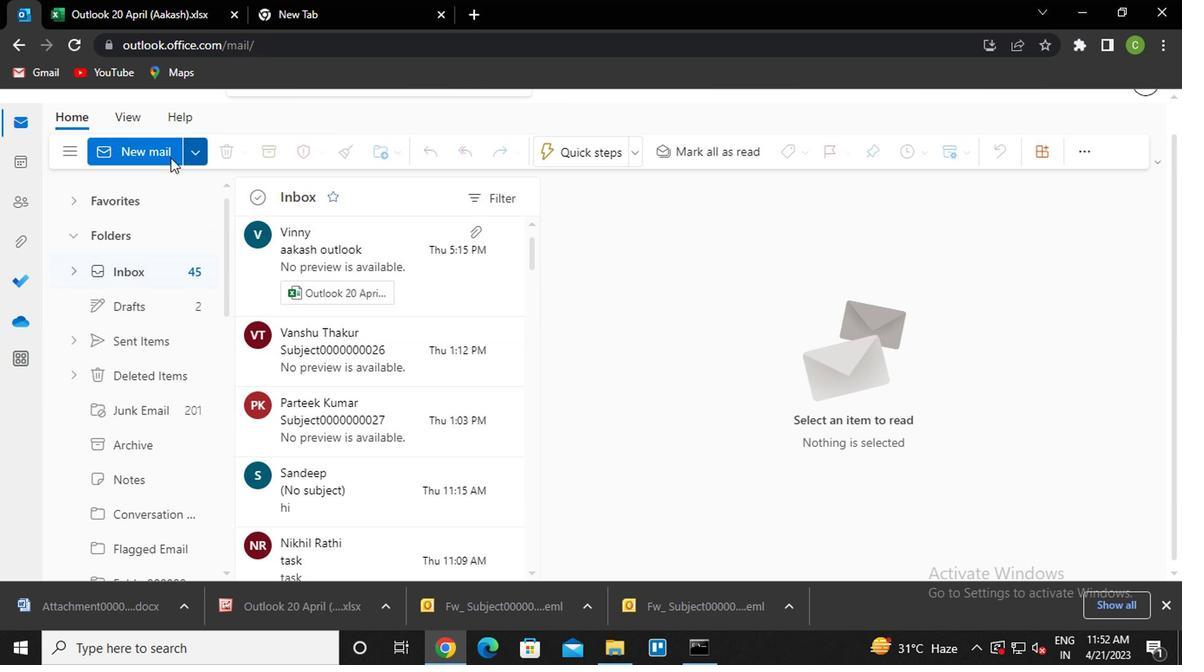 
Action: Mouse pressed left at (141, 149)
Screenshot: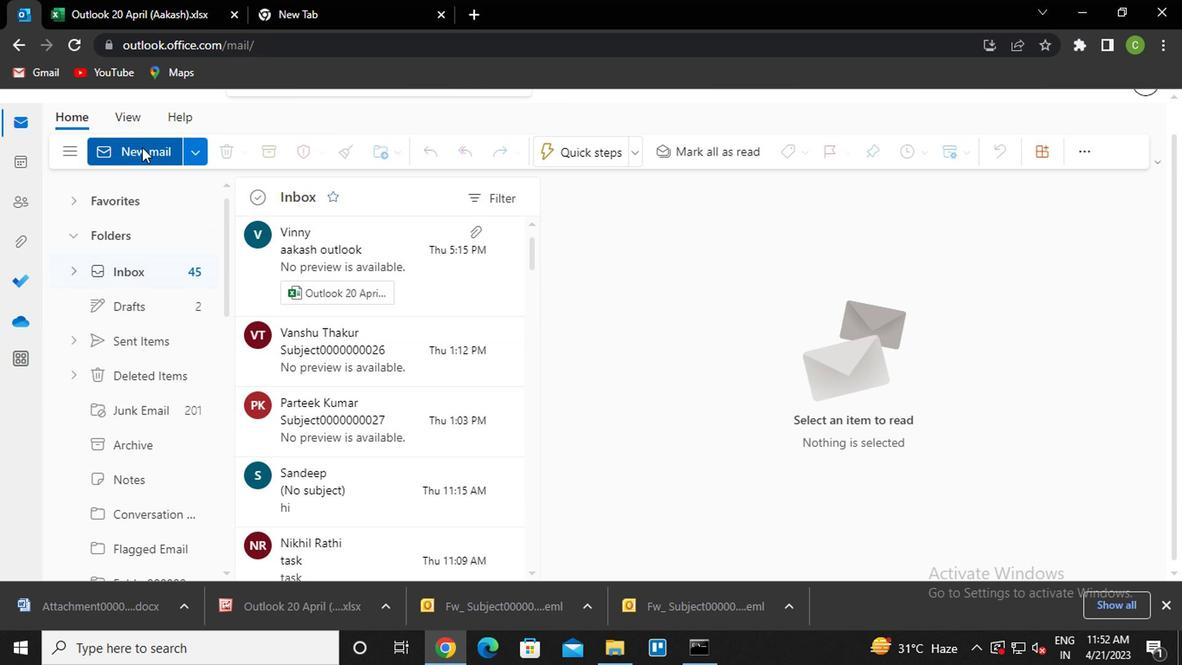 
Action: Mouse moved to (623, 432)
Screenshot: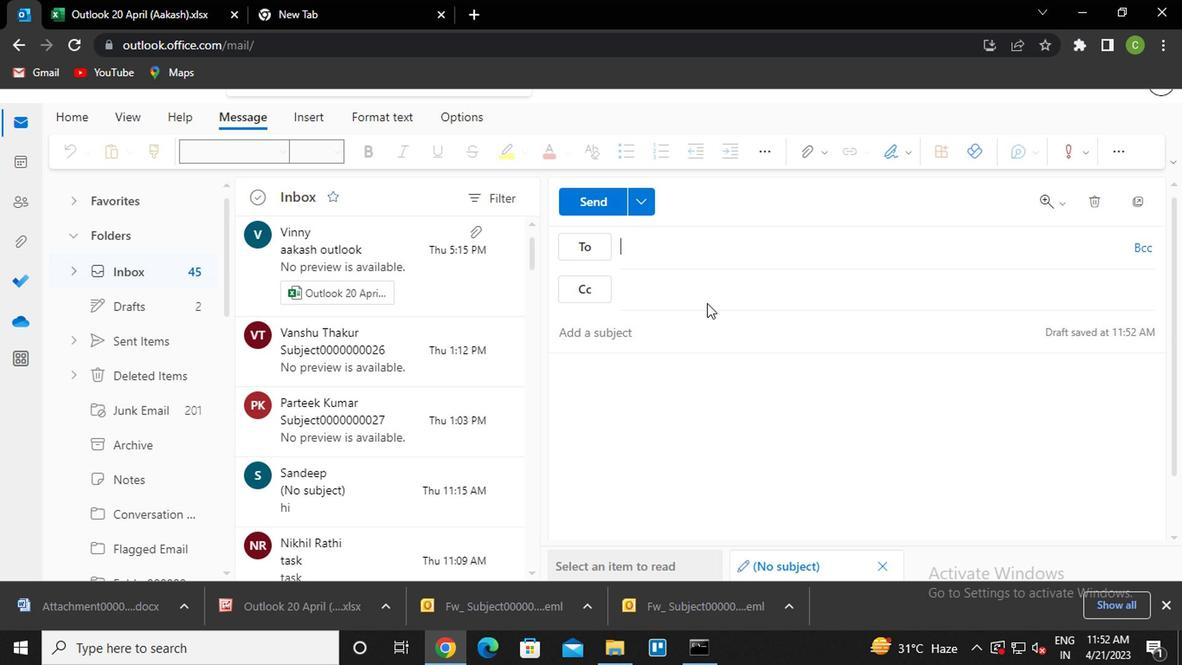 
Action: Mouse pressed left at (623, 432)
Screenshot: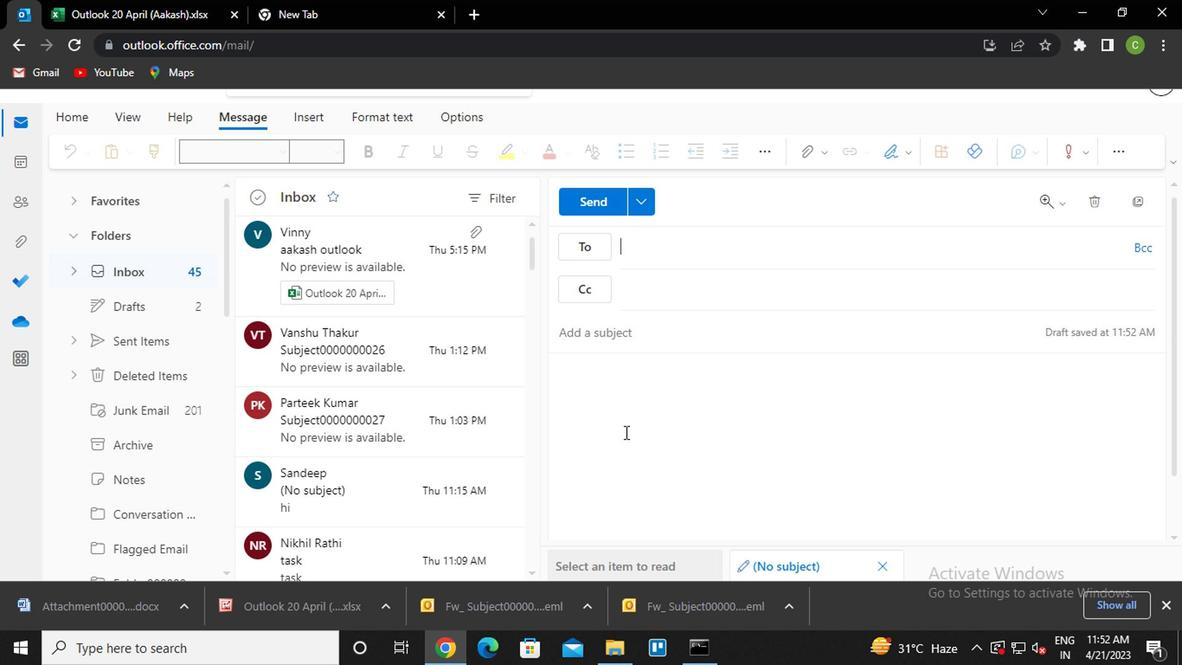 
Action: Mouse moved to (891, 161)
Screenshot: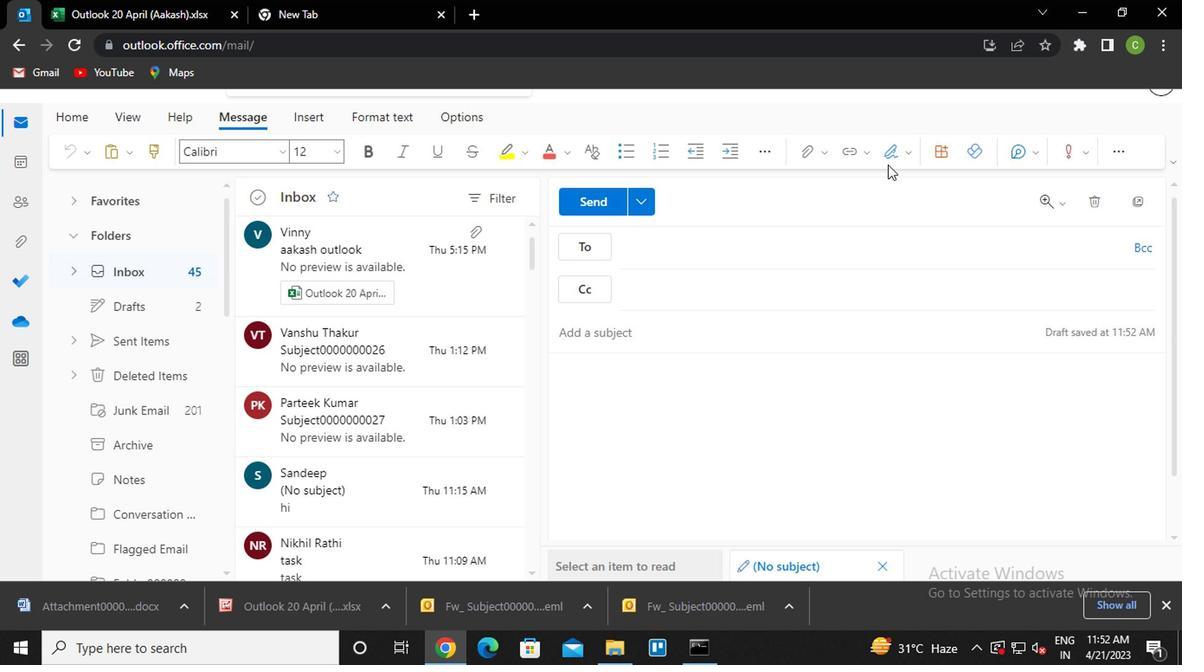 
Action: Mouse pressed left at (891, 161)
Screenshot: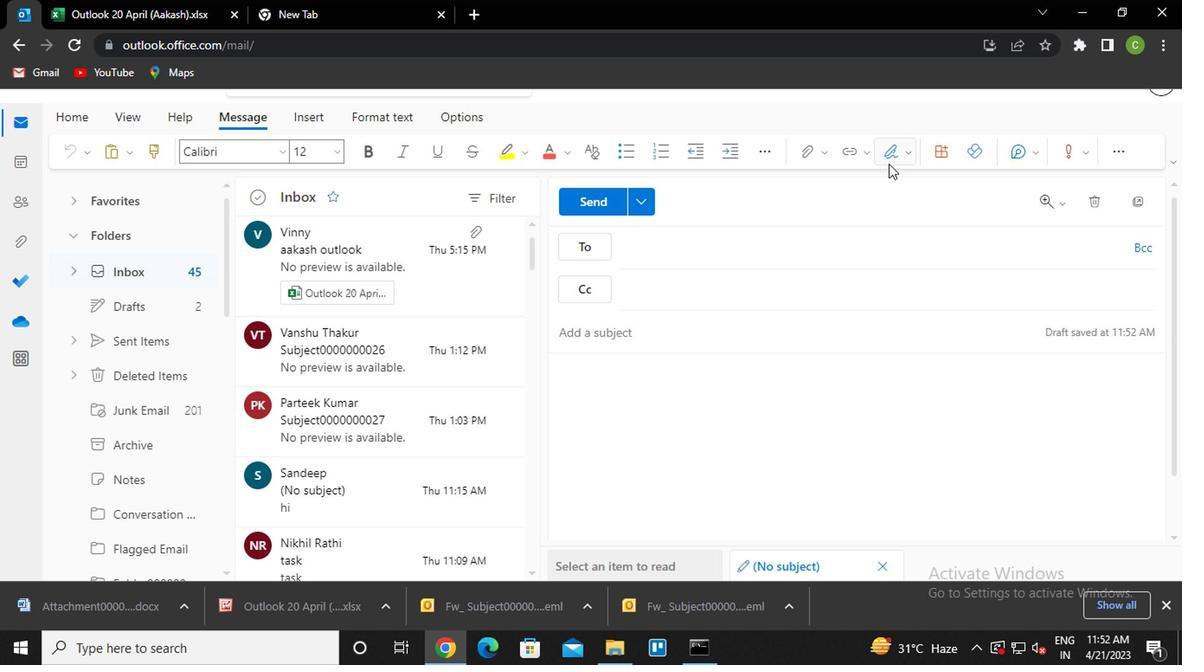 
Action: Mouse moved to (801, 152)
Screenshot: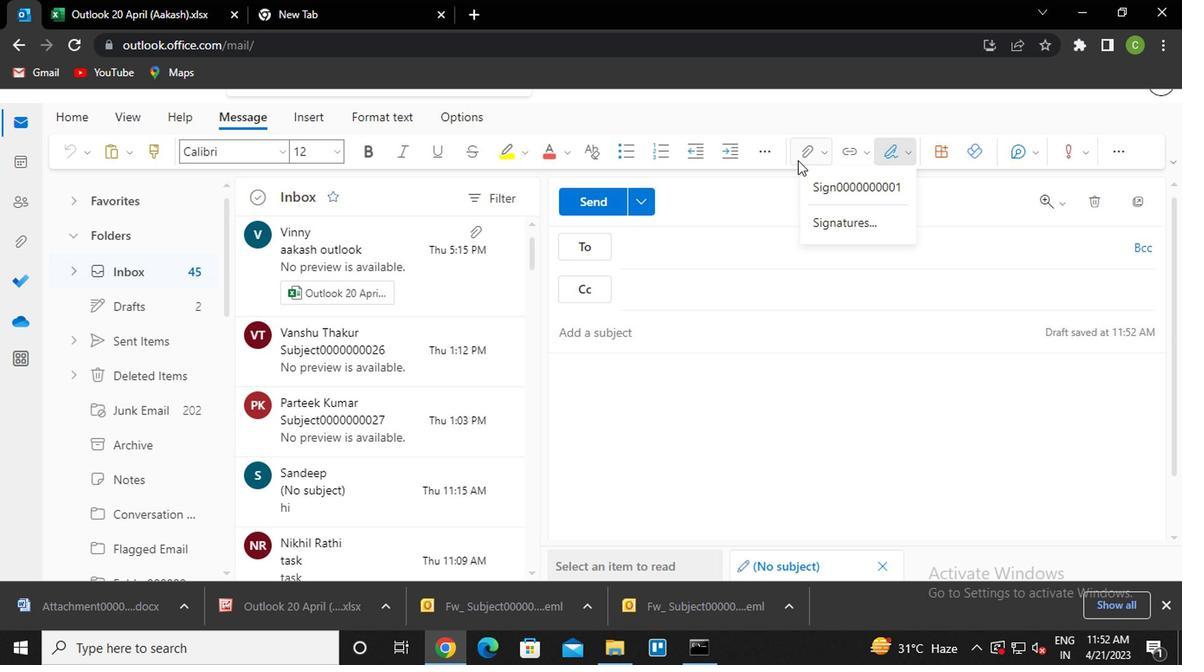 
Action: Mouse pressed left at (801, 152)
Screenshot: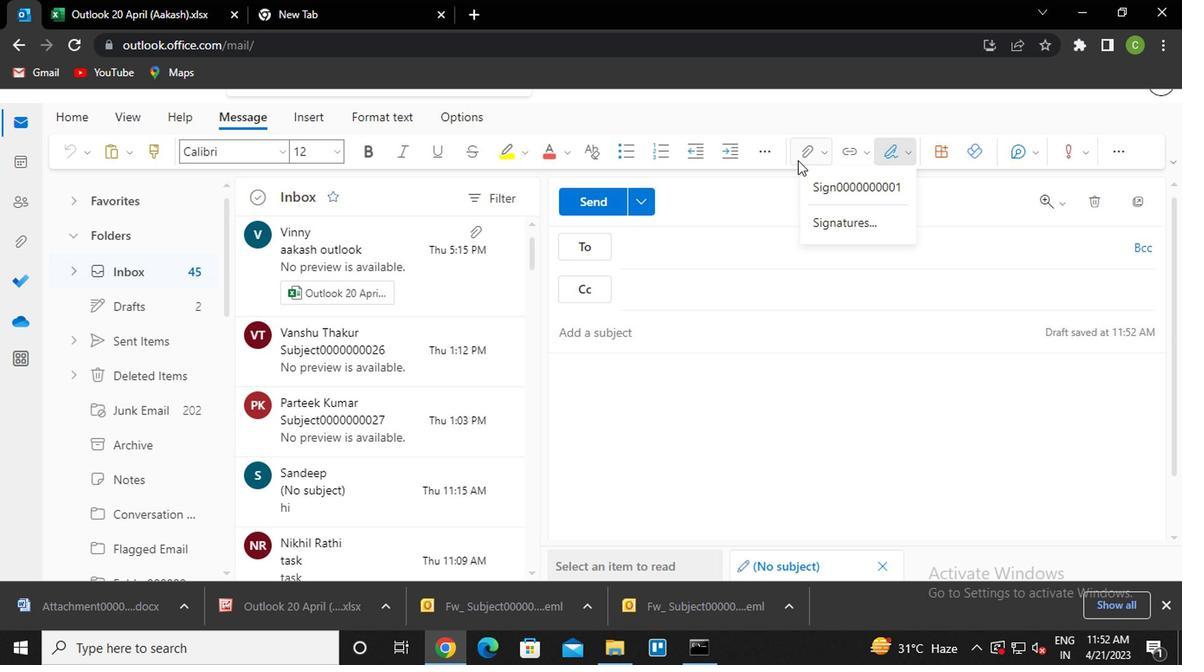 
Action: Mouse moved to (664, 281)
Screenshot: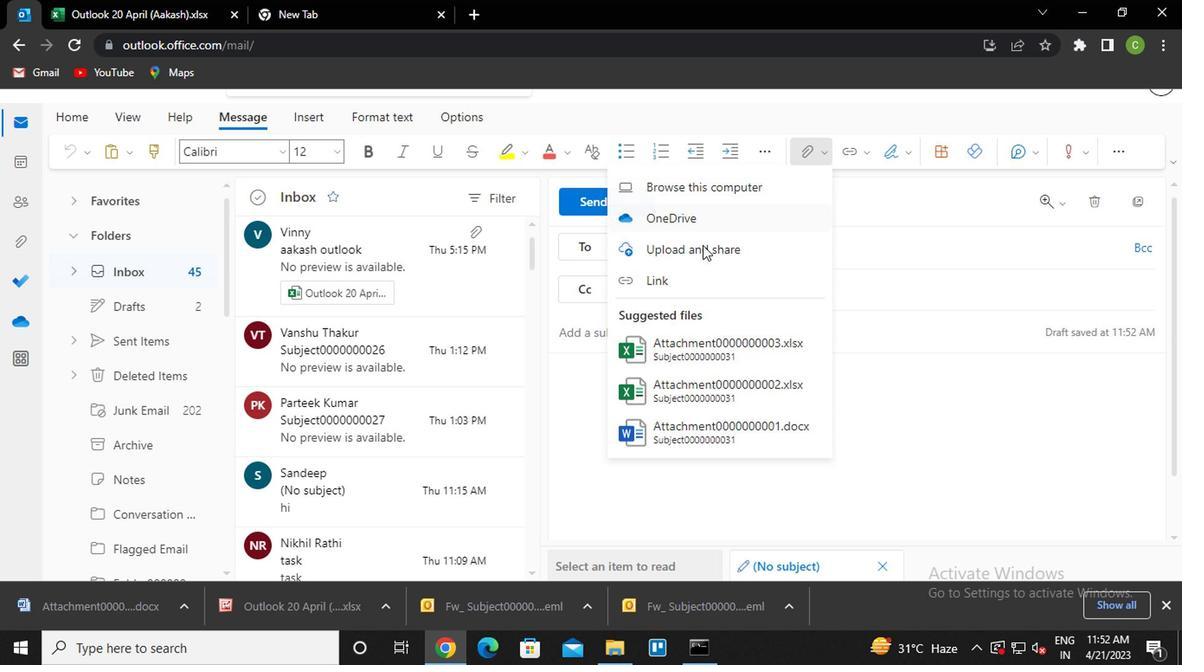 
Action: Mouse pressed left at (664, 281)
Screenshot: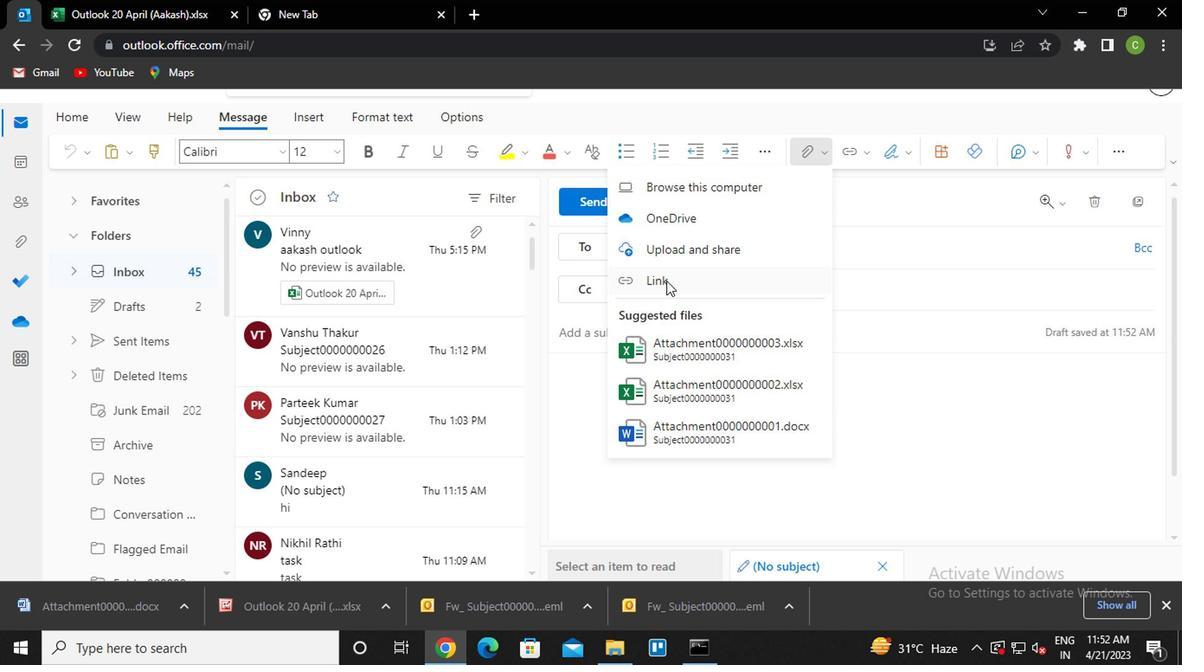 
Action: Mouse moved to (517, 359)
Screenshot: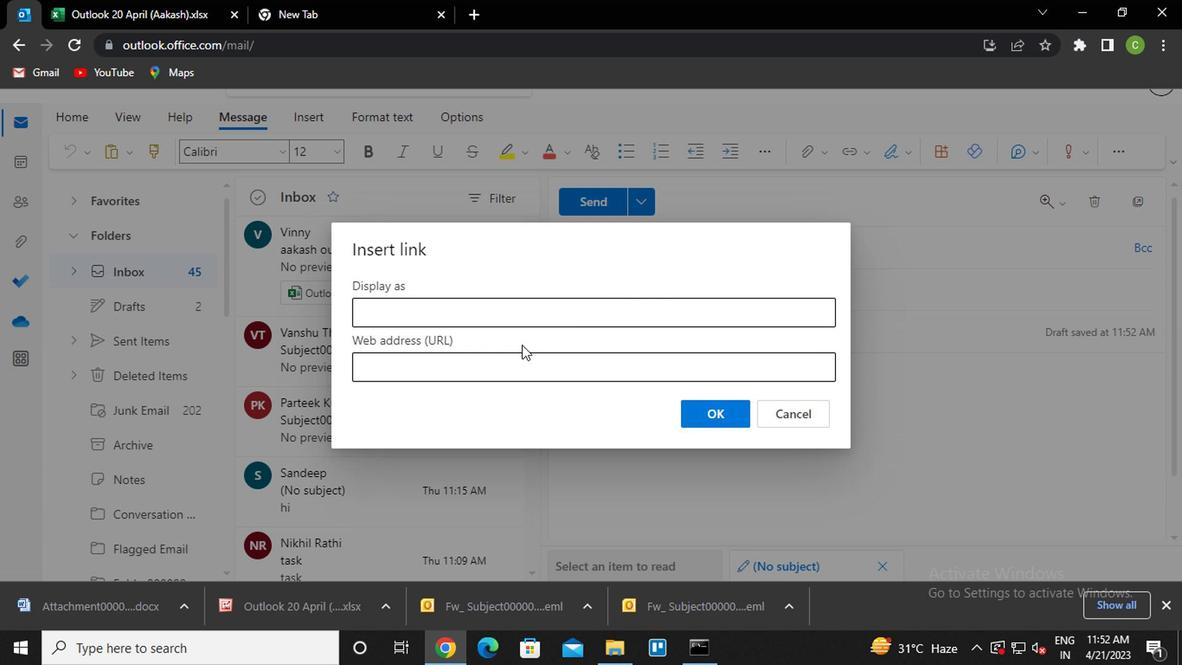 
Action: Key pressed <Key.caps_lock>l<Key.caps_lock>ink0000000031<Key.enter>
Screenshot: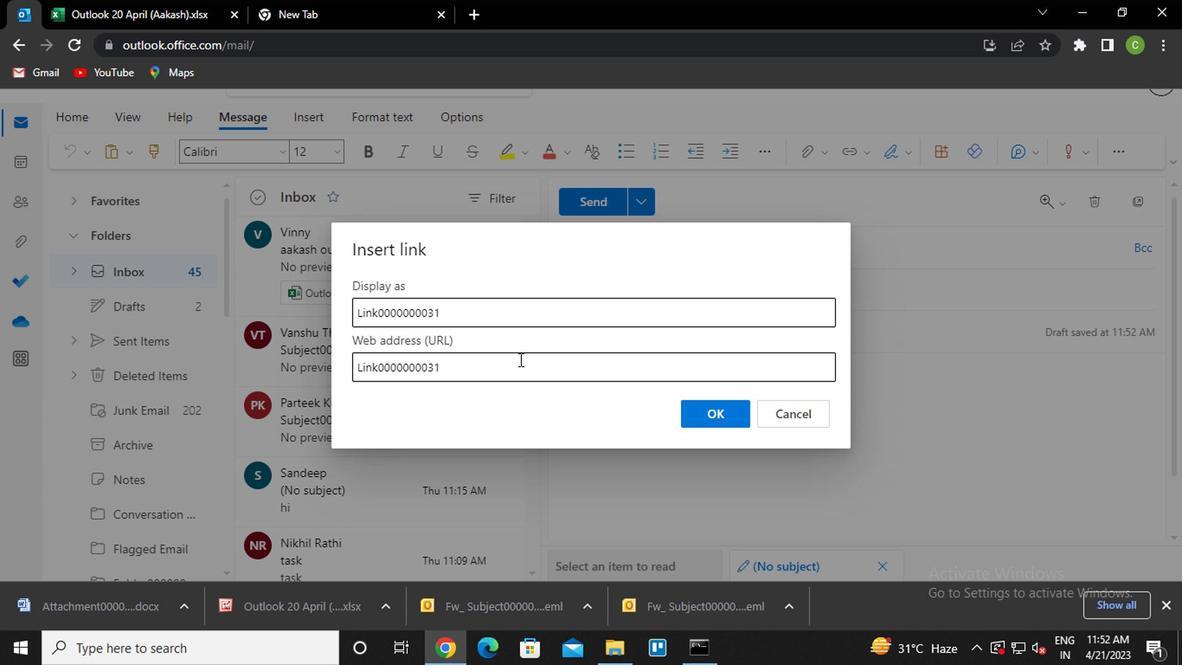 
Action: Mouse moved to (651, 254)
Screenshot: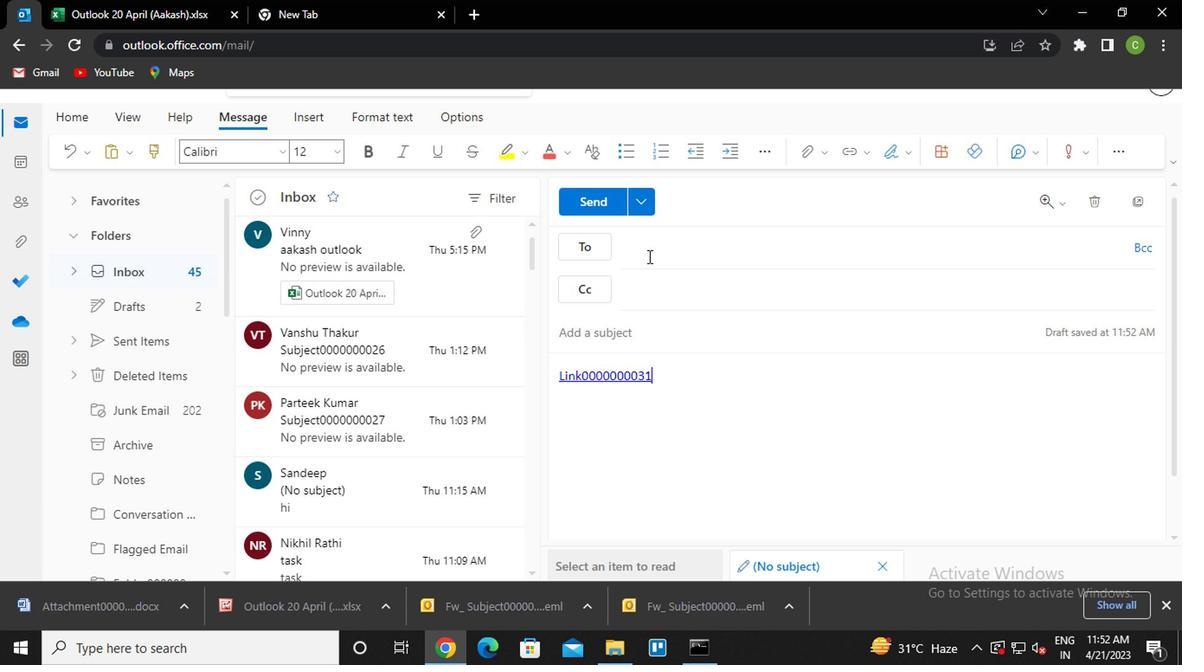 
Action: Mouse pressed left at (651, 254)
Screenshot: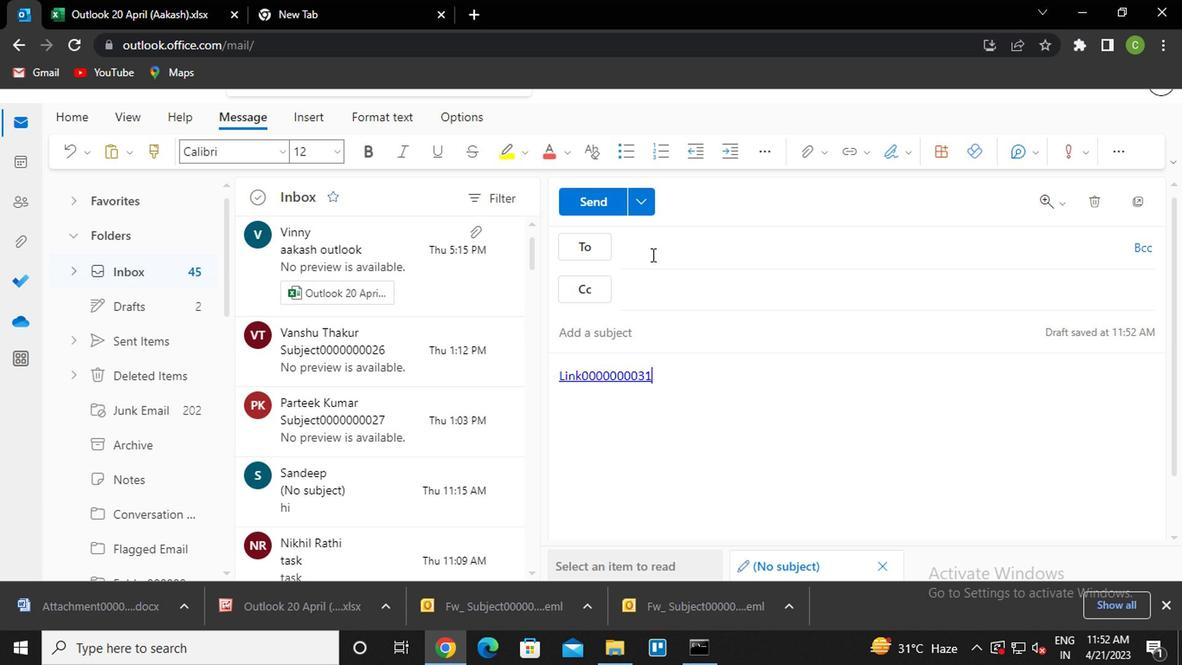 
Action: Key pressed sandeep<Key.enter>vanshu<Key.enter><Key.tab>nikhil<Key.enter>ayush<Key.enter>
Screenshot: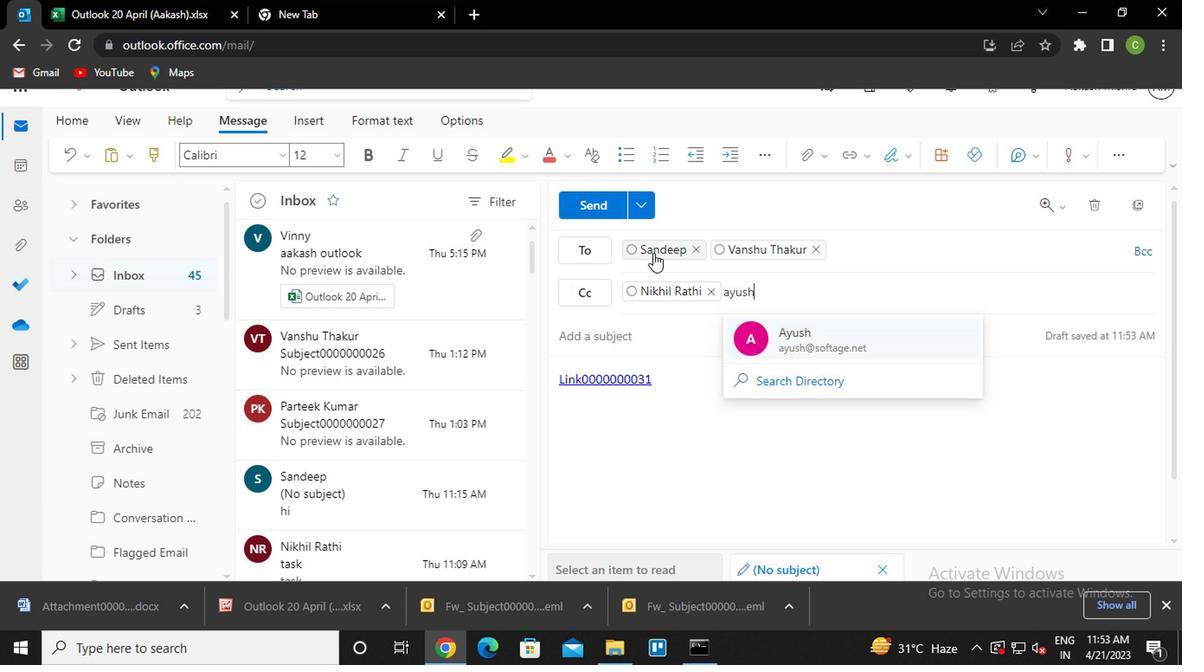
Action: Mouse moved to (1138, 259)
Screenshot: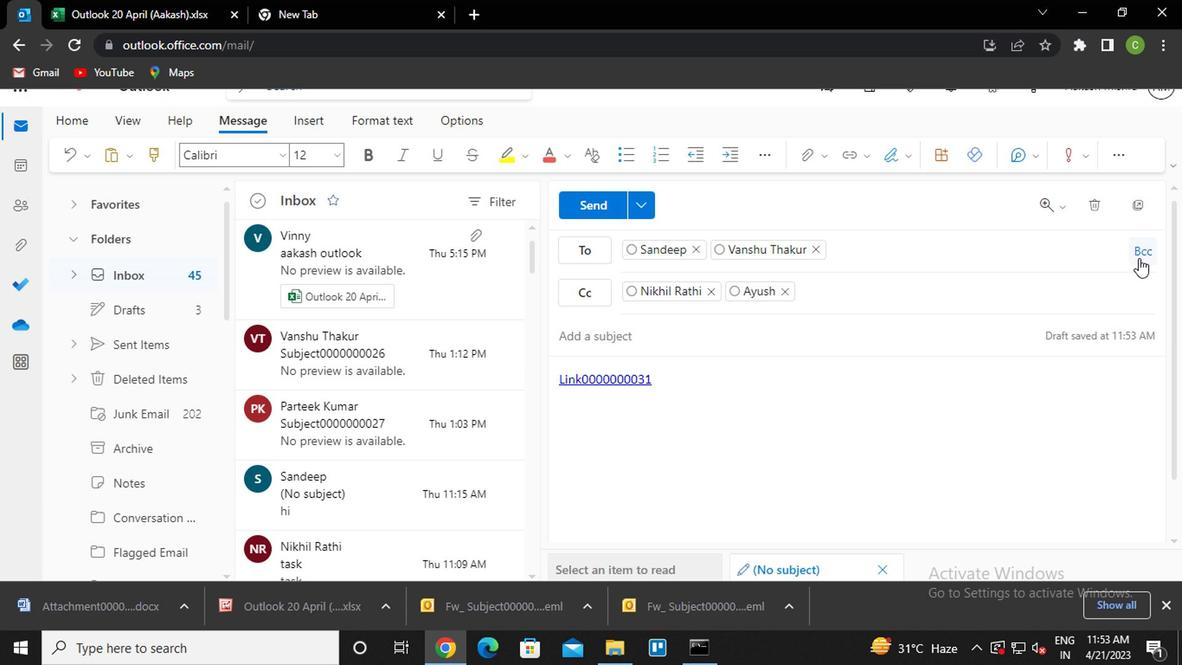 
Action: Mouse pressed left at (1138, 259)
Screenshot: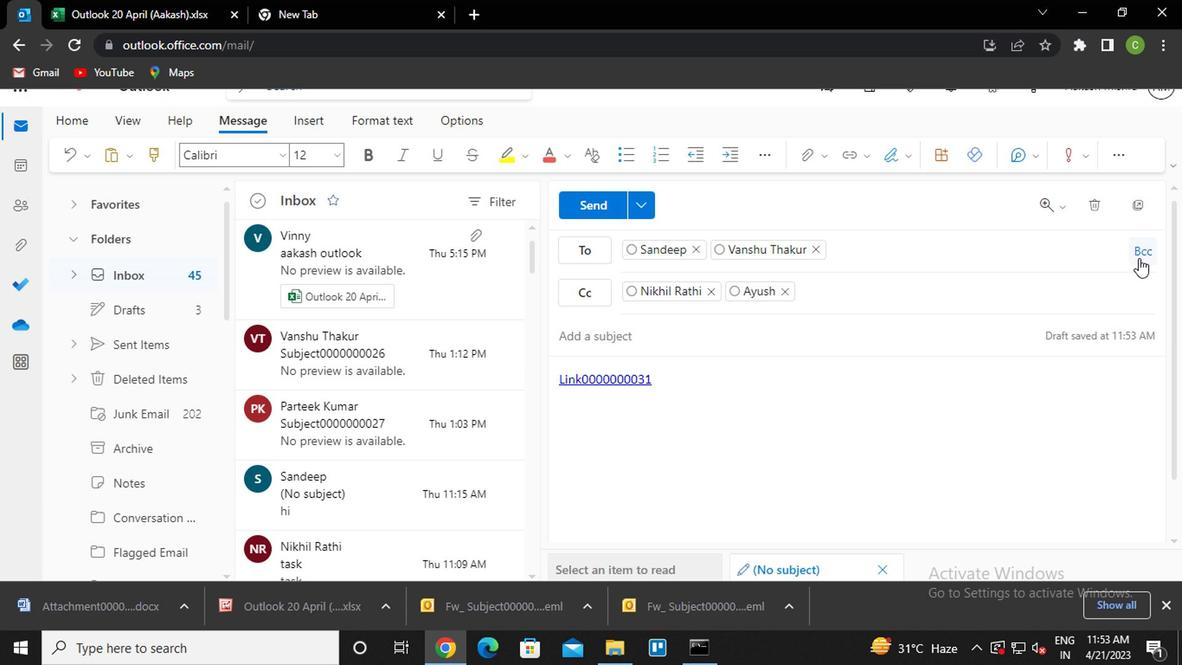 
Action: Mouse moved to (1130, 274)
Screenshot: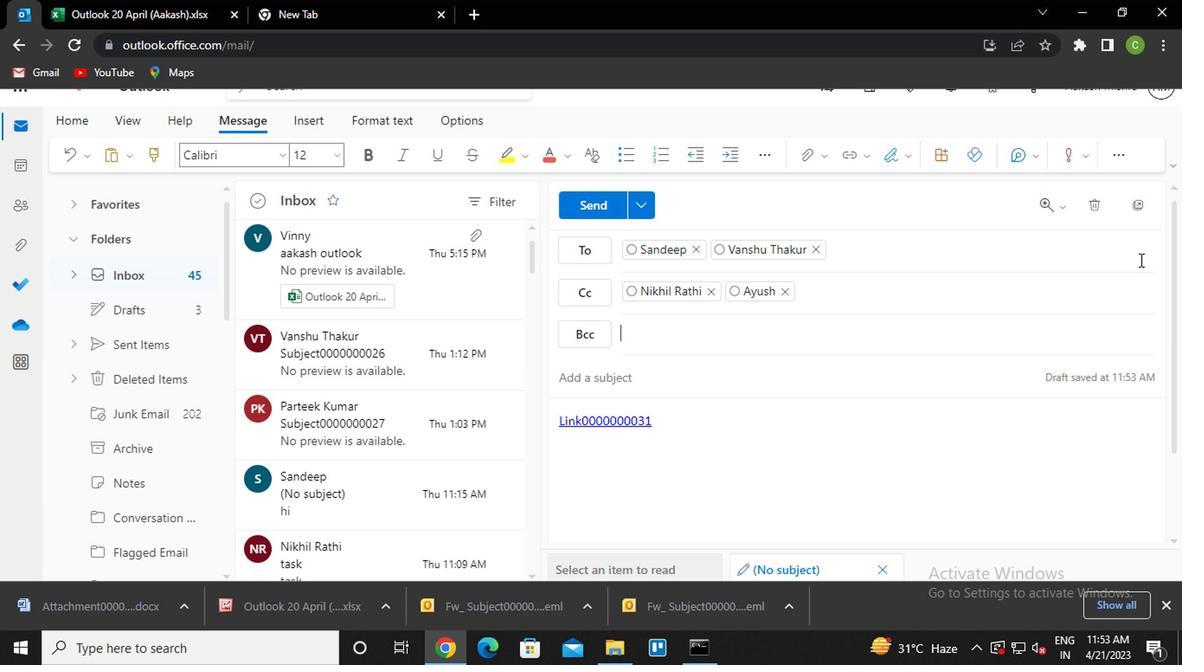 
Action: Key pressed pooja<Key.enter>
Screenshot: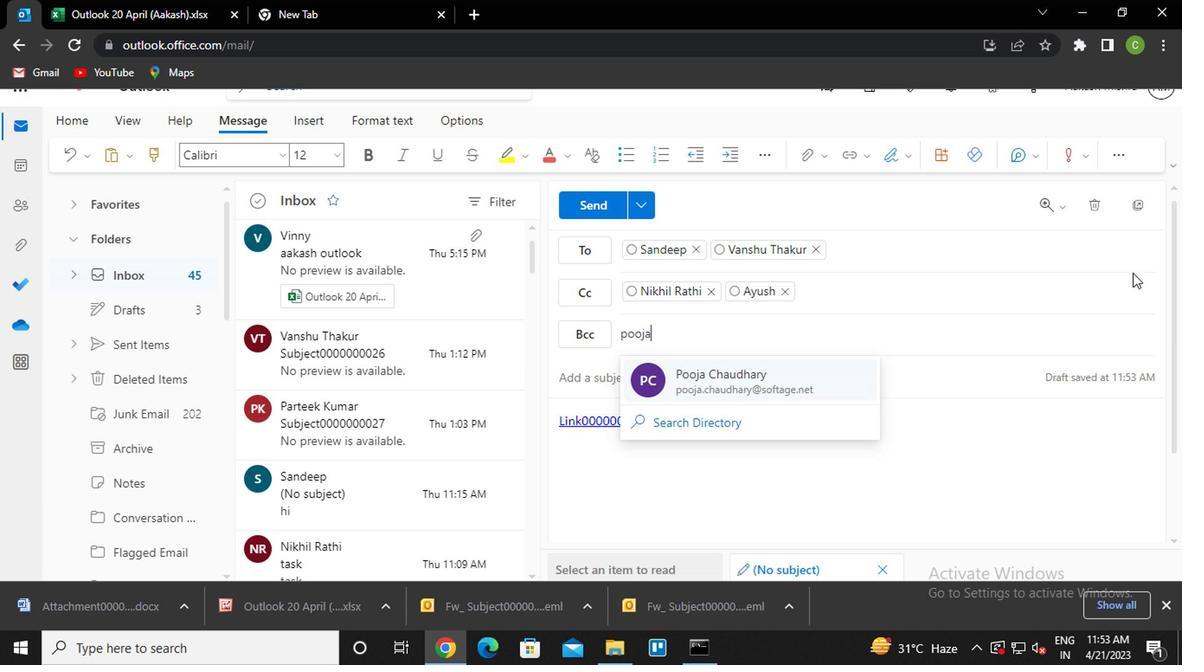 
Action: Mouse moved to (686, 376)
Screenshot: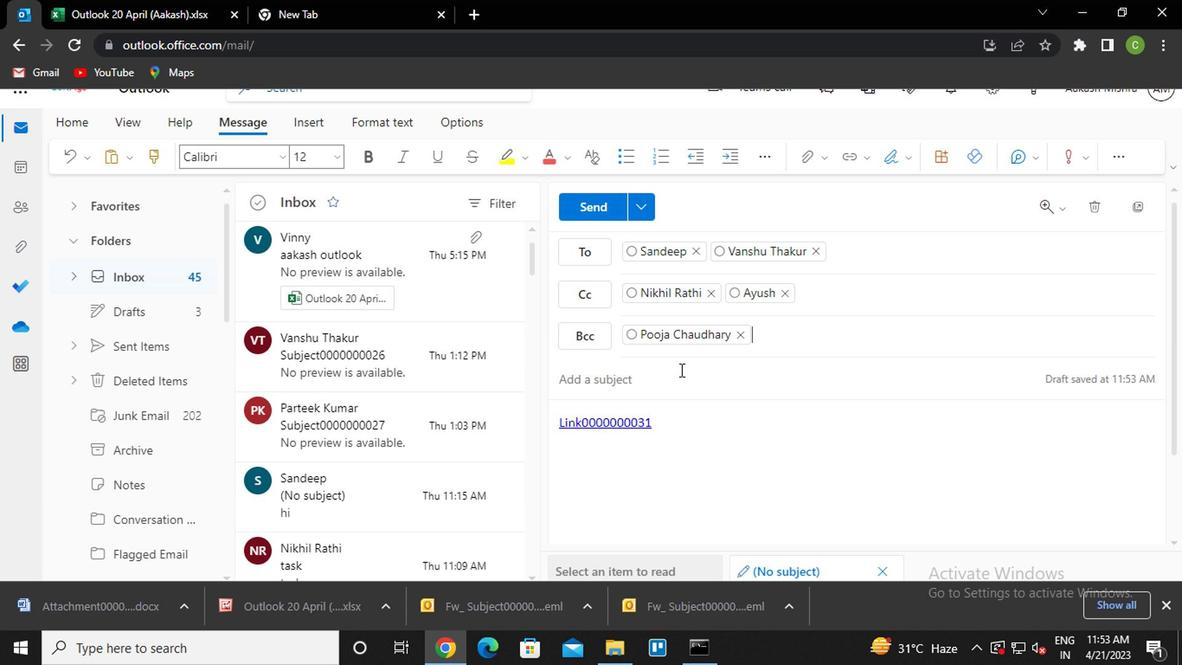 
Action: Key pressed <Key.tab><Key.caps_lock>s<Key.caps_lock>ubject0000000031
Screenshot: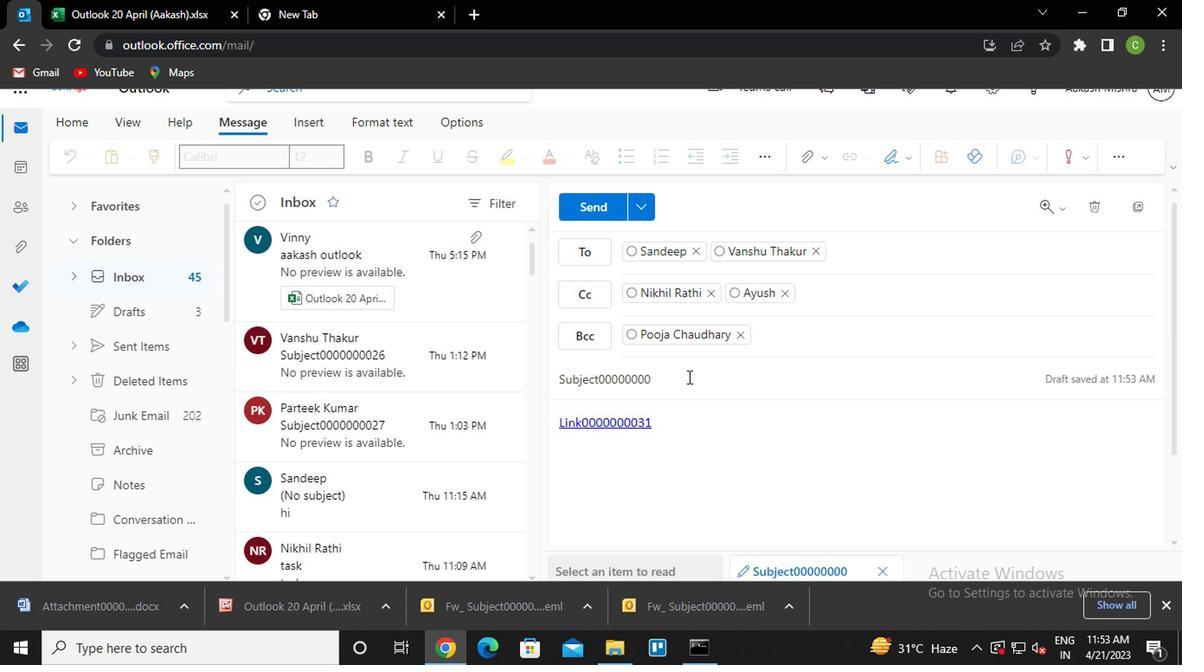 
Action: Mouse moved to (711, 365)
Screenshot: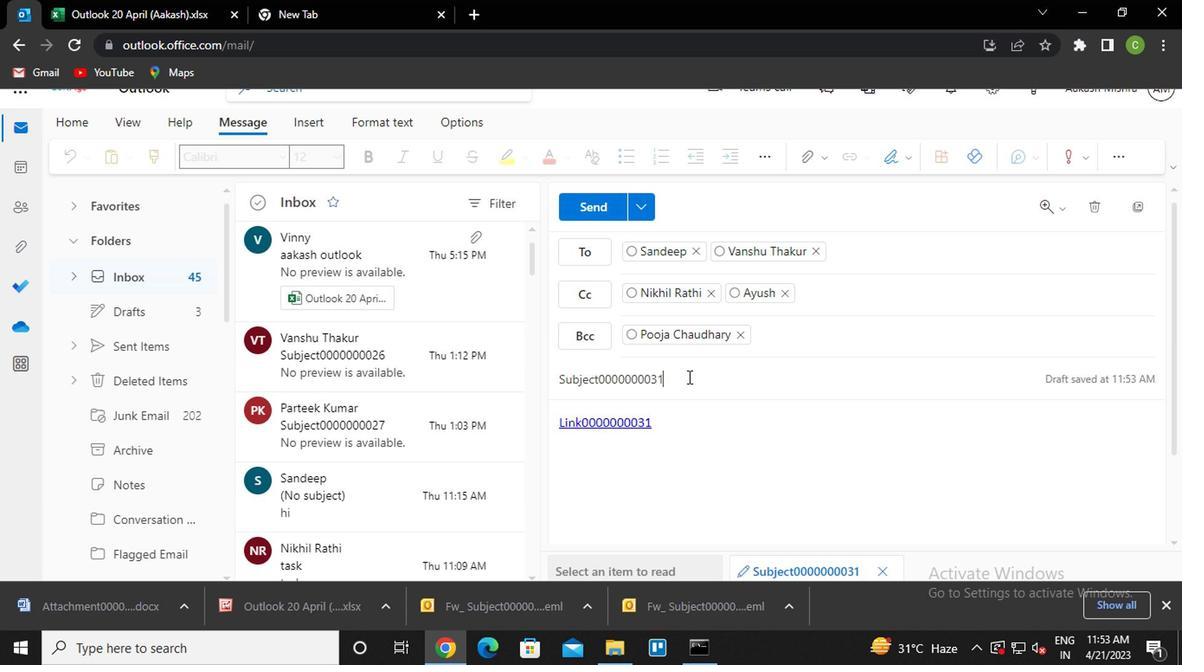 
Action: Key pressed <Key.tab><Key.enter><Key.caps_lock>m<Key.caps_lock>essage0000000033
Screenshot: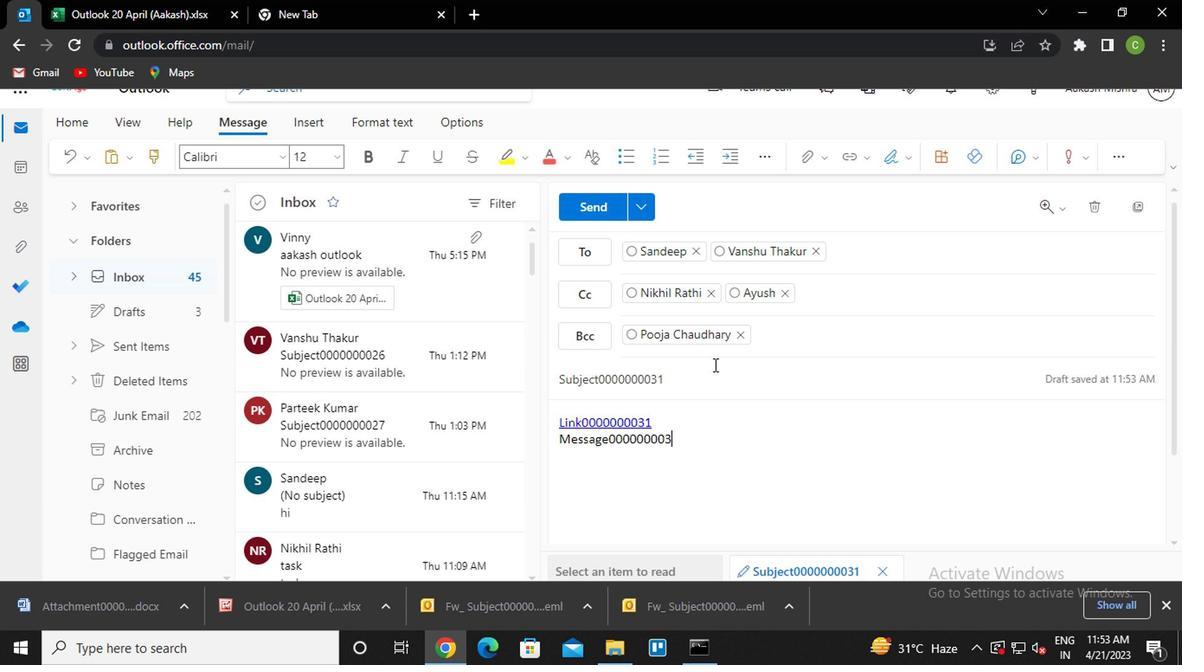 
Action: Mouse moved to (813, 167)
Screenshot: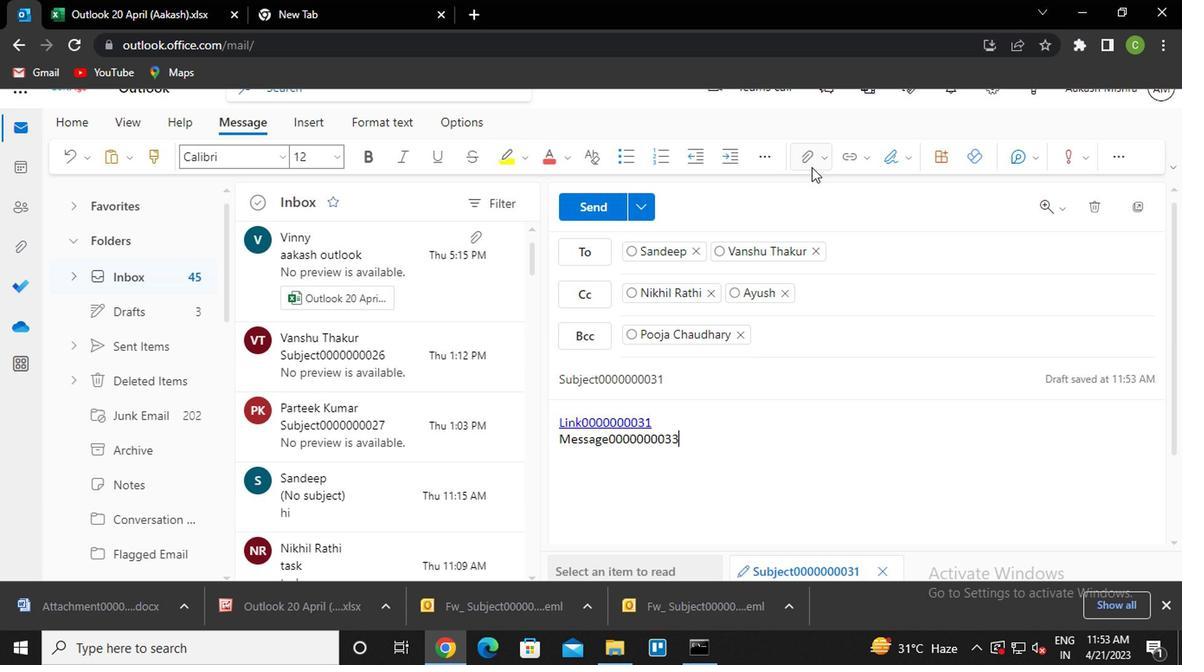 
Action: Mouse pressed left at (813, 167)
Screenshot: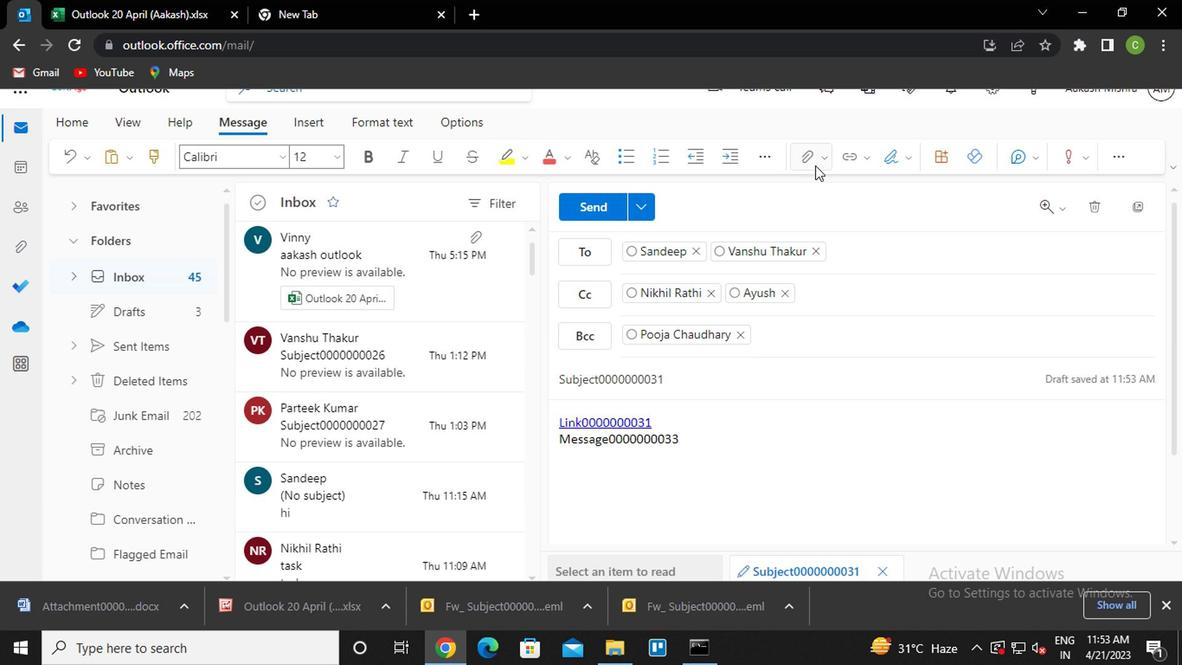 
Action: Mouse moved to (754, 194)
Screenshot: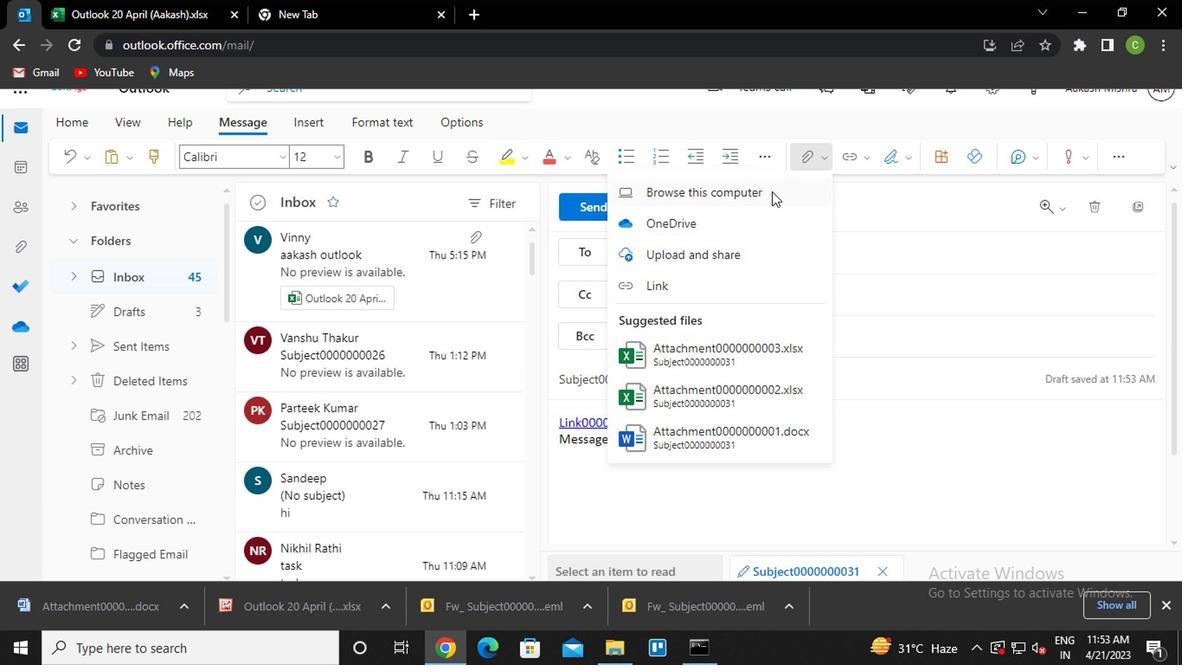 
Action: Mouse pressed left at (754, 194)
Screenshot: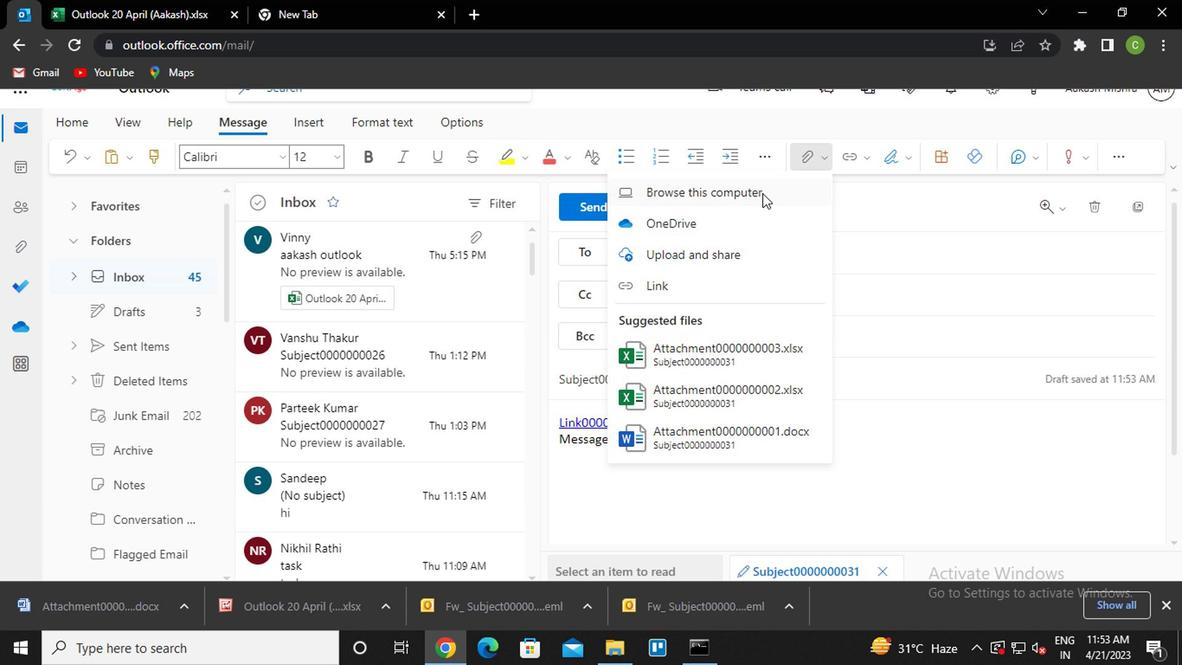 
Action: Mouse moved to (262, 190)
Screenshot: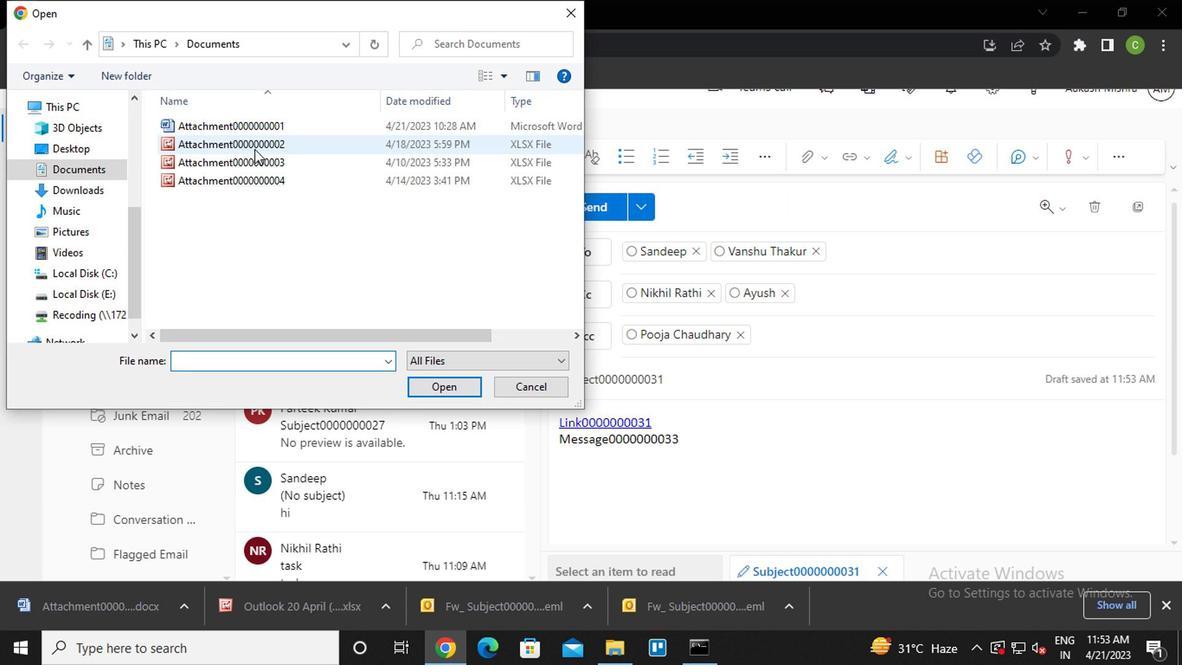 
Action: Mouse pressed left at (262, 190)
Screenshot: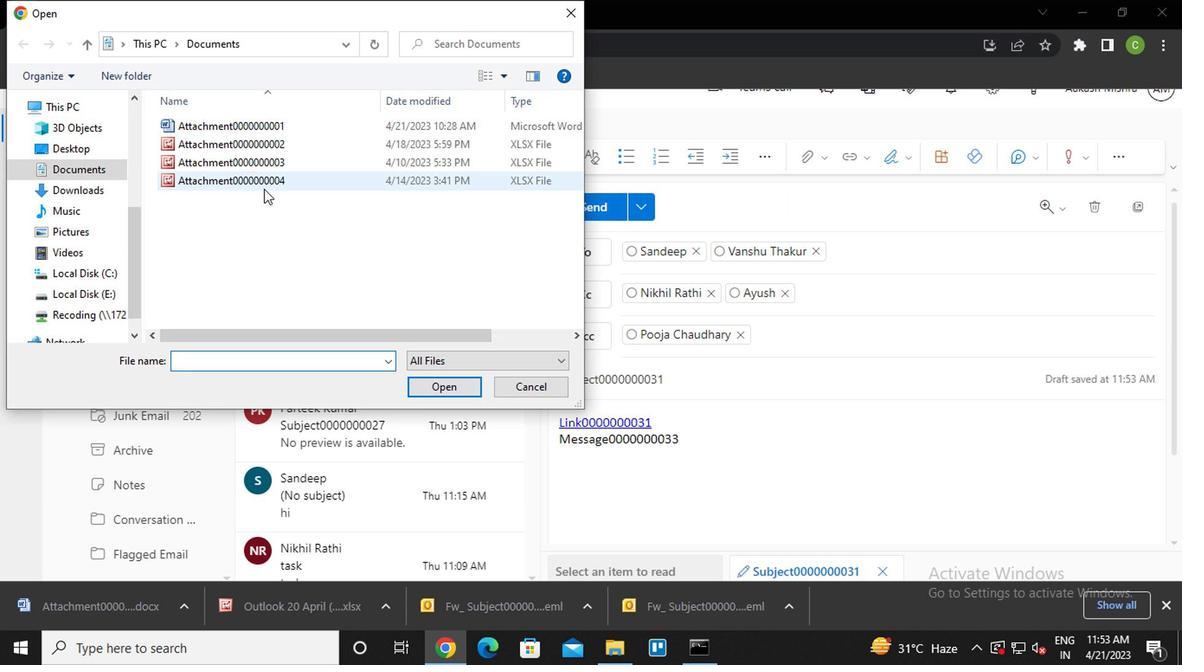 
Action: Mouse pressed left at (262, 190)
Screenshot: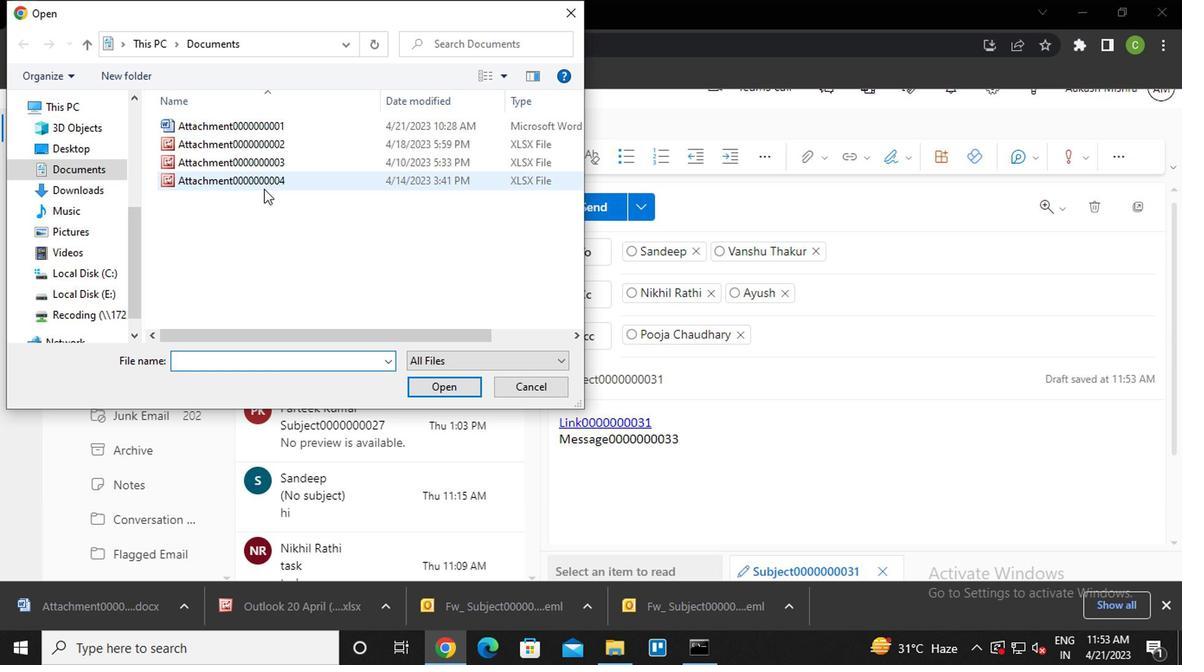 
Action: Mouse moved to (896, 163)
Screenshot: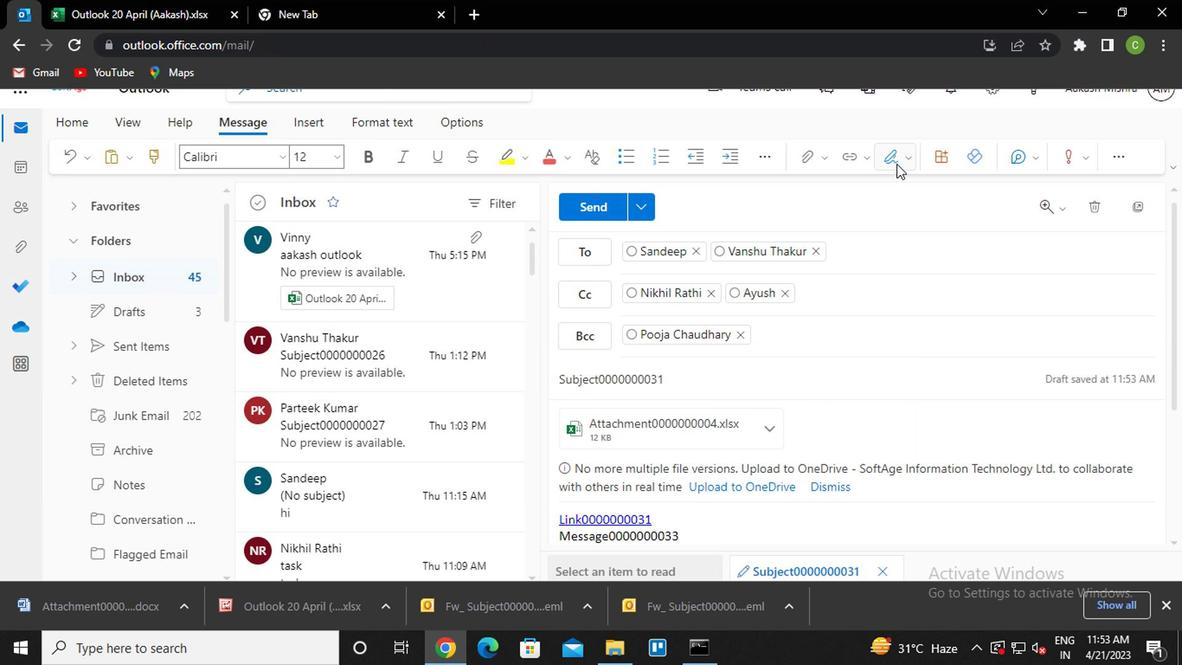 
Action: Mouse pressed left at (896, 163)
Screenshot: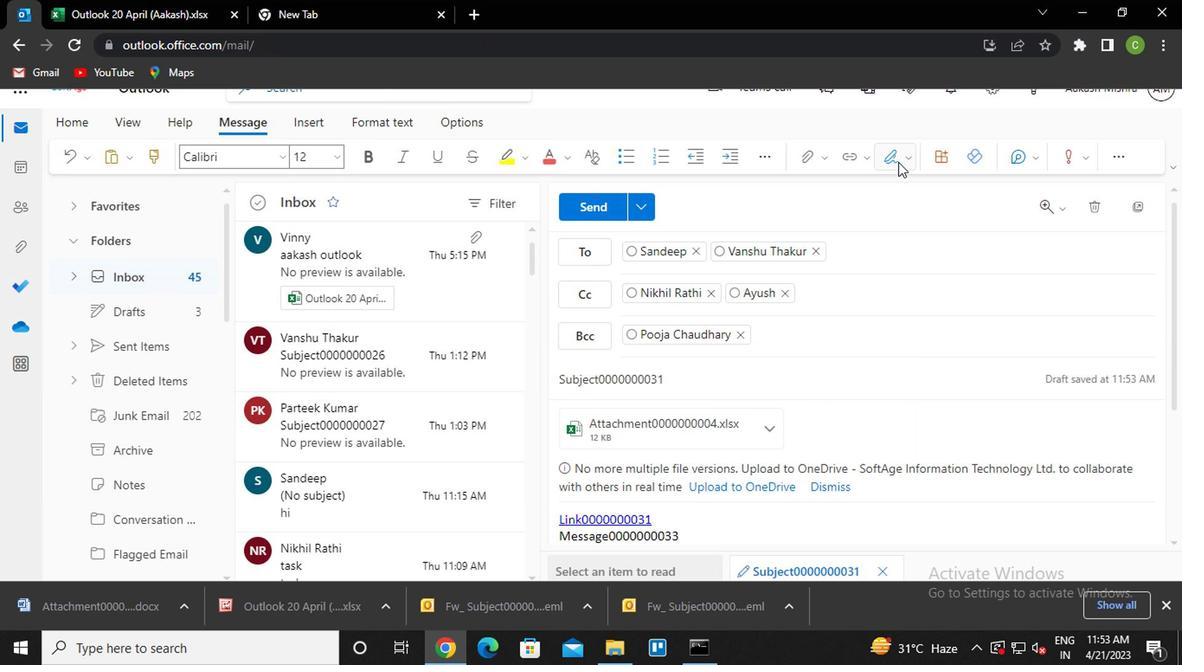 
Action: Mouse moved to (857, 229)
Screenshot: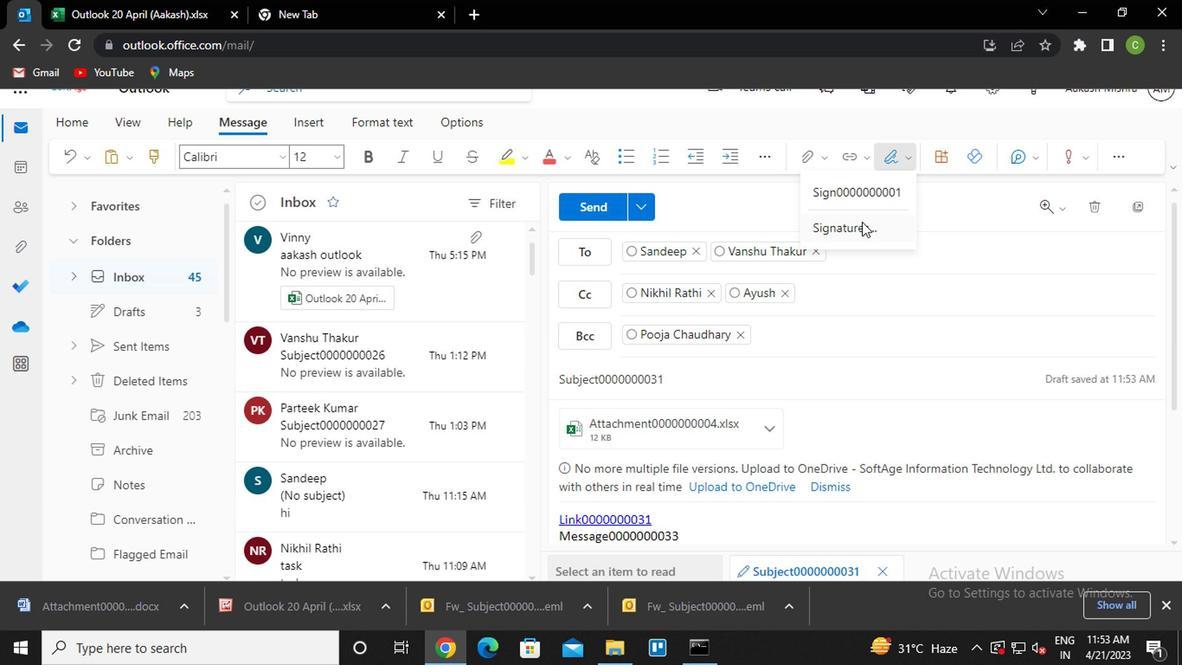 
Action: Mouse pressed left at (857, 229)
Screenshot: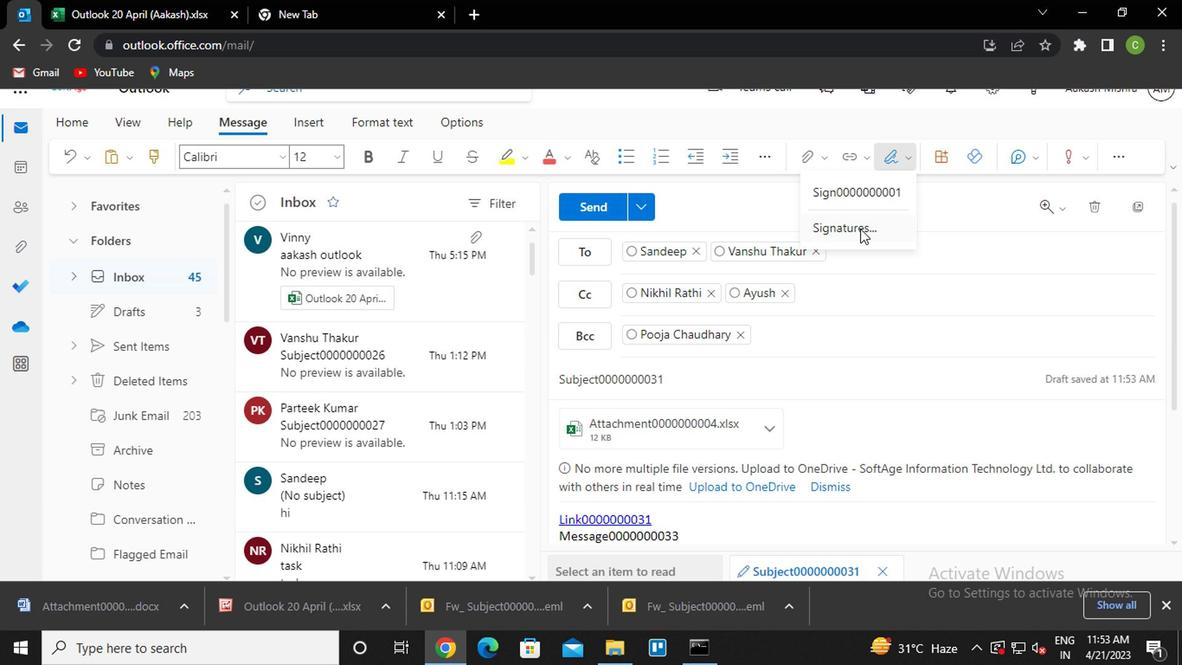 
Action: Mouse moved to (493, 291)
Screenshot: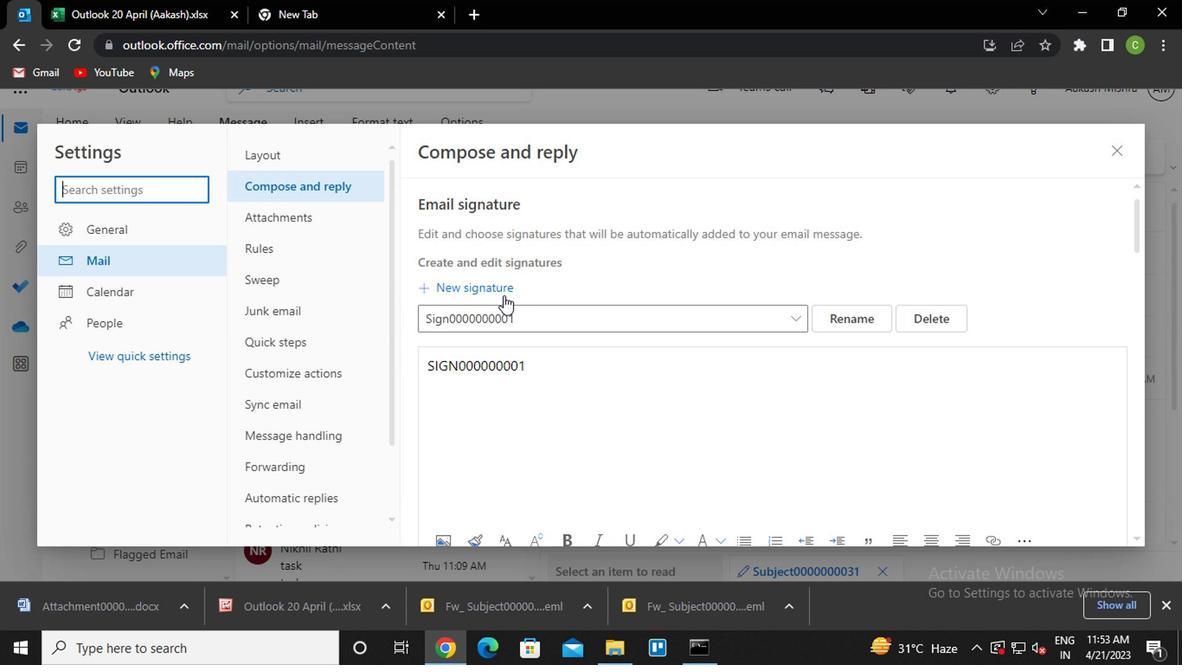
Action: Mouse pressed left at (493, 291)
Screenshot: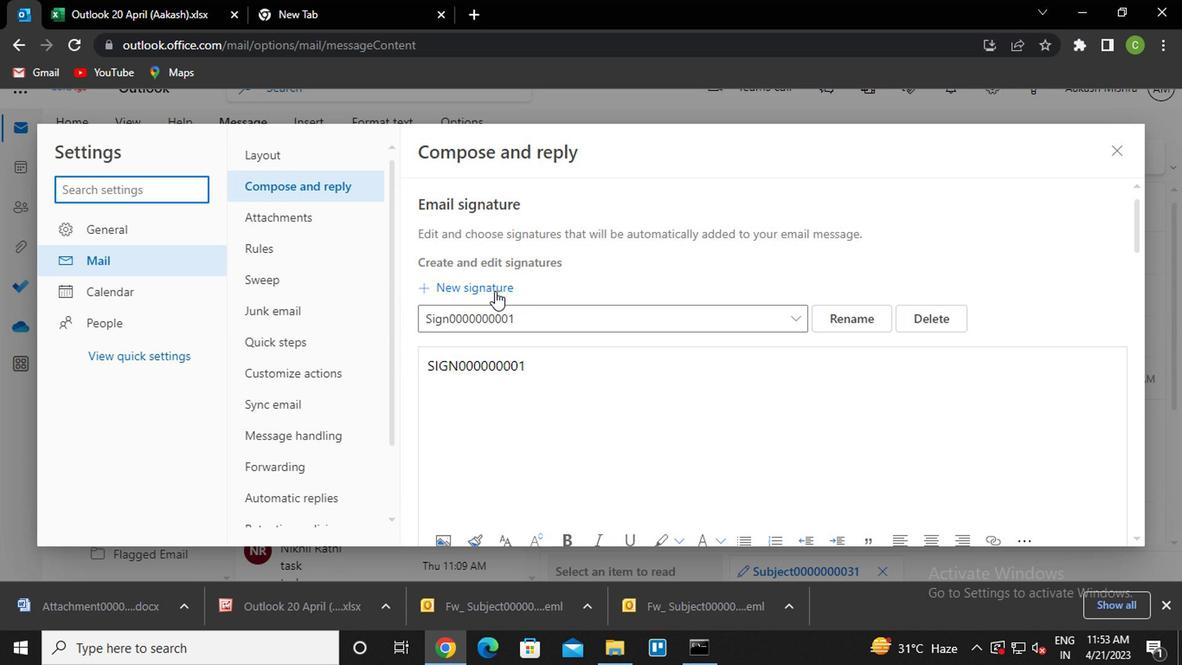 
Action: Mouse moved to (499, 313)
Screenshot: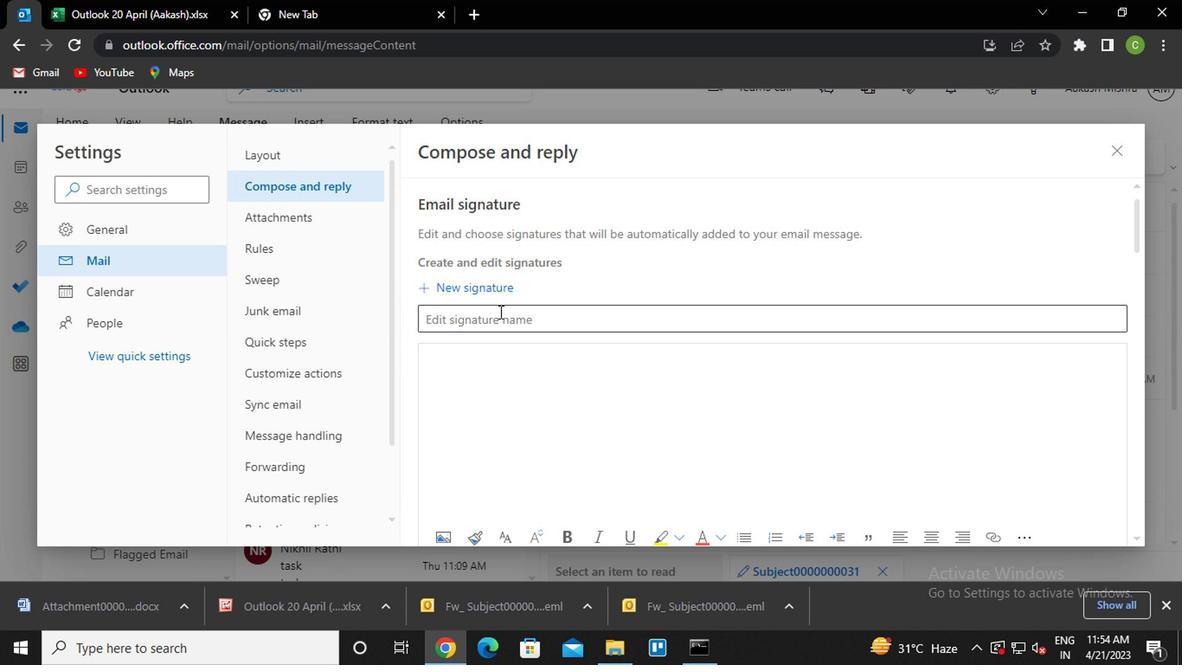 
Action: Mouse pressed left at (499, 313)
Screenshot: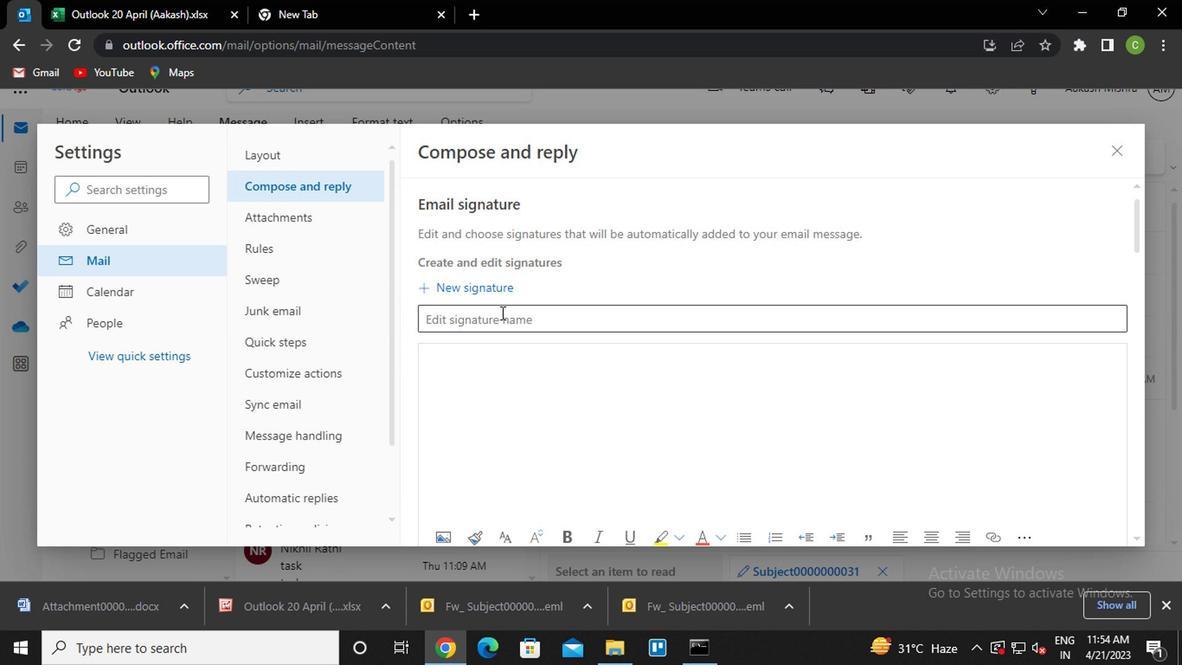 
Action: Key pressed <Key.caps_lock>s<Key.caps_lock>ign0000000012
Screenshot: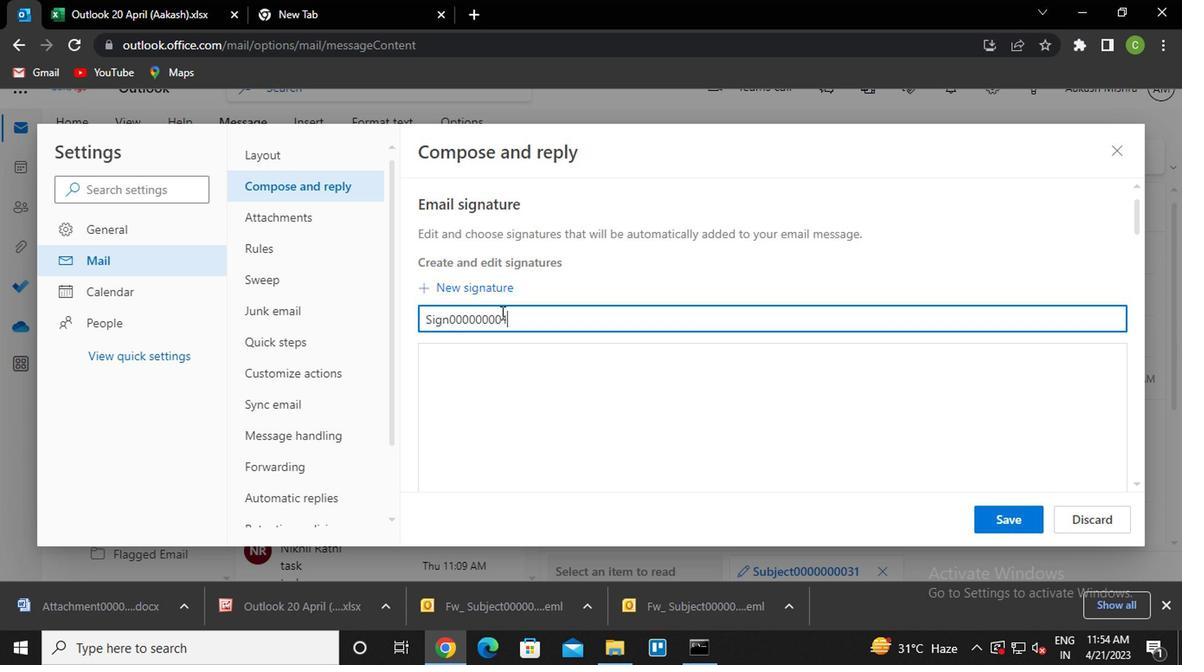 
Action: Mouse moved to (503, 372)
Screenshot: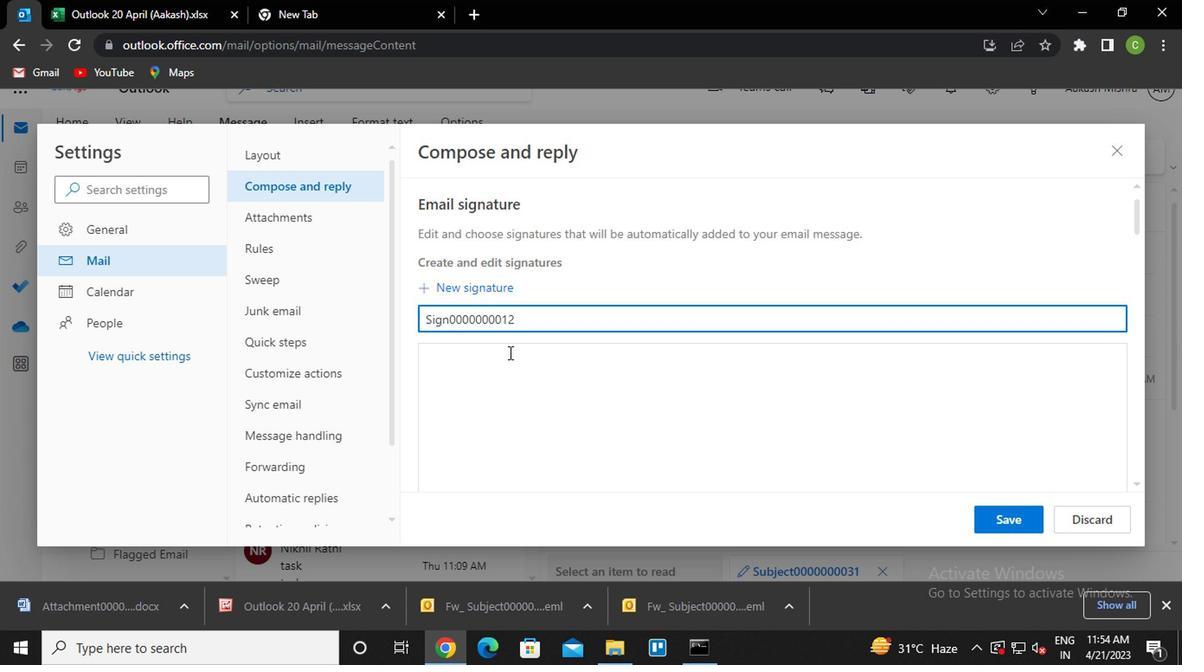 
Action: Mouse pressed left at (503, 372)
Screenshot: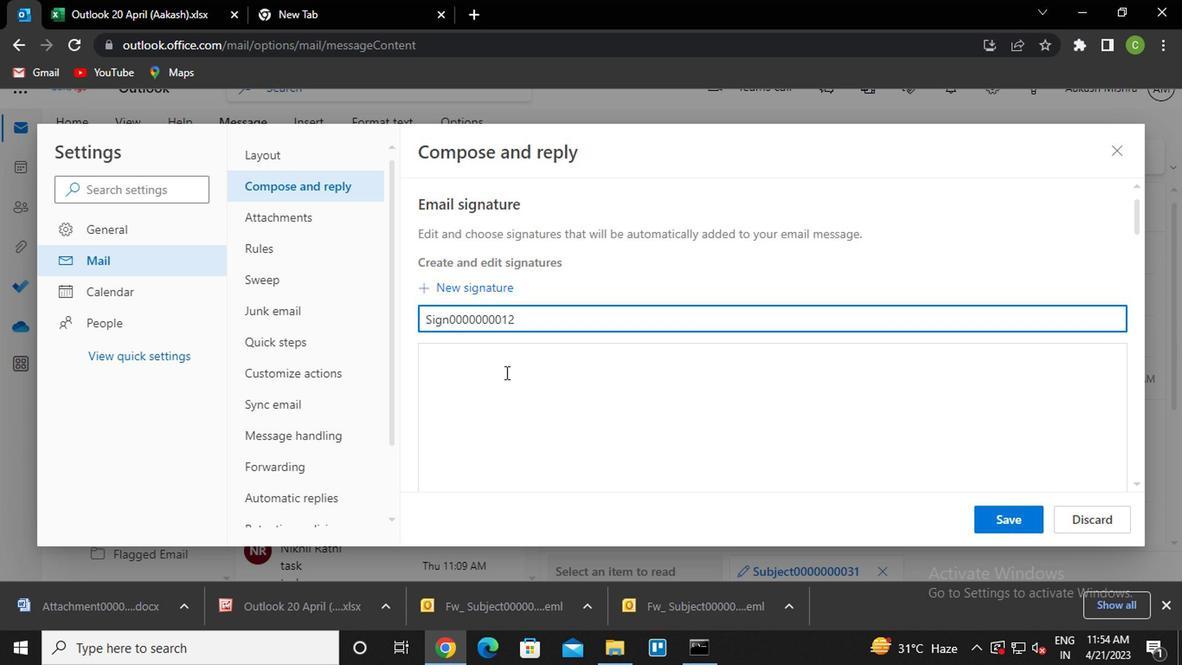 
Action: Key pressed <Key.caps_lock>s<Key.caps_lock>ign0000000012
Screenshot: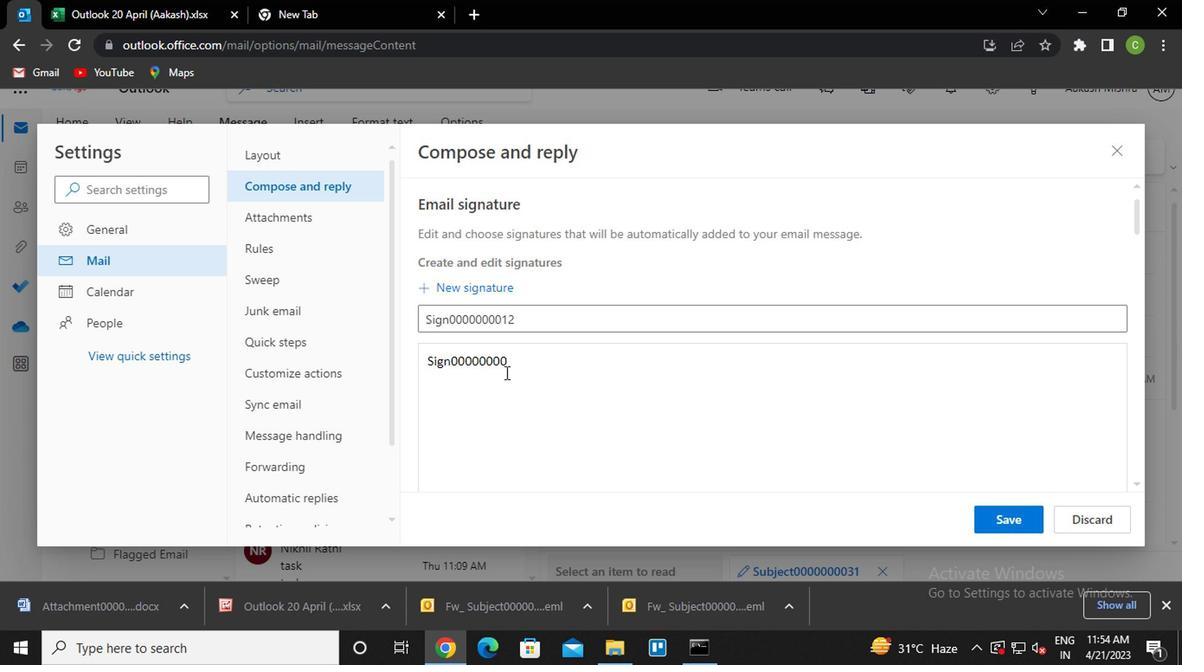 
Action: Mouse moved to (552, 405)
Screenshot: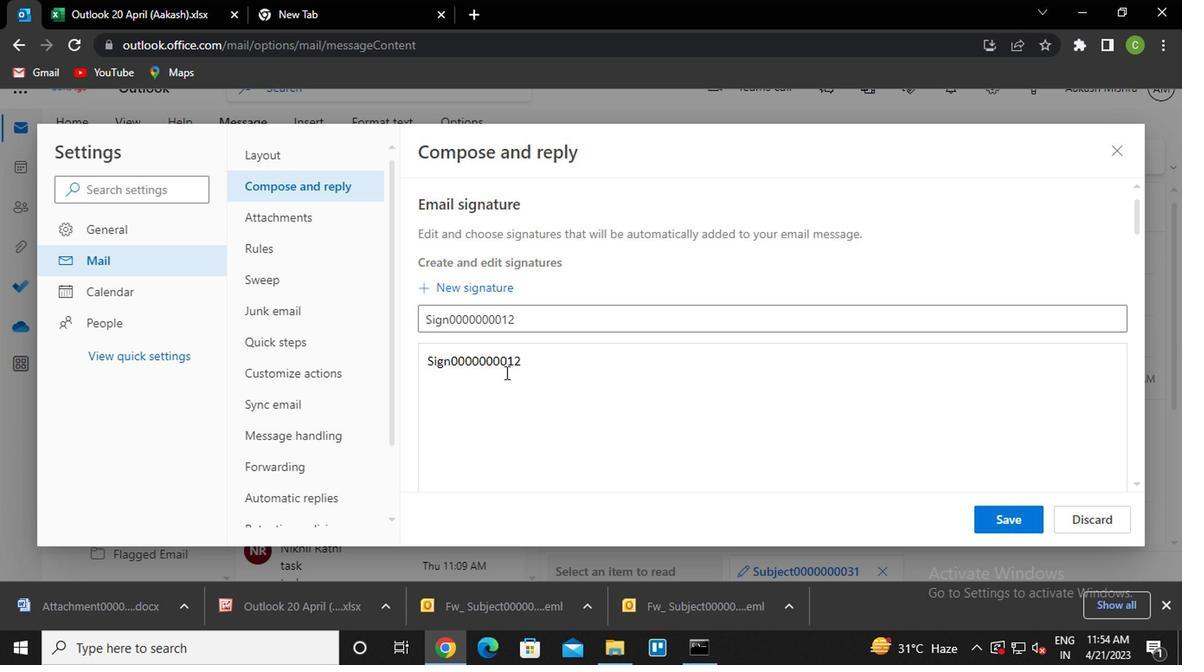 
Action: Mouse scrolled (552, 404) with delta (0, 0)
Screenshot: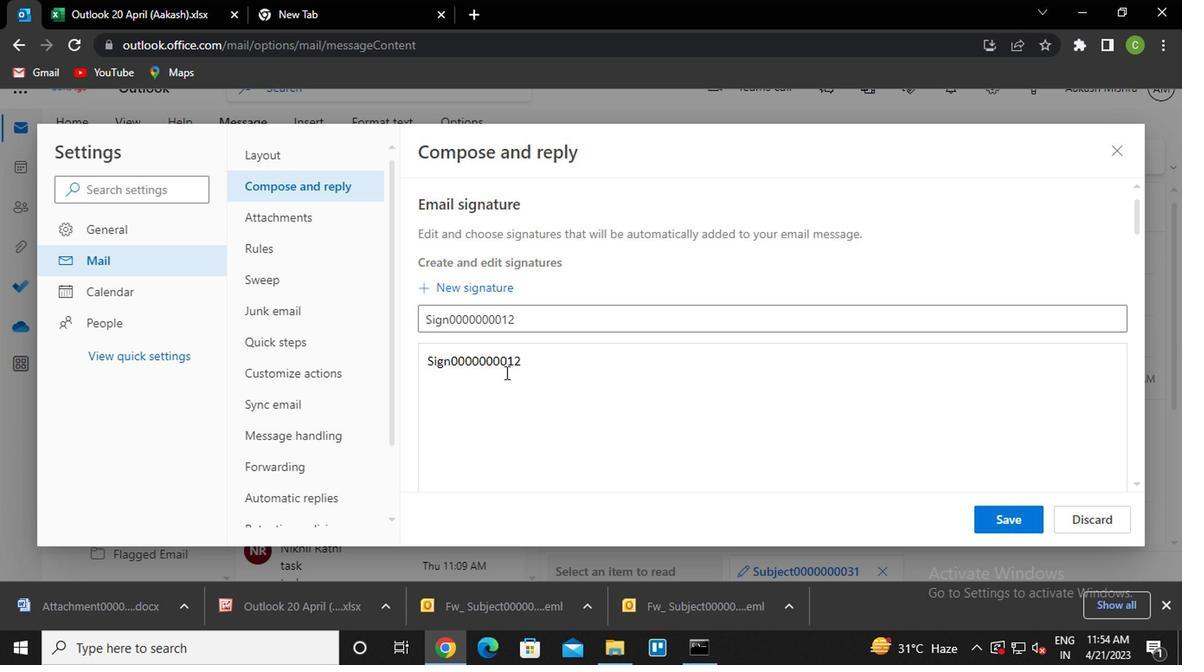 
Action: Mouse moved to (599, 400)
Screenshot: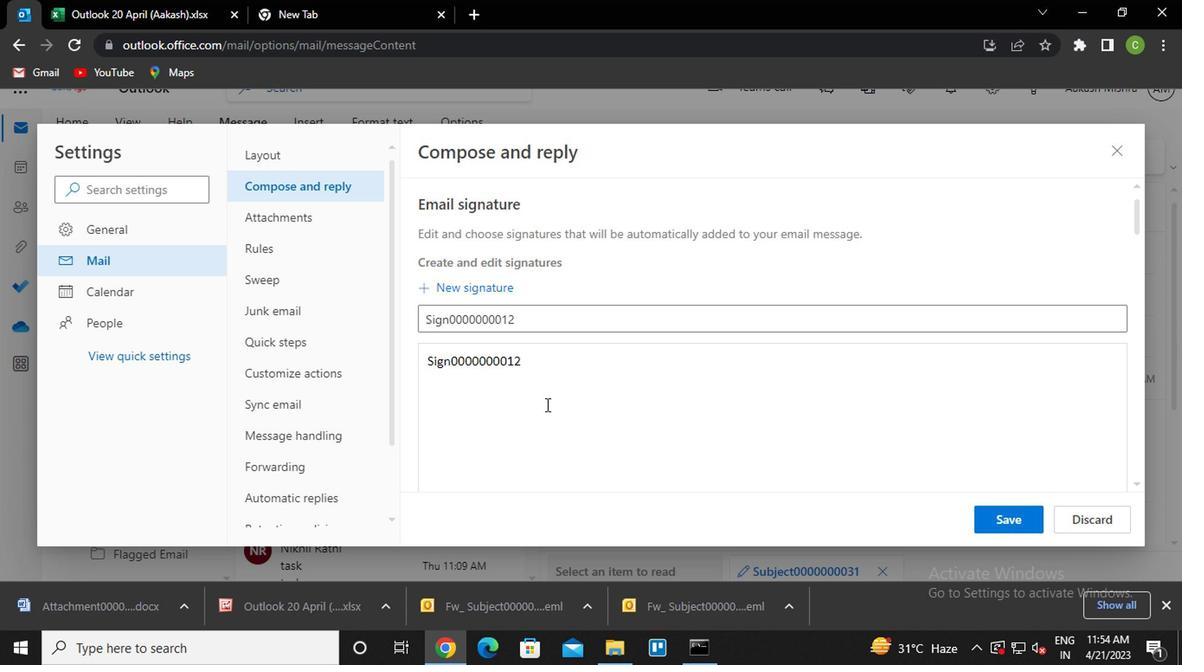 
Action: Mouse scrolled (599, 399) with delta (0, 0)
Screenshot: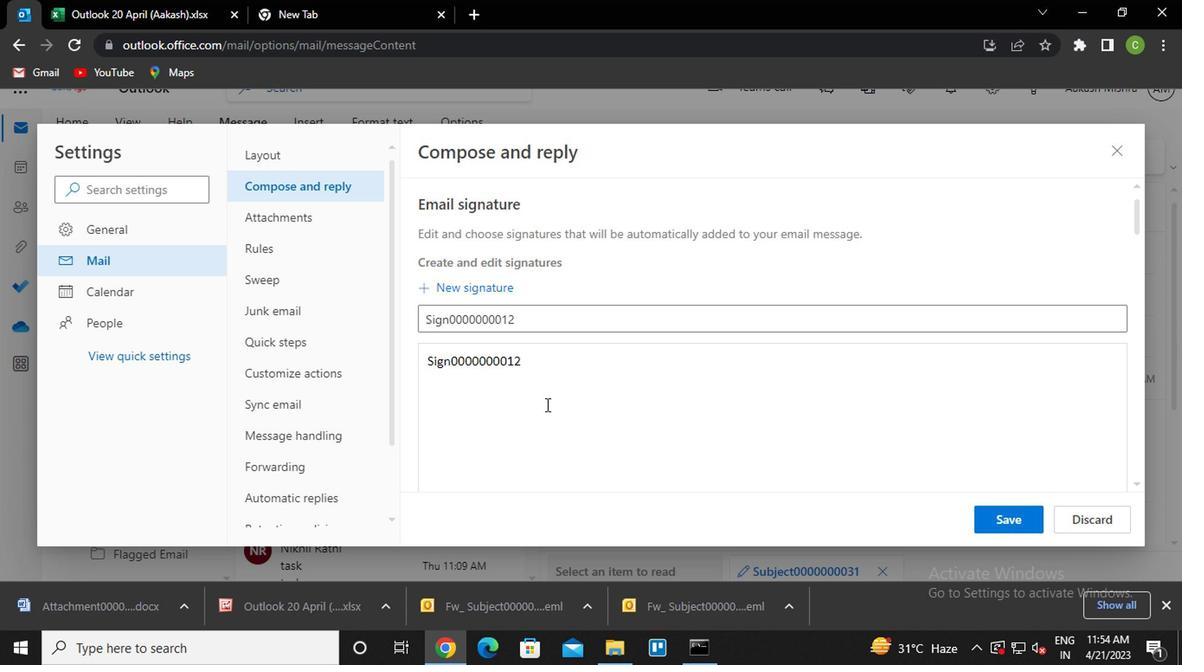 
Action: Mouse moved to (612, 383)
Screenshot: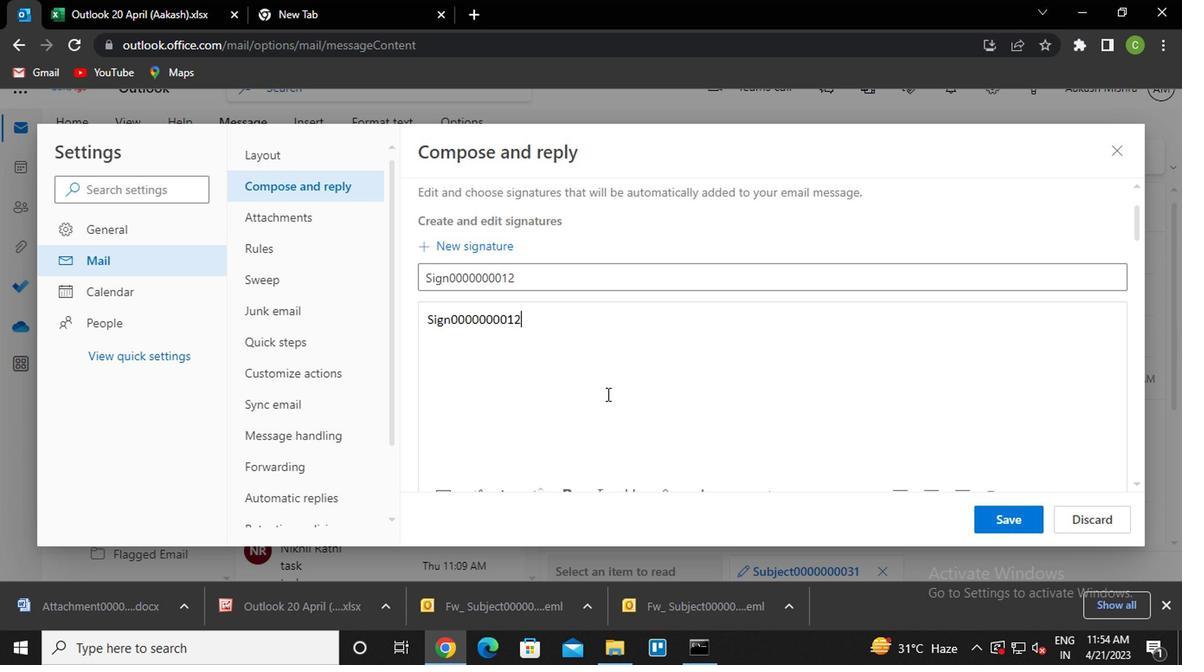 
Action: Mouse scrolled (612, 383) with delta (0, 0)
Screenshot: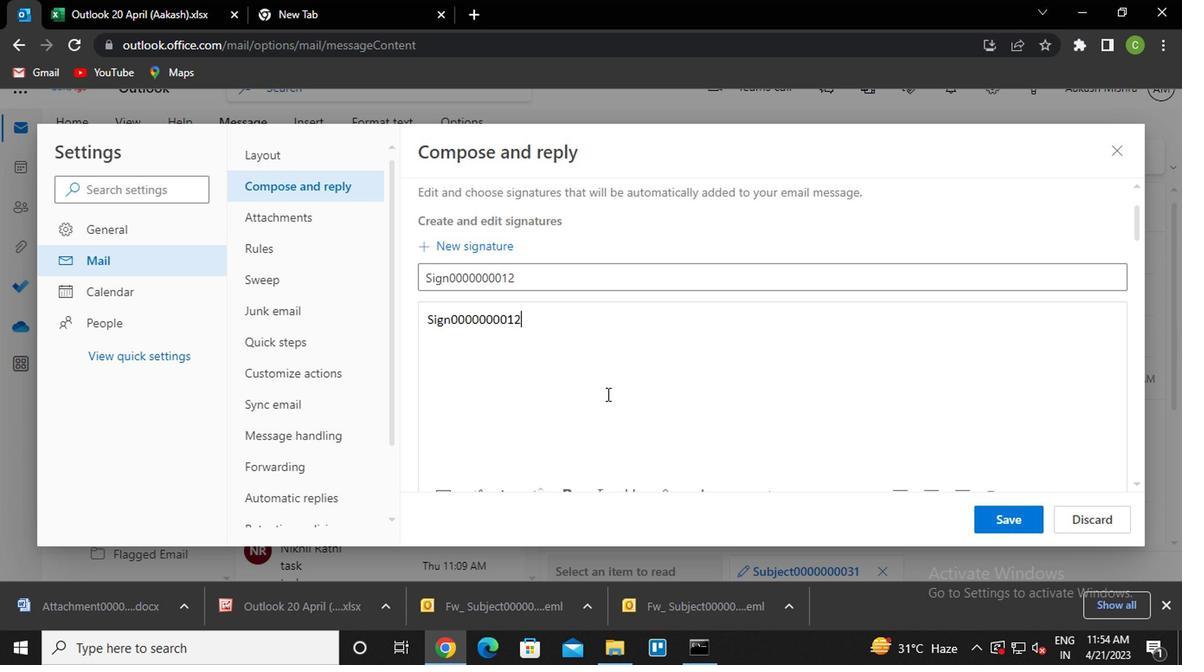 
Action: Mouse moved to (992, 514)
Screenshot: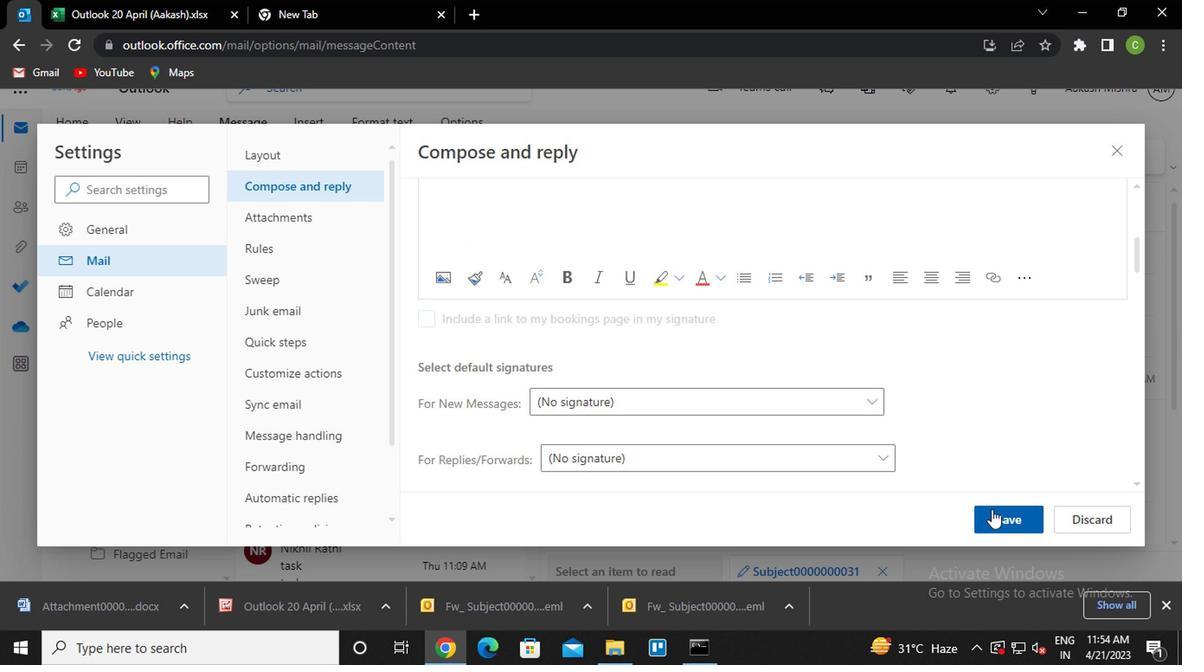 
Action: Mouse pressed left at (992, 514)
Screenshot: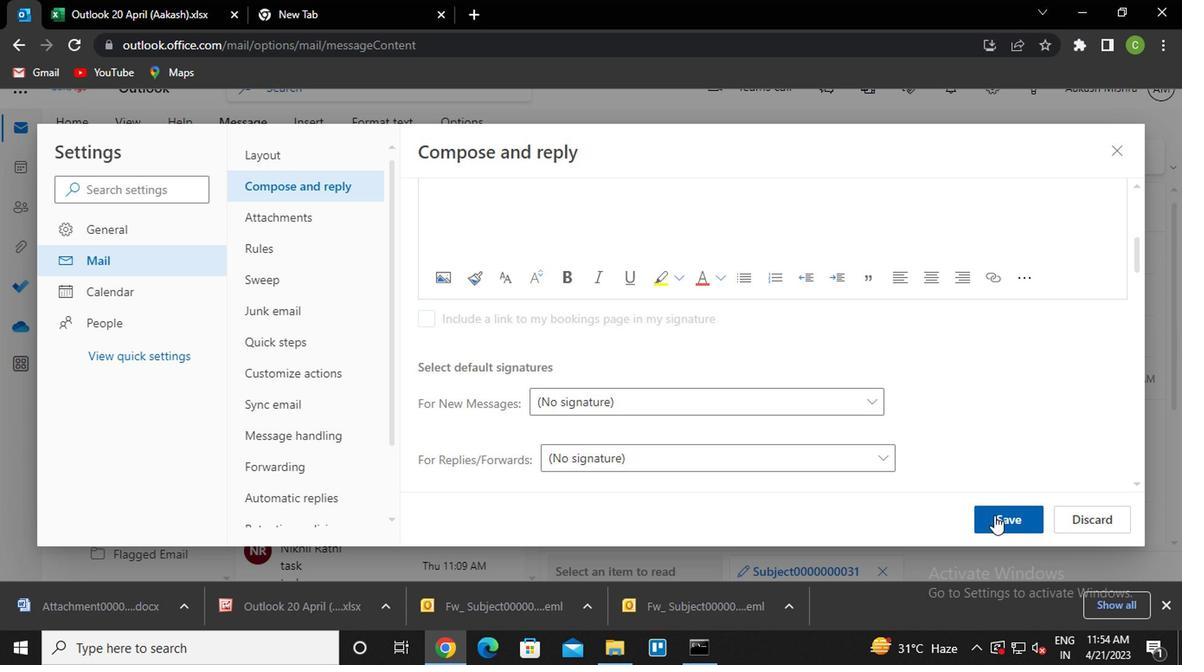
Action: Mouse moved to (886, 389)
Screenshot: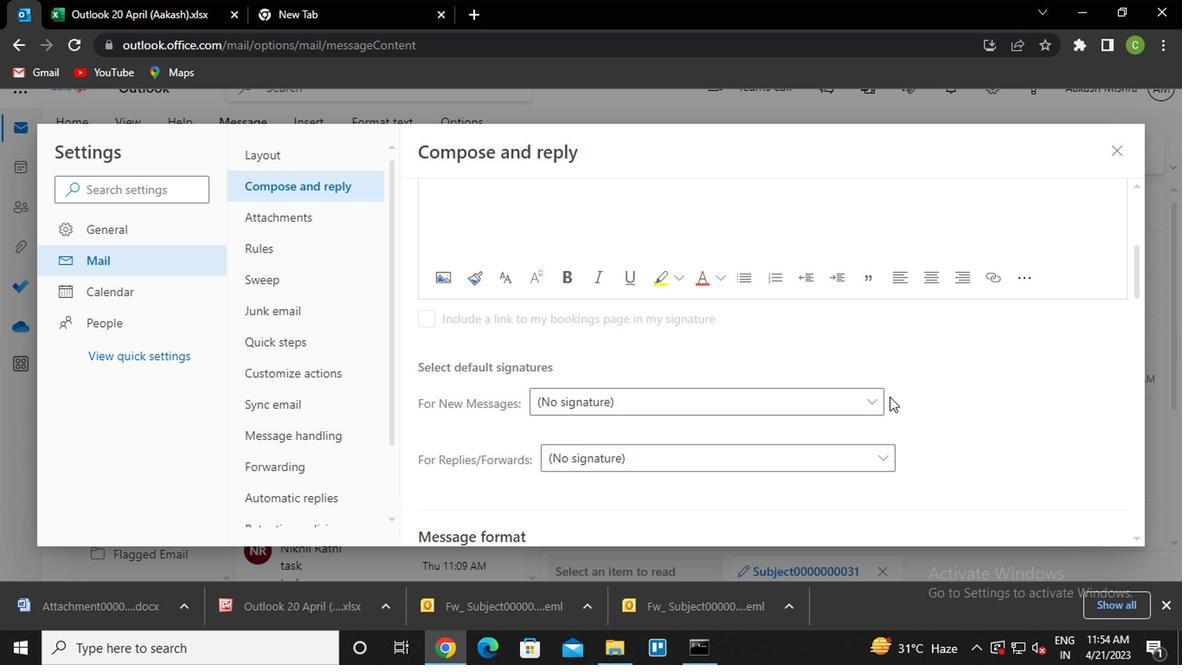 
Action: Mouse scrolled (886, 389) with delta (0, 0)
Screenshot: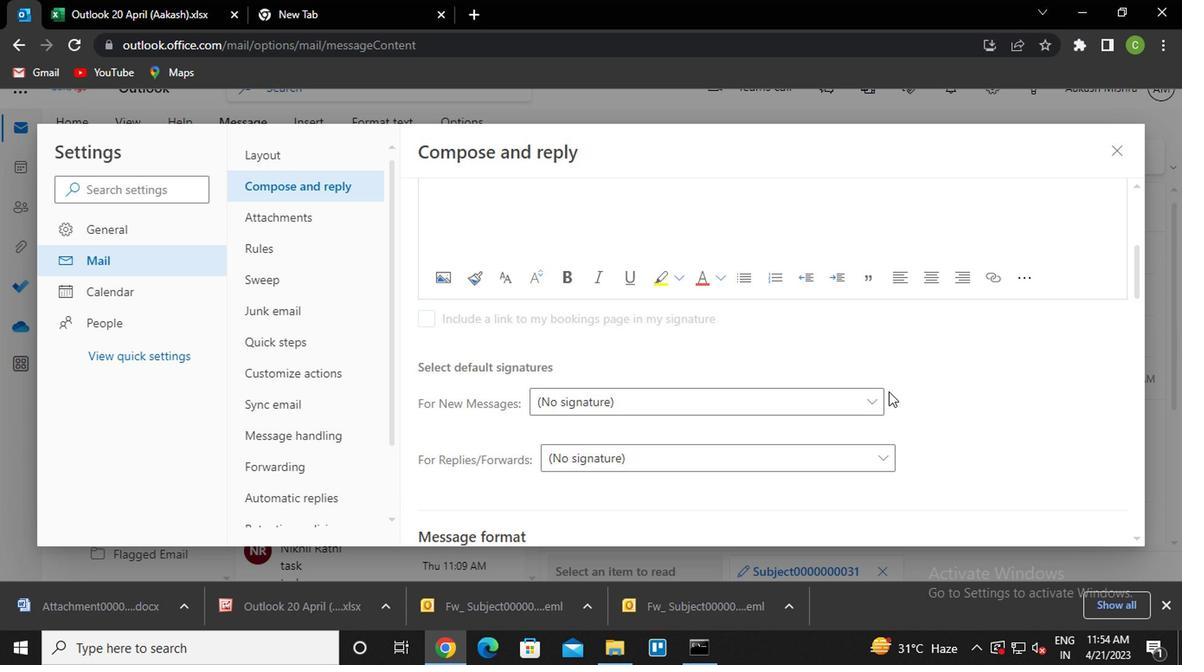 
Action: Mouse scrolled (886, 389) with delta (0, 0)
Screenshot: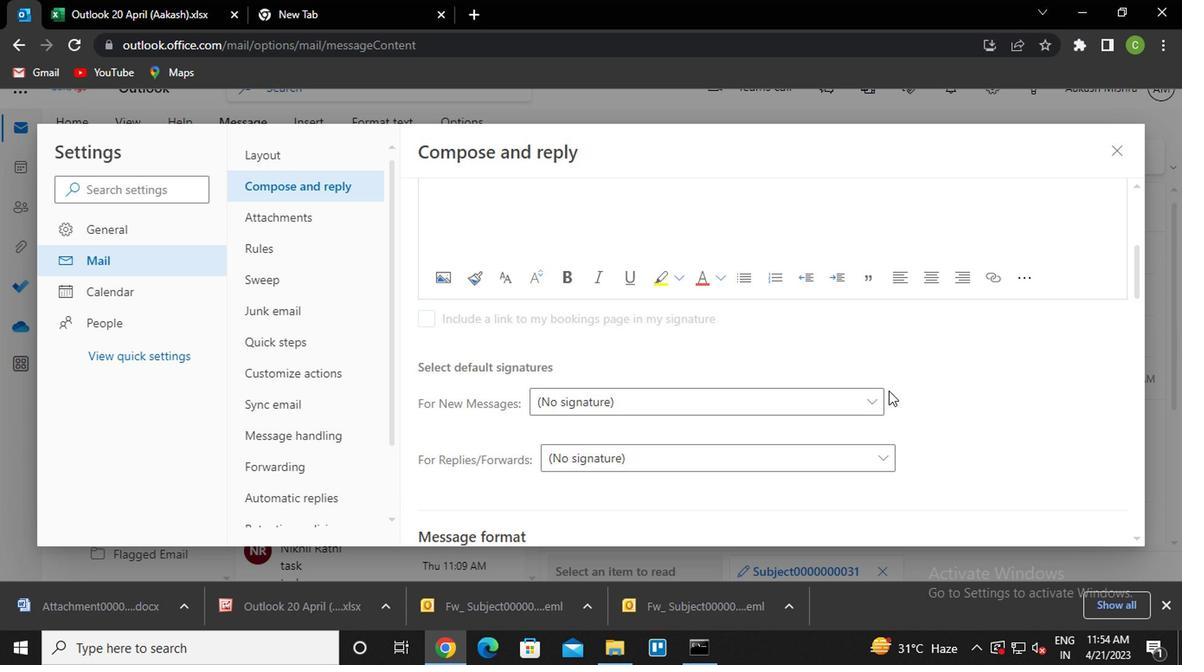 
Action: Mouse scrolled (886, 389) with delta (0, 0)
Screenshot: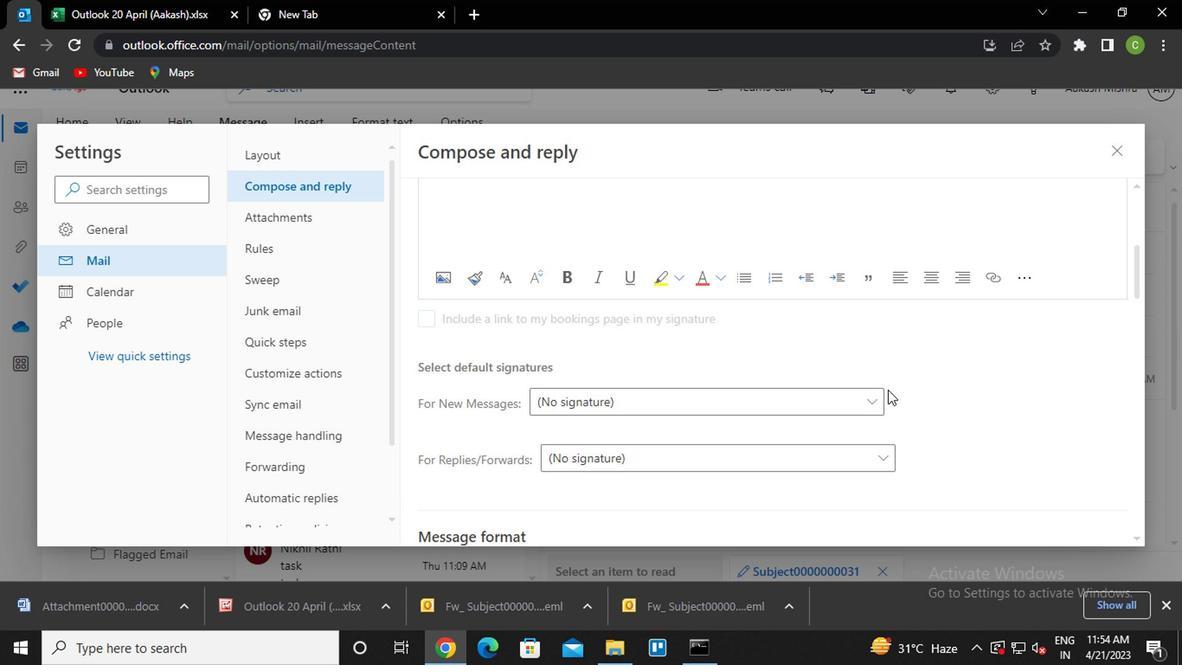 
Action: Mouse scrolled (886, 389) with delta (0, 0)
Screenshot: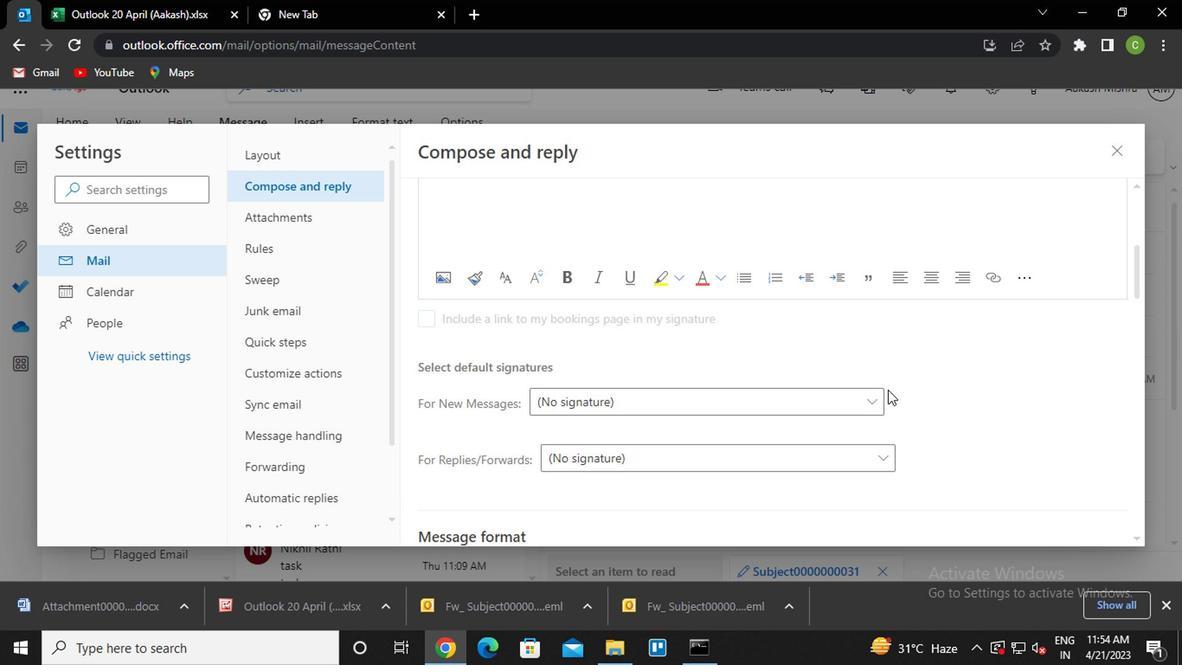 
Action: Mouse scrolled (886, 389) with delta (0, 0)
Screenshot: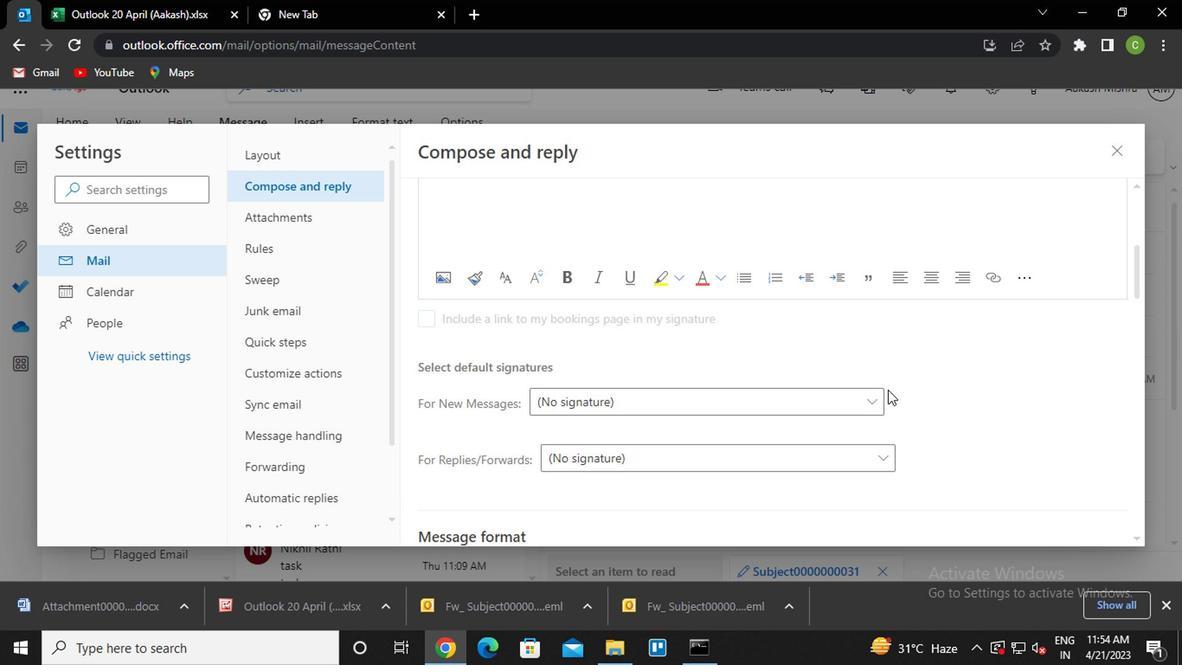 
Action: Mouse scrolled (886, 389) with delta (0, 0)
Screenshot: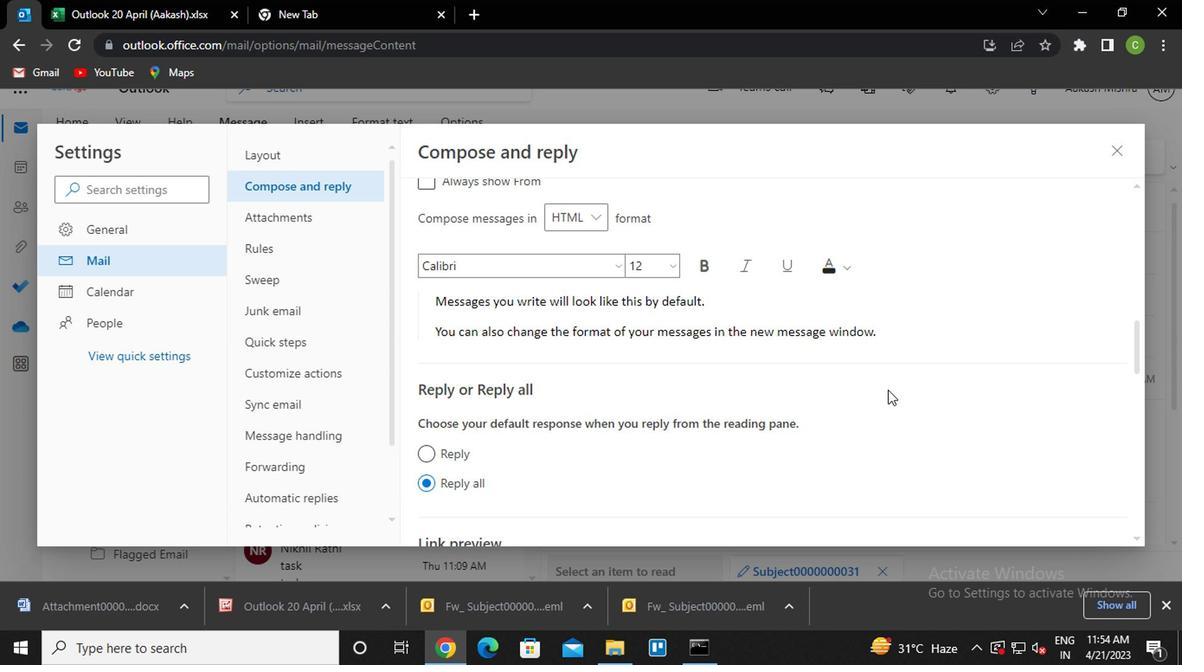 
Action: Mouse scrolled (886, 389) with delta (0, 0)
Screenshot: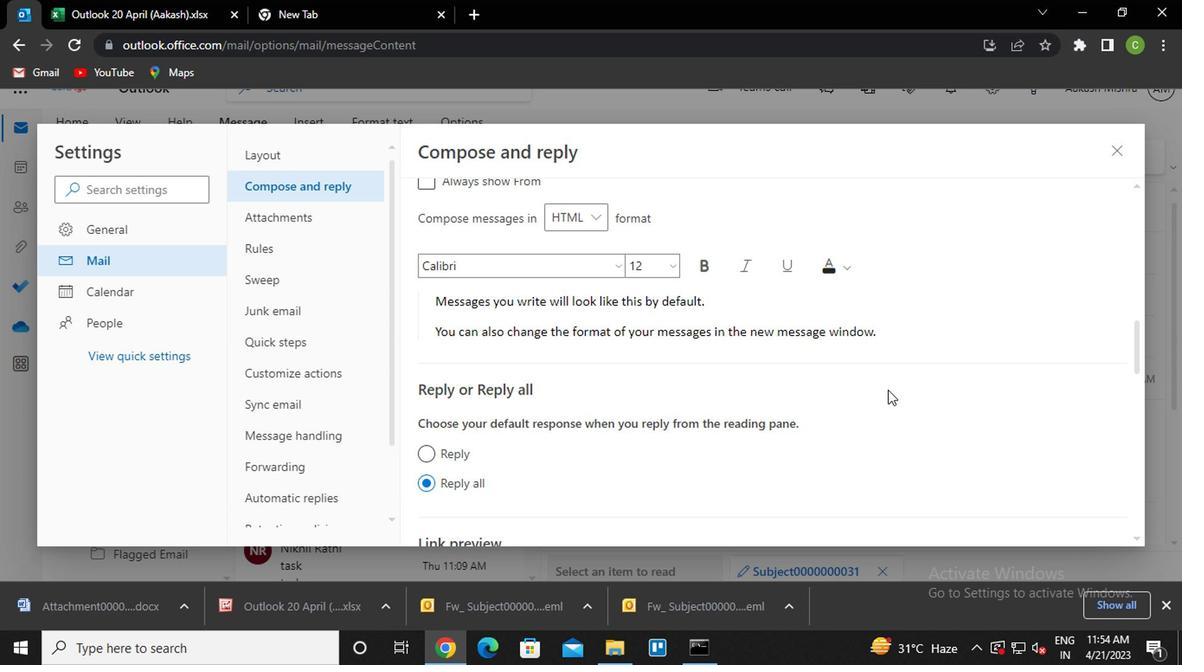 
Action: Mouse scrolled (886, 389) with delta (0, 0)
Screenshot: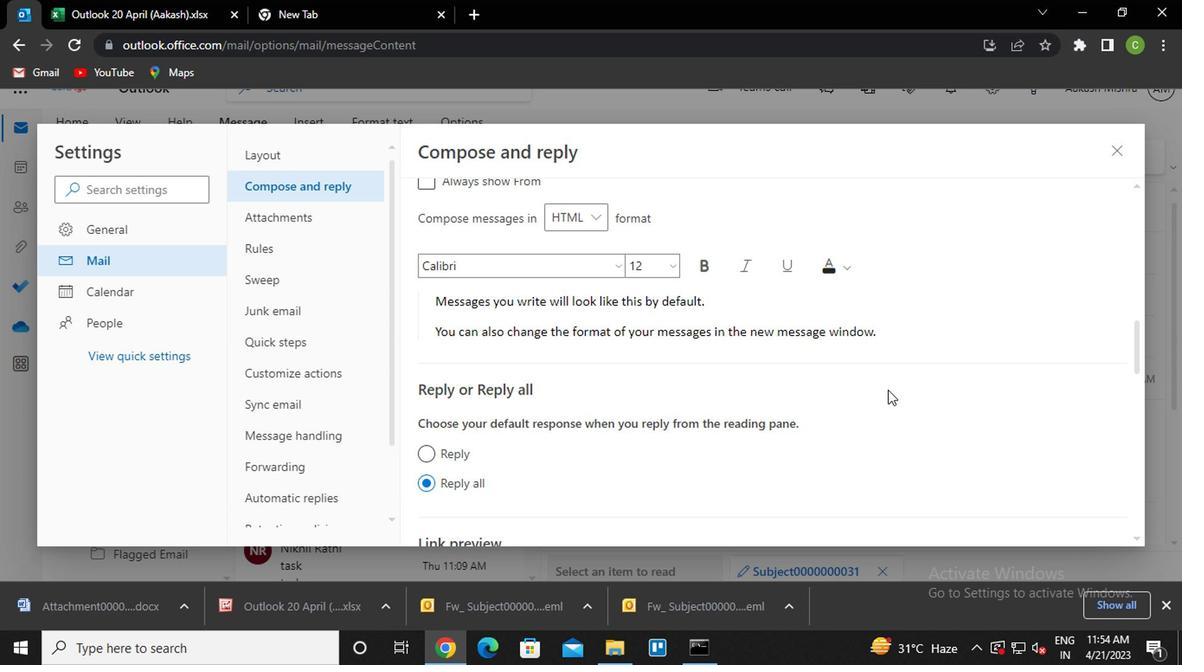 
Action: Mouse scrolled (886, 389) with delta (0, 0)
Screenshot: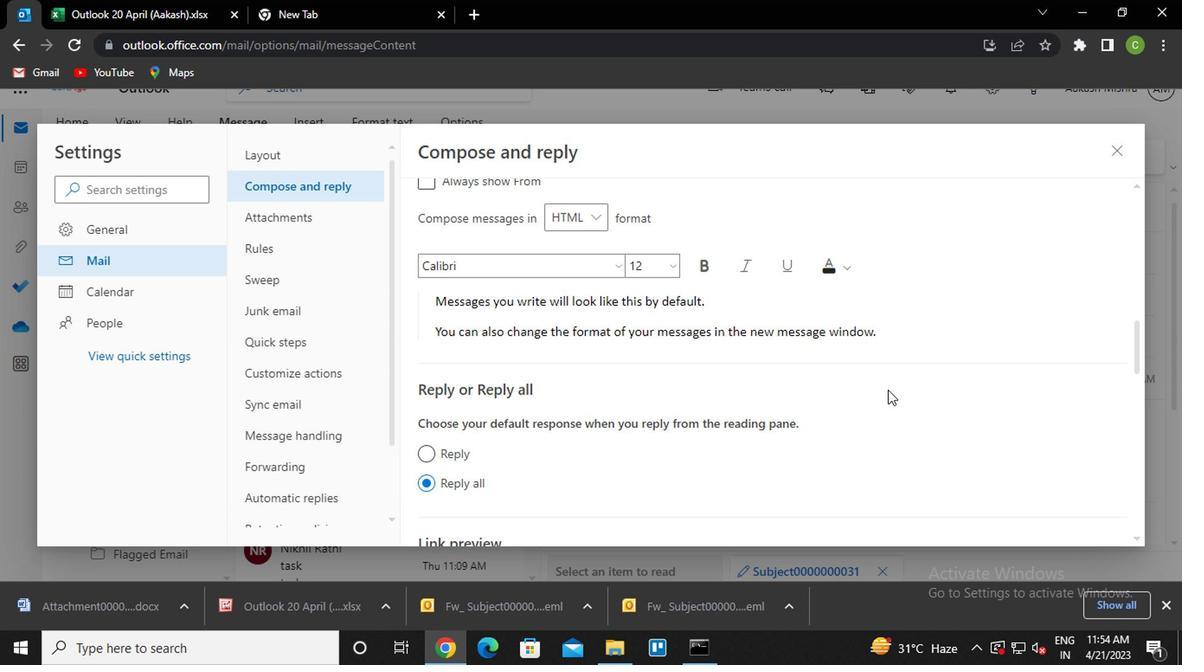 
Action: Mouse scrolled (886, 389) with delta (0, 0)
Screenshot: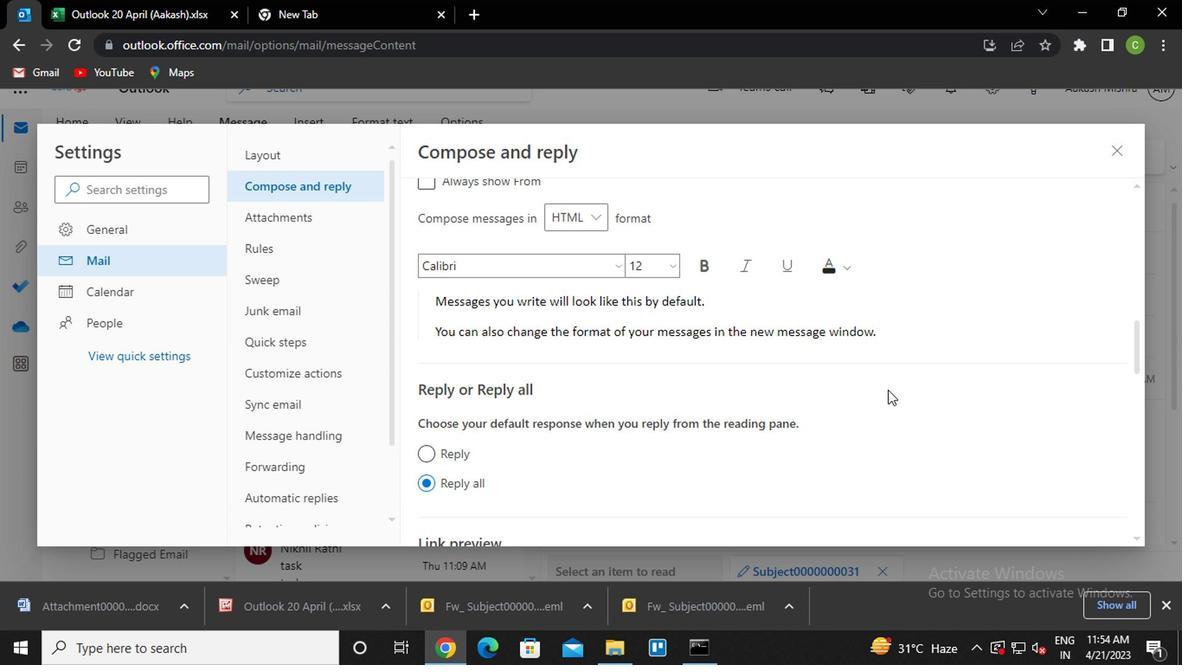 
Action: Mouse moved to (886, 388)
Screenshot: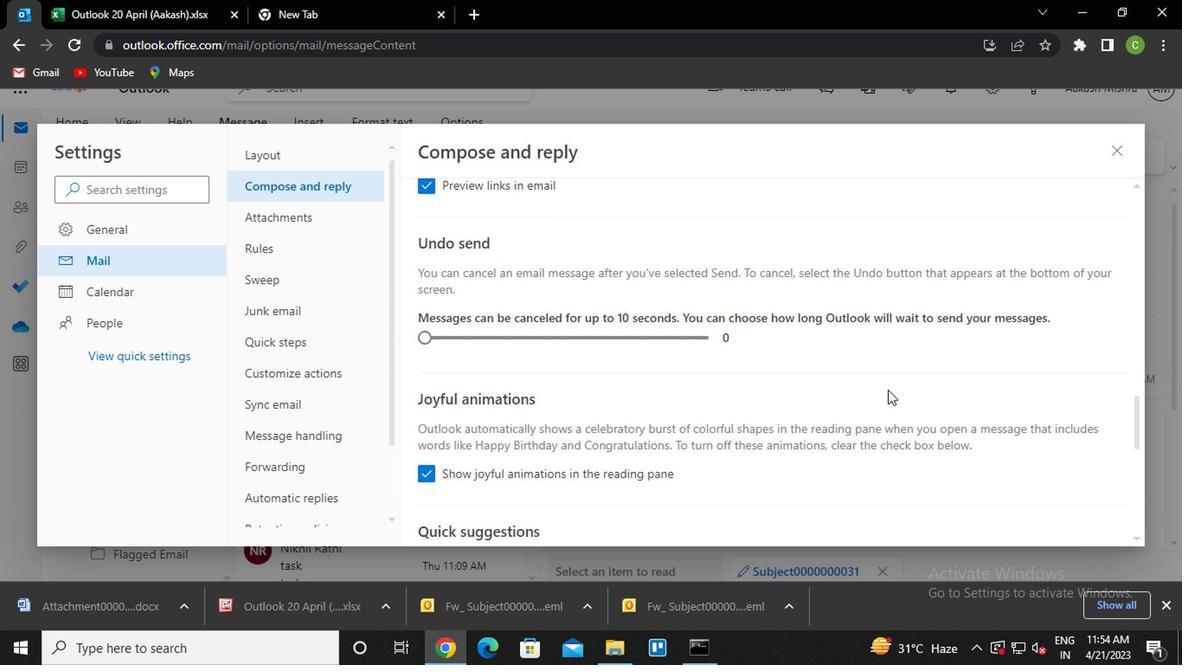 
Action: Mouse scrolled (886, 387) with delta (0, 0)
Screenshot: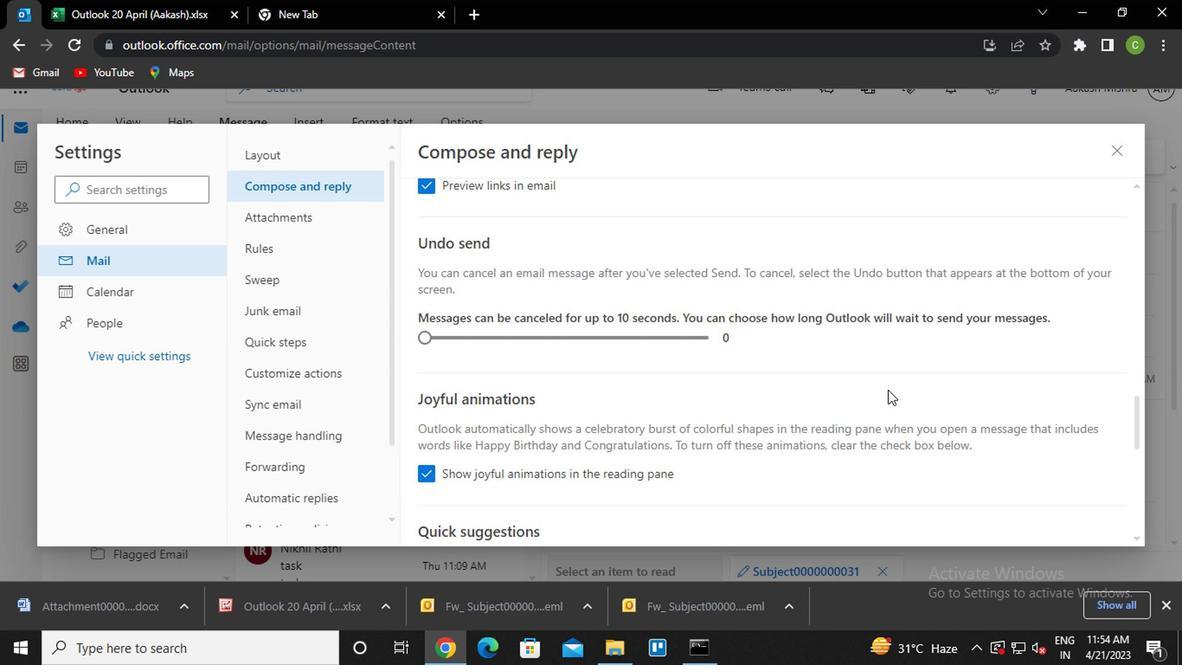 
Action: Mouse scrolled (886, 387) with delta (0, 0)
Screenshot: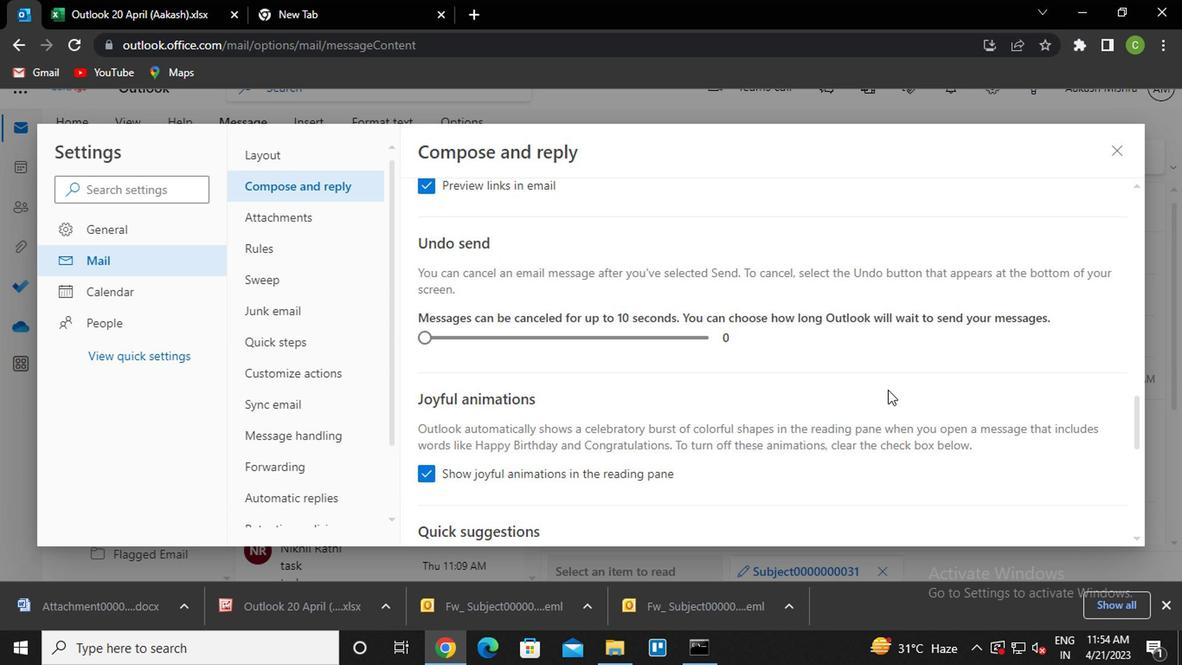 
Action: Mouse scrolled (886, 387) with delta (0, 0)
Screenshot: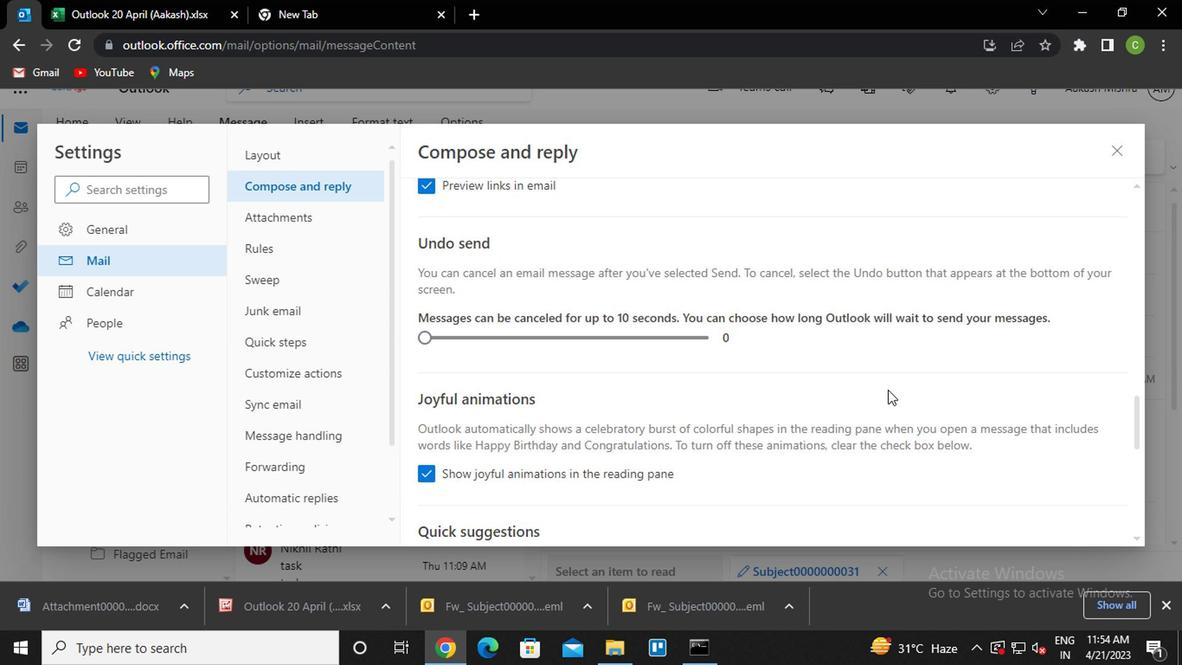 
Action: Mouse scrolled (886, 387) with delta (0, 0)
Screenshot: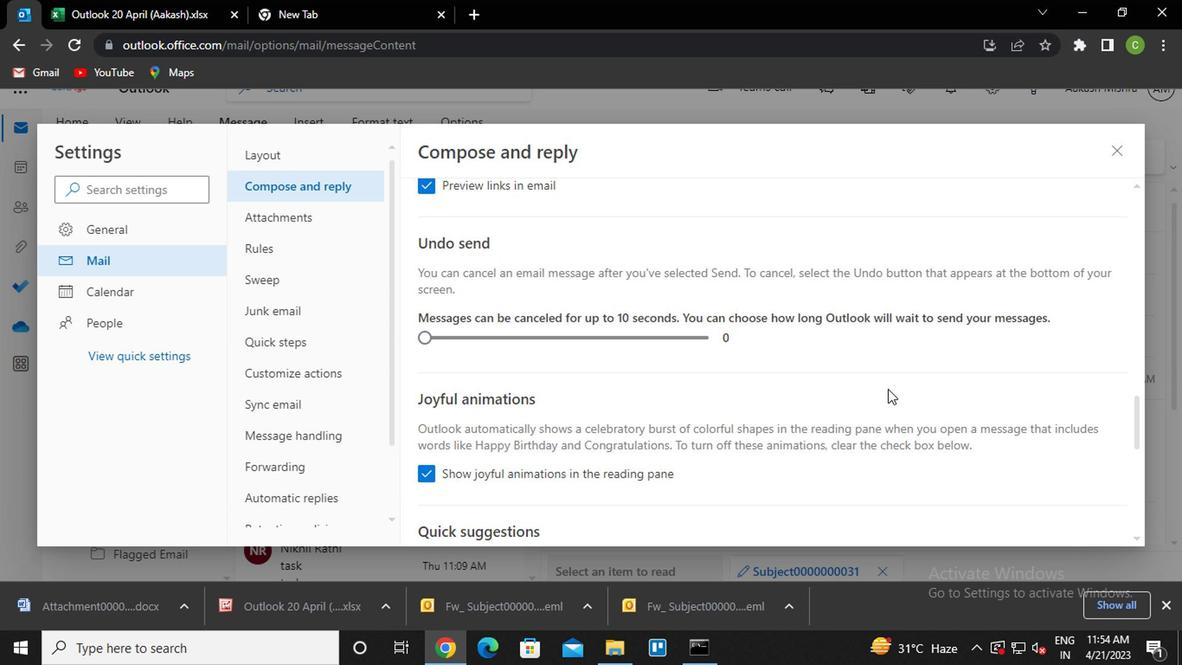 
Action: Mouse scrolled (886, 387) with delta (0, 0)
Screenshot: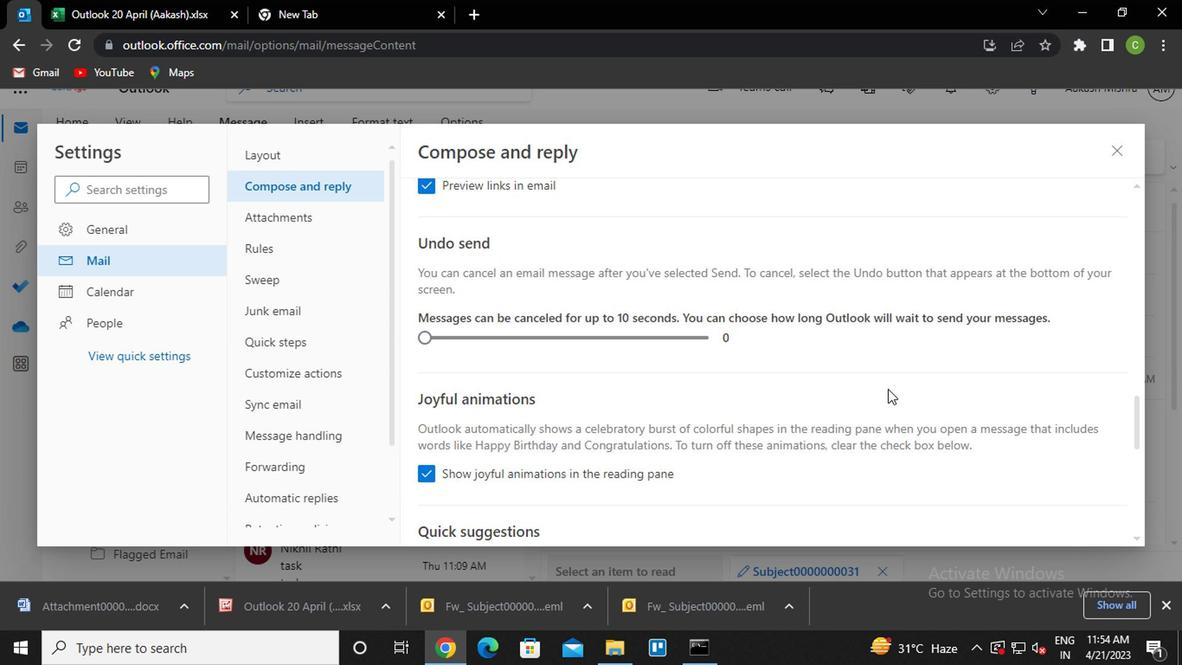 
Action: Mouse scrolled (886, 387) with delta (0, 0)
Screenshot: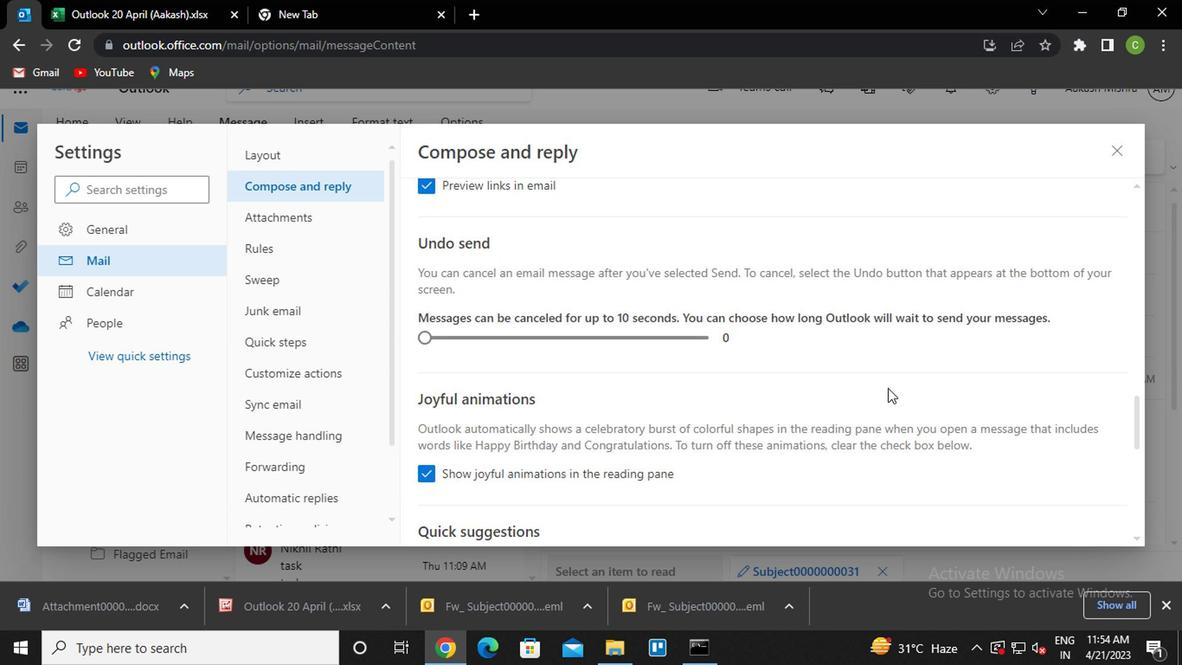 
Action: Mouse scrolled (886, 387) with delta (0, 0)
Screenshot: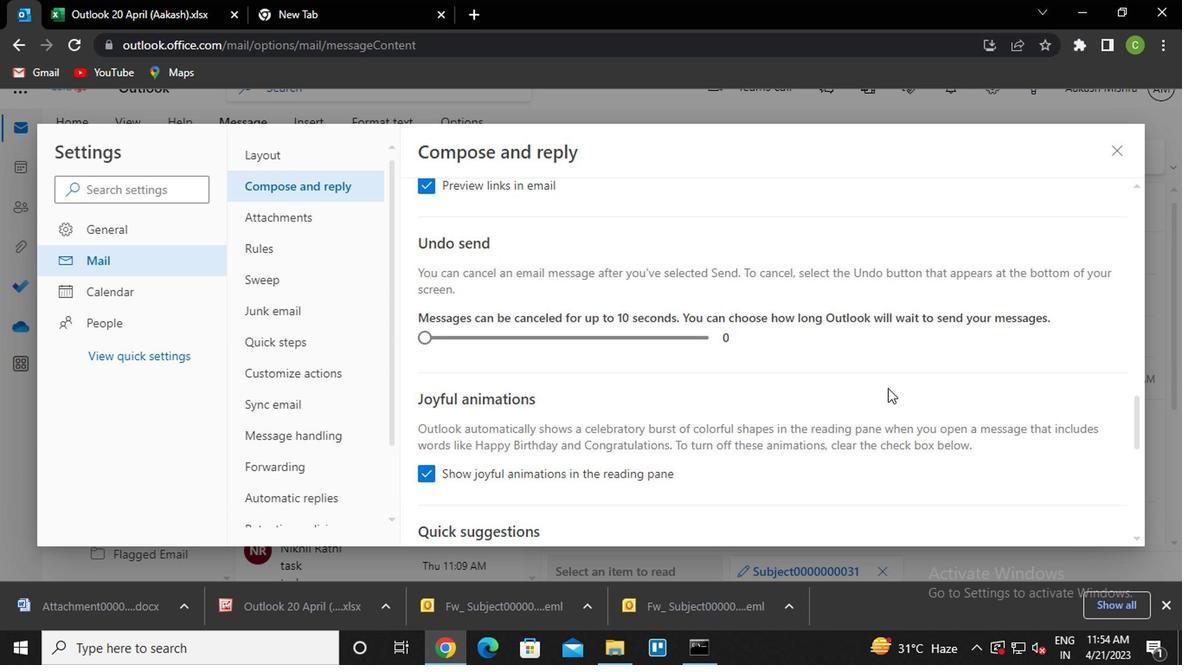 
Action: Mouse moved to (1111, 148)
Screenshot: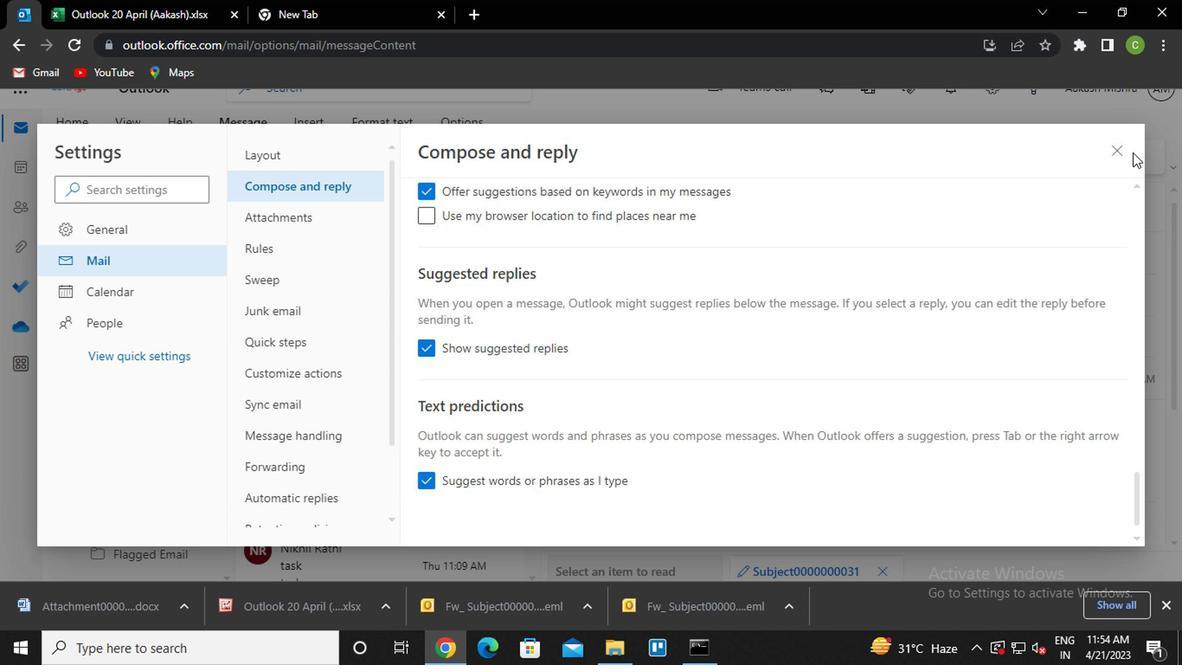 
Action: Mouse pressed left at (1111, 148)
Screenshot: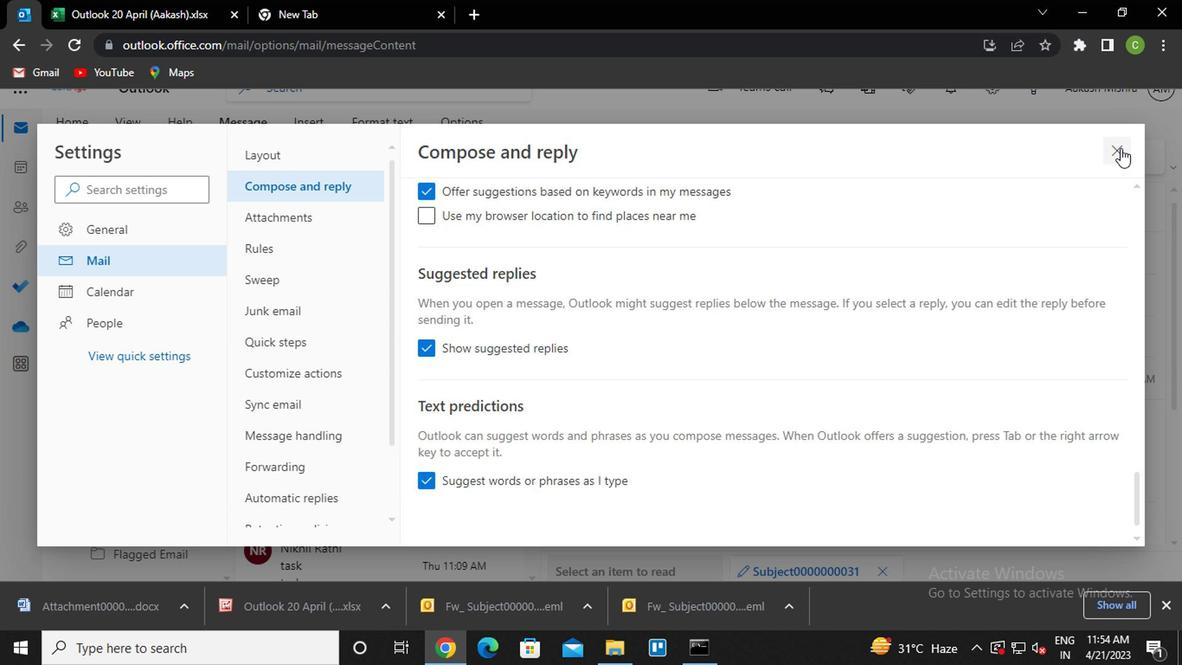 
Action: Mouse moved to (891, 295)
Screenshot: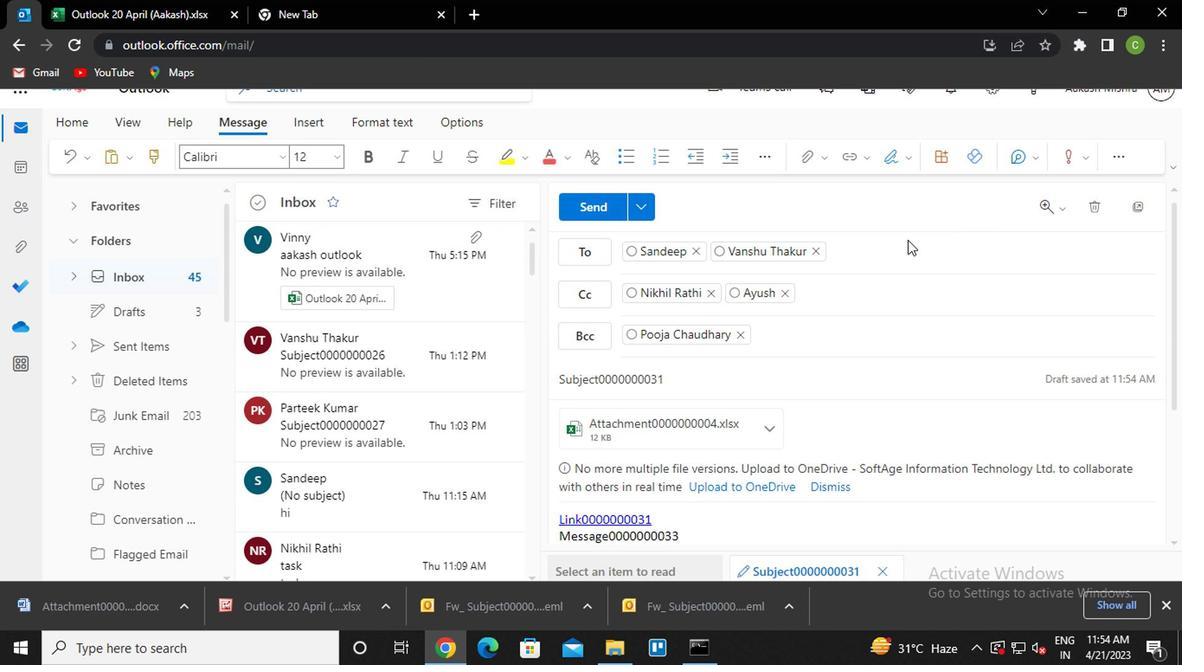 
Action: Mouse scrolled (891, 294) with delta (0, -1)
Screenshot: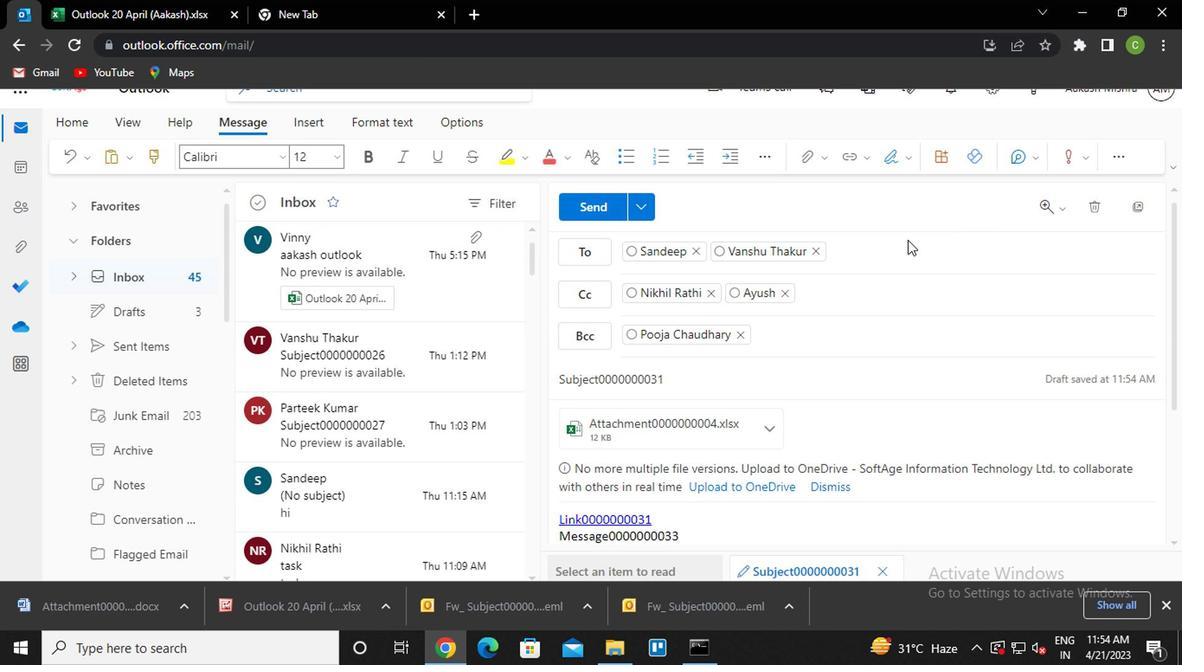 
Action: Mouse moved to (868, 363)
Screenshot: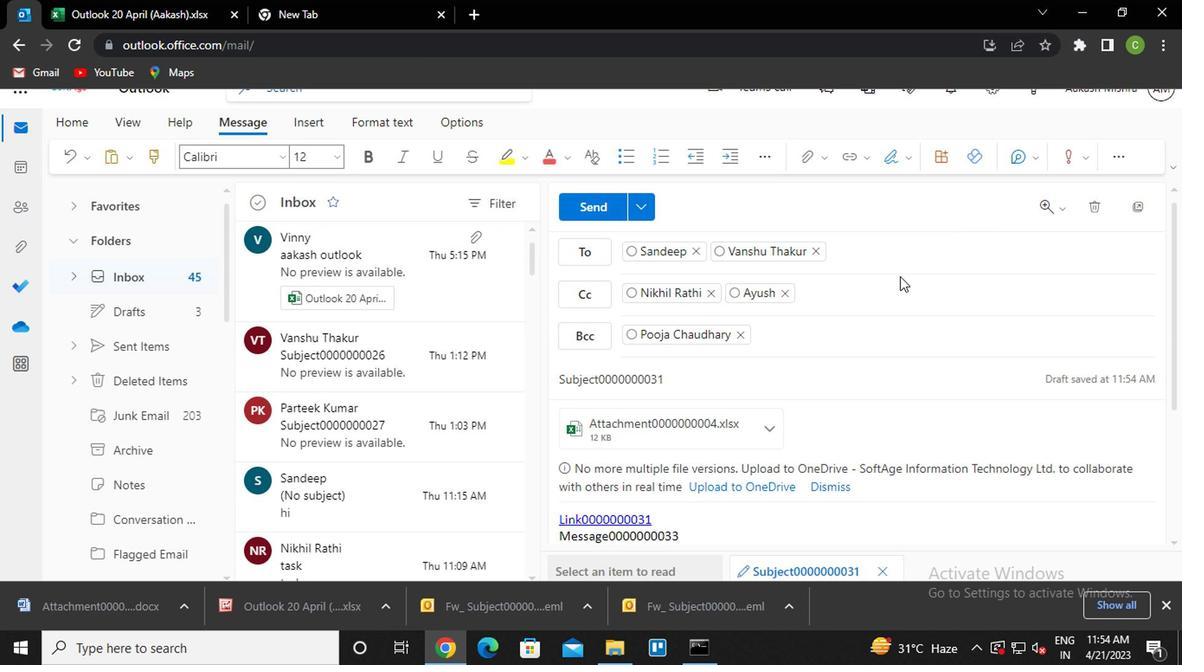 
Action: Mouse scrolled (868, 362) with delta (0, 0)
Screenshot: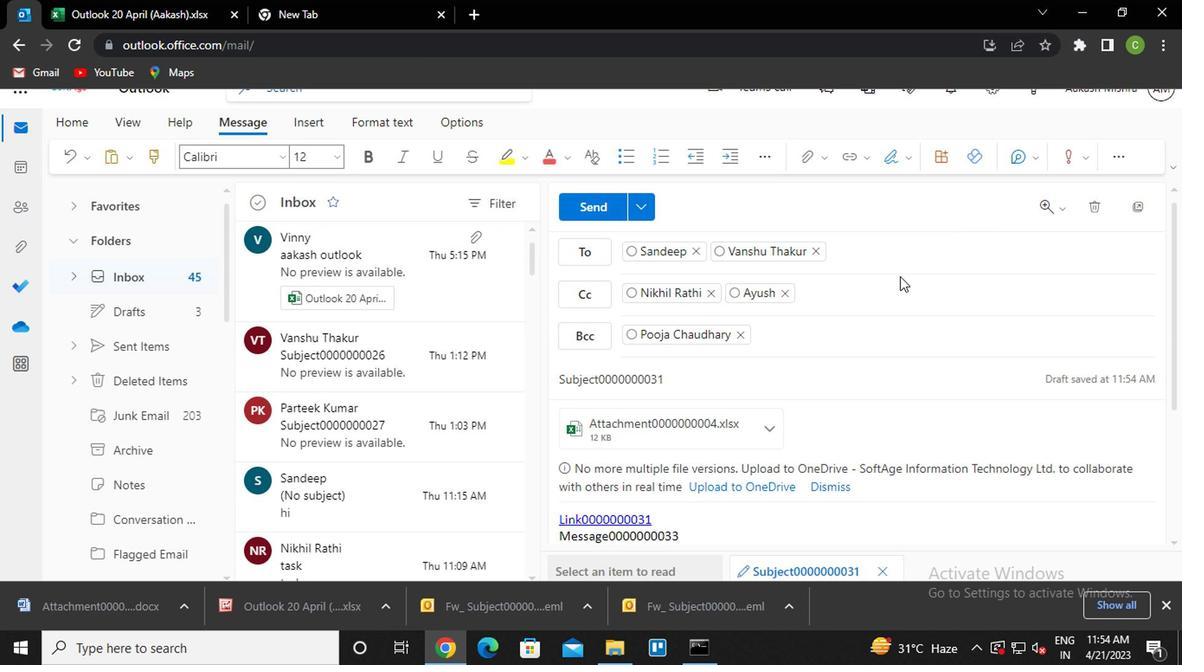 
Action: Mouse moved to (899, 148)
Screenshot: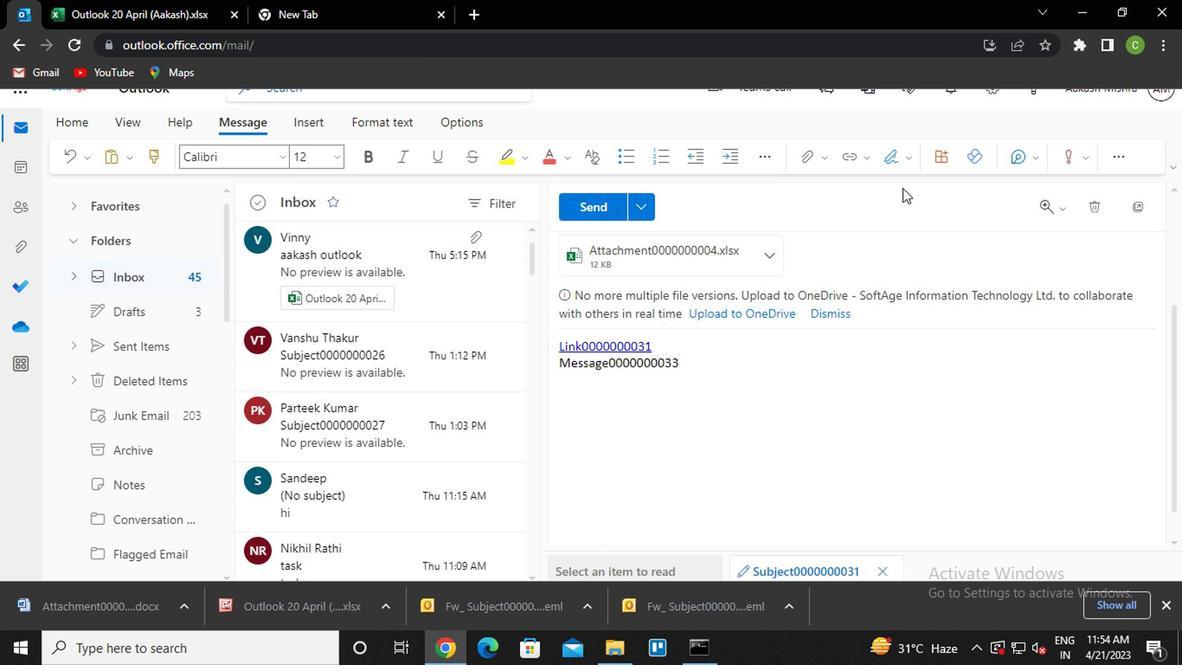 
Action: Mouse pressed left at (899, 148)
Screenshot: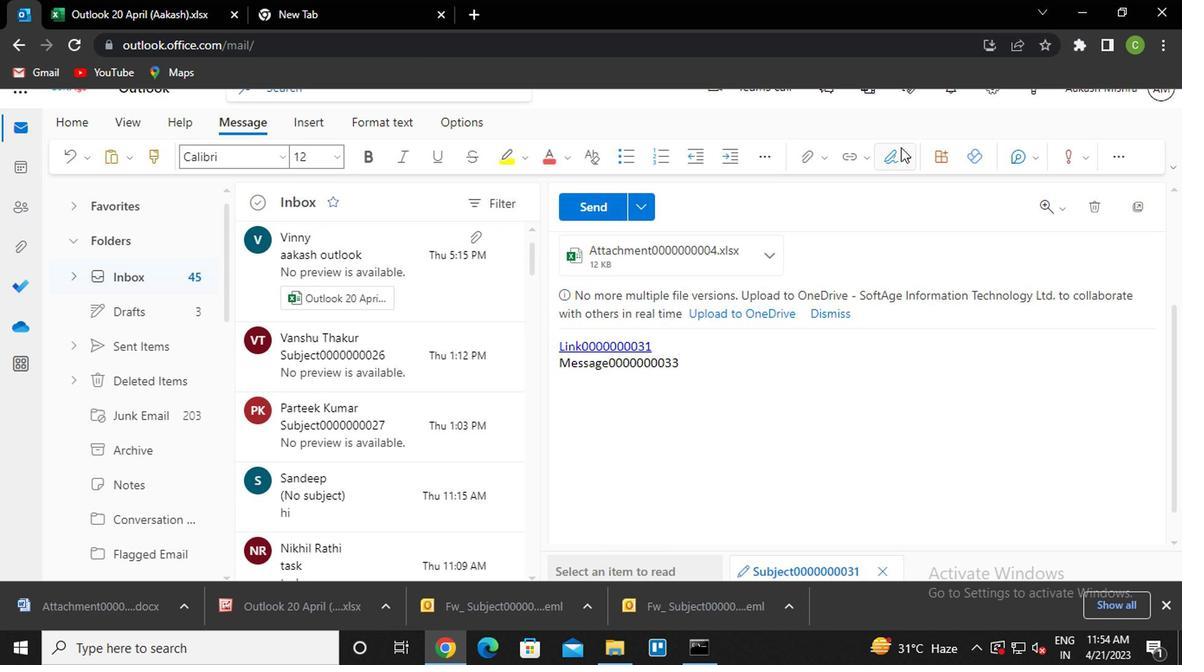 
Action: Mouse moved to (873, 222)
Screenshot: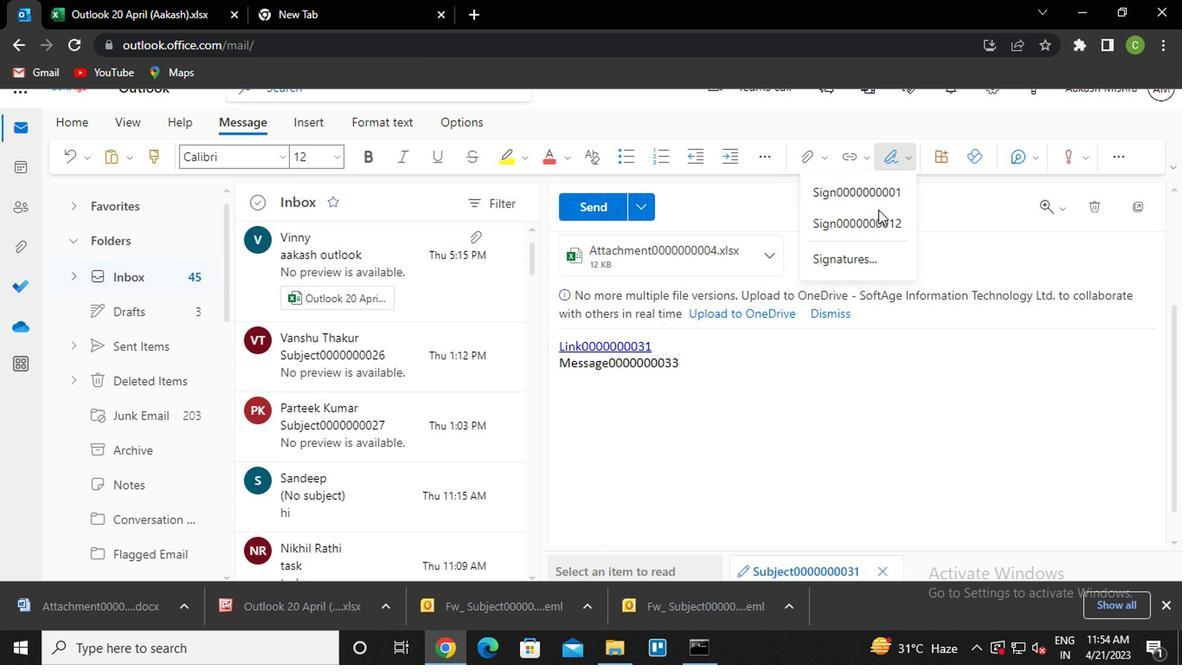 
Action: Mouse pressed left at (873, 222)
Screenshot: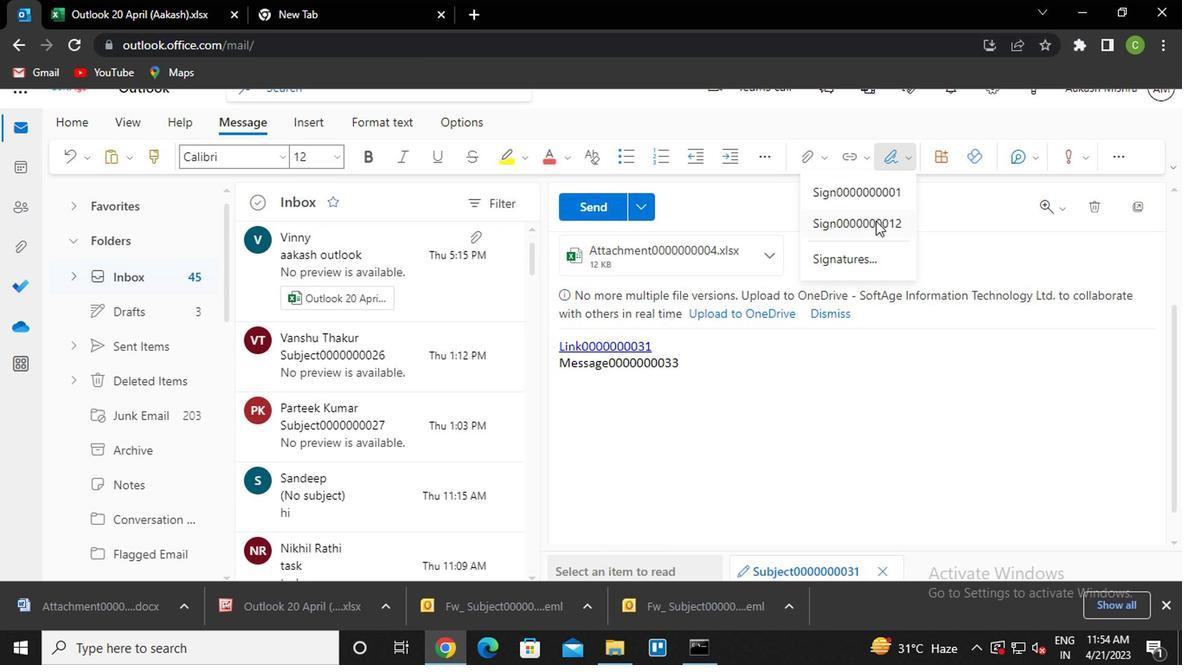 
Action: Mouse moved to (585, 211)
Screenshot: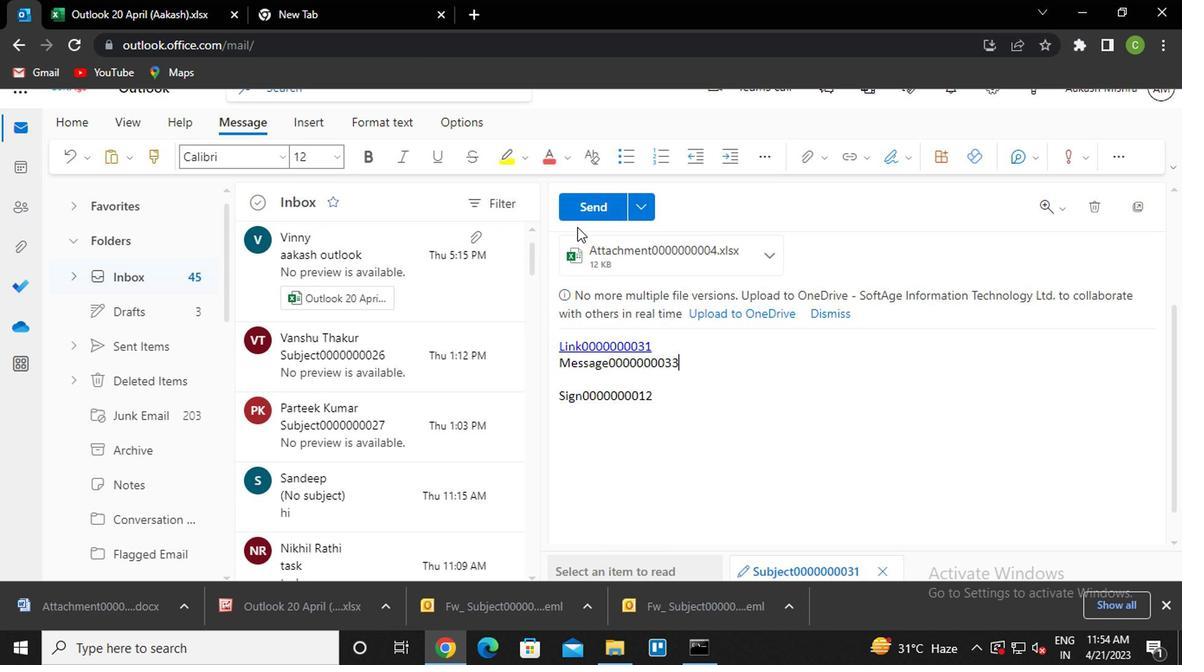 
Action: Mouse pressed left at (585, 211)
Screenshot: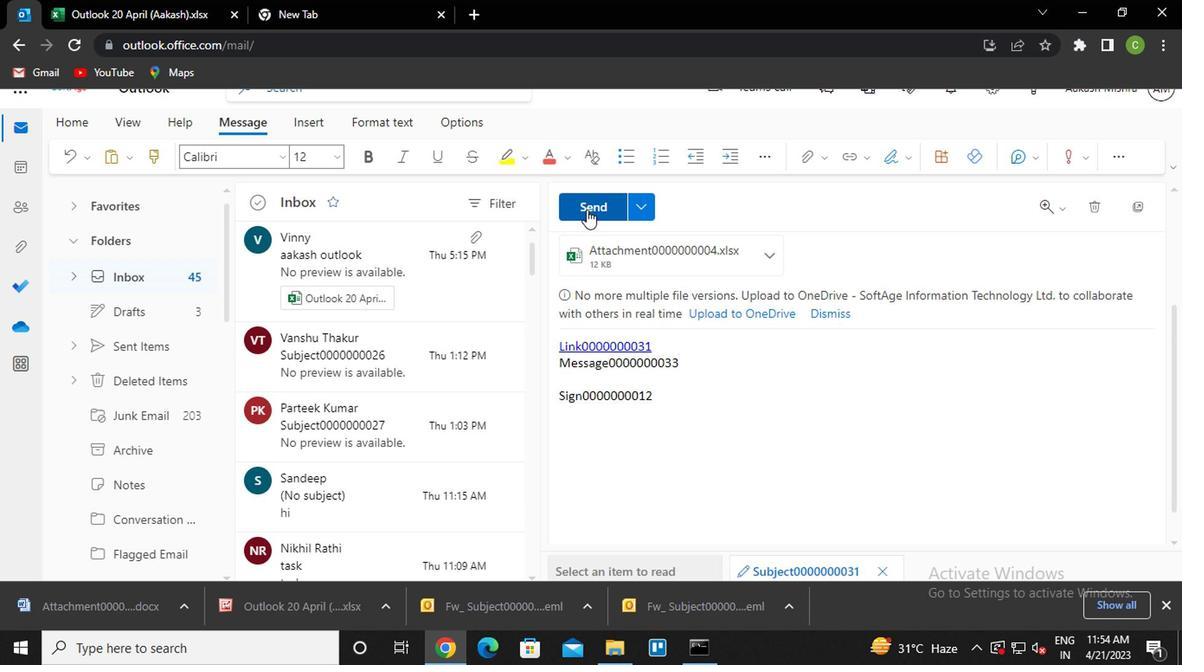 
Action: Mouse moved to (644, 396)
Screenshot: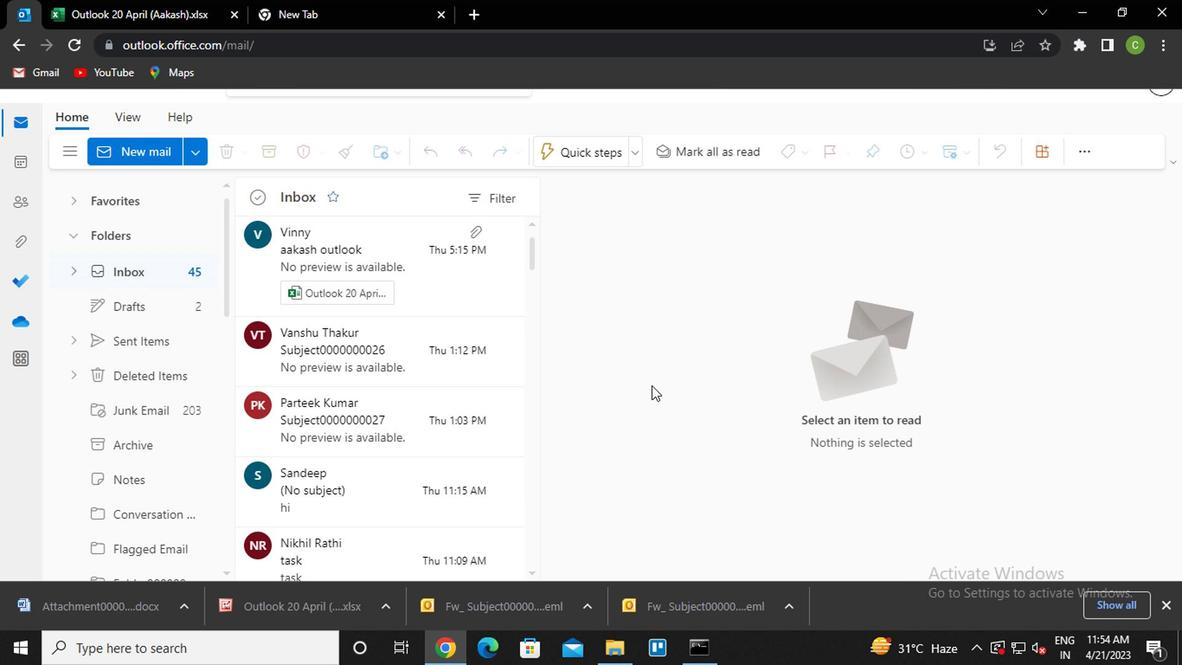 
